 Task: Find connections with filter location Tiko with filter topic #2021with filter profile language English with filter current company Rheinmetall with filter school Guru Nanak Dev Engineering College, BIDAR with filter industry Internet Marketplace Platforms with filter service category Computer Networking with filter keywords title Professor
Action: Mouse moved to (690, 100)
Screenshot: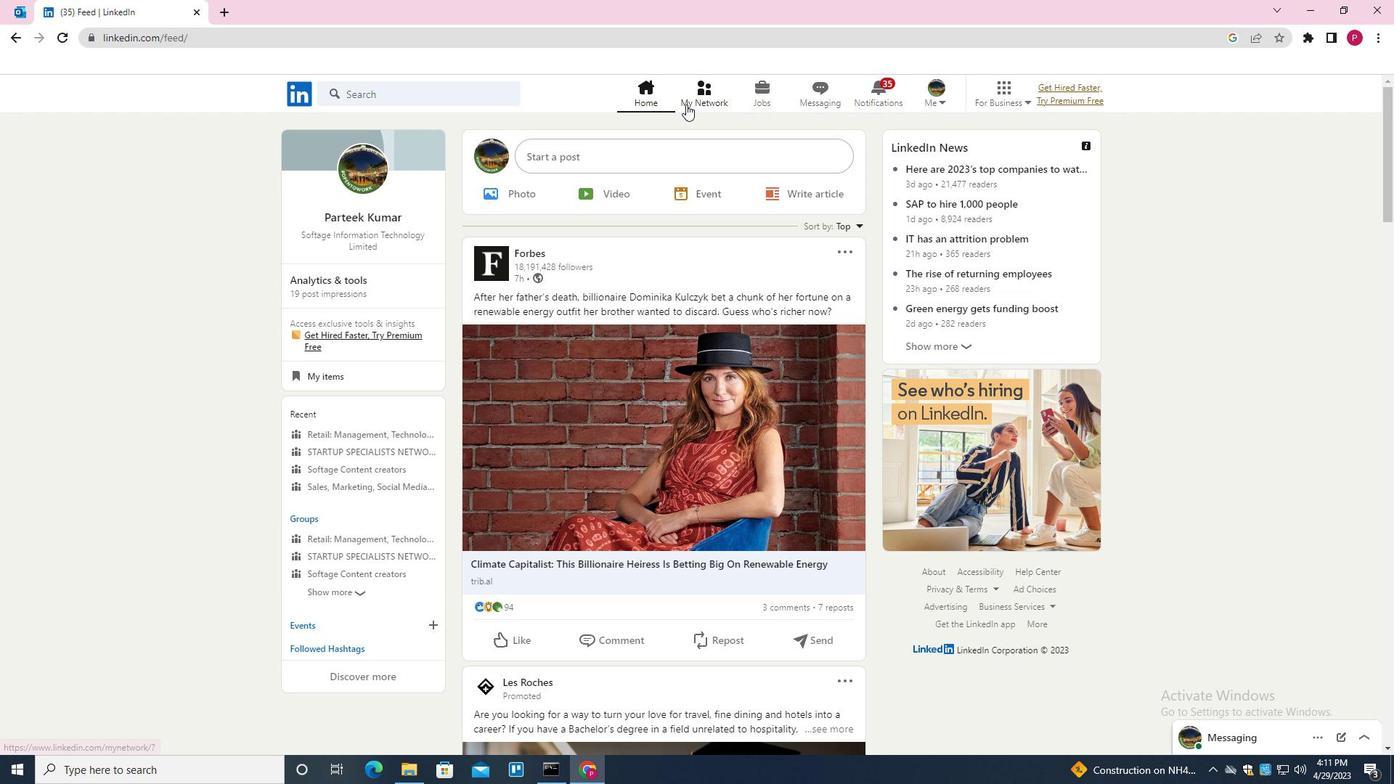 
Action: Mouse pressed left at (690, 100)
Screenshot: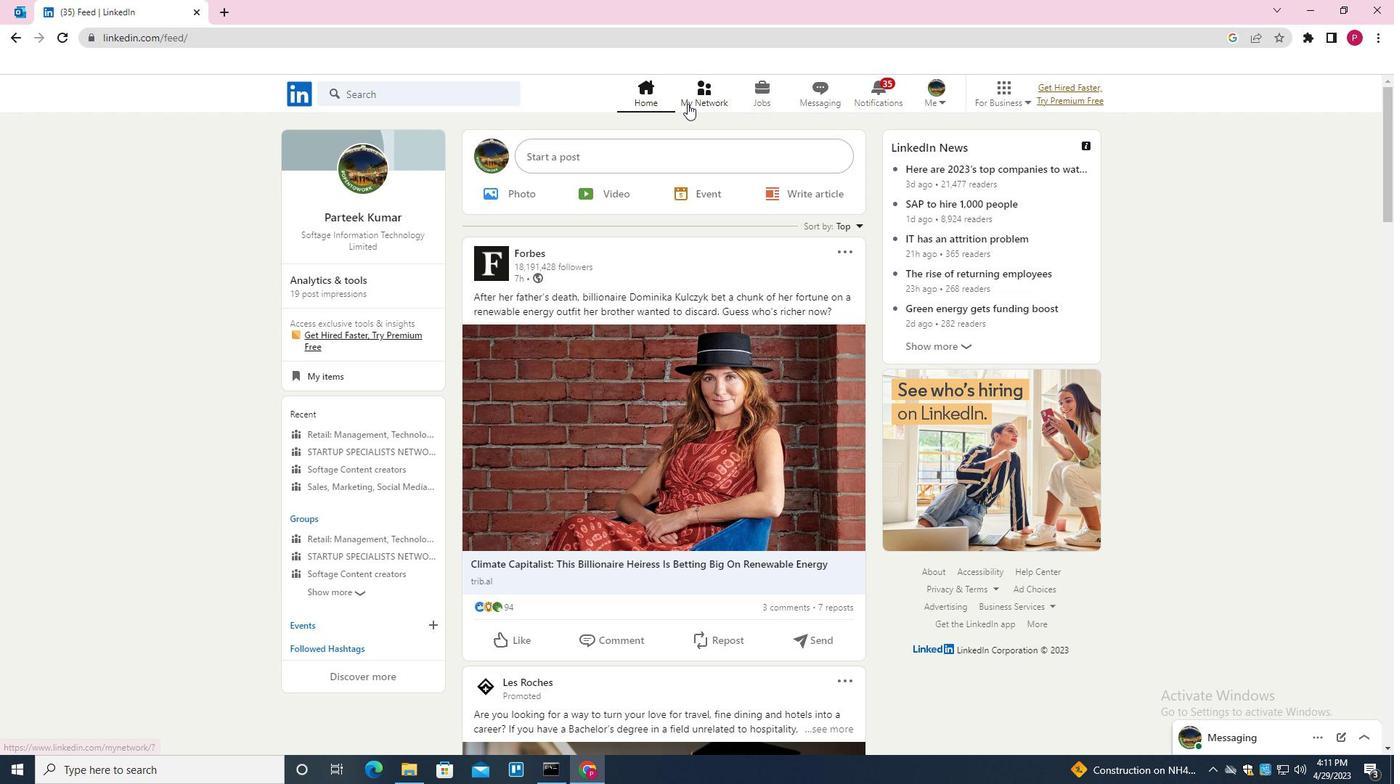 
Action: Mouse moved to (437, 172)
Screenshot: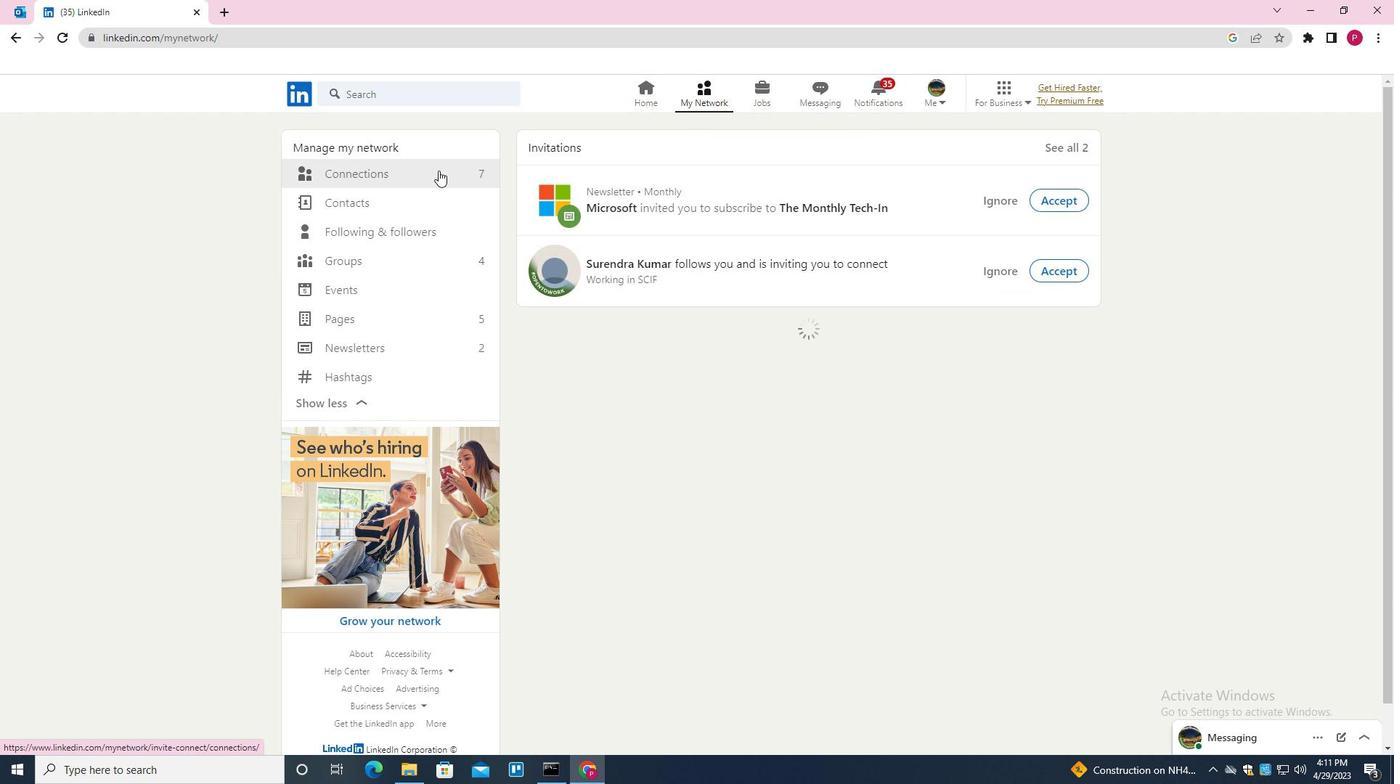 
Action: Mouse pressed left at (437, 172)
Screenshot: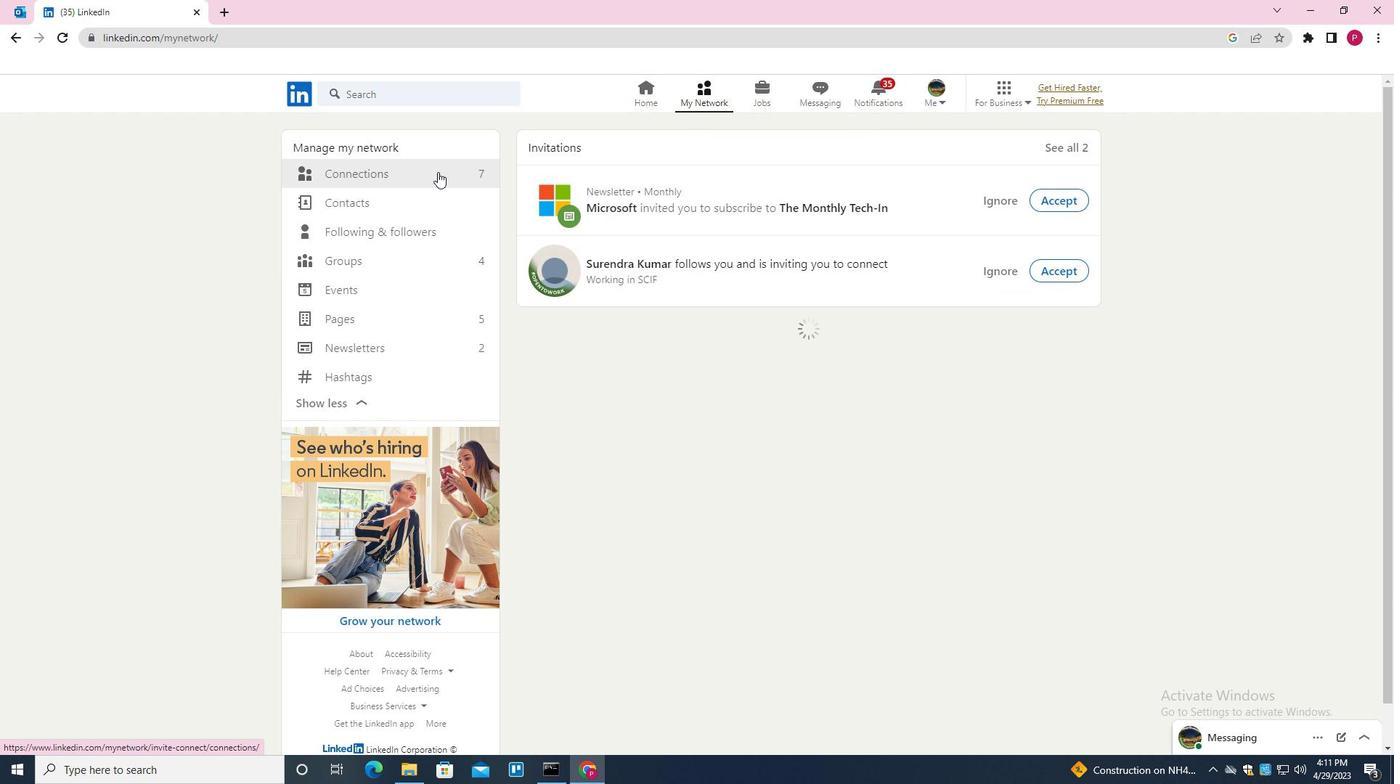 
Action: Mouse moved to (819, 173)
Screenshot: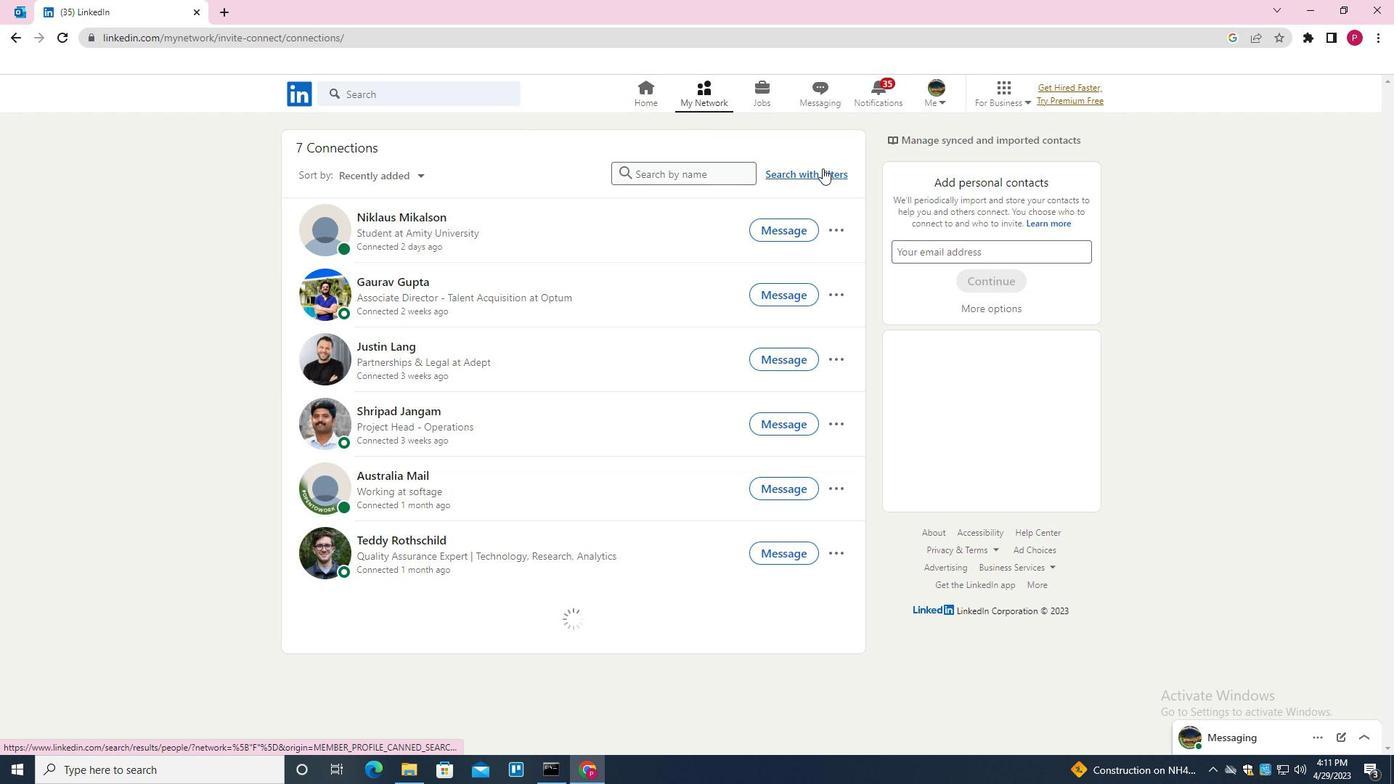 
Action: Mouse pressed left at (819, 173)
Screenshot: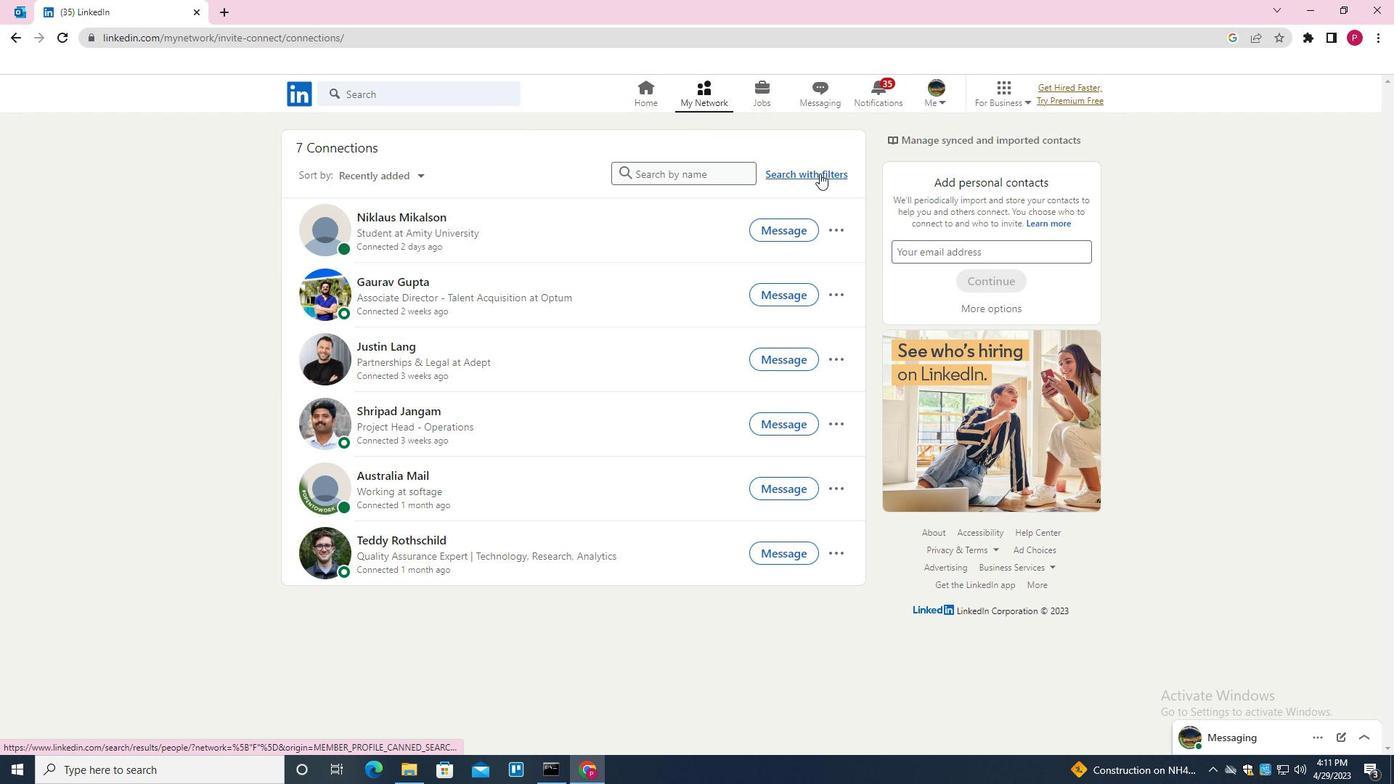 
Action: Mouse moved to (751, 135)
Screenshot: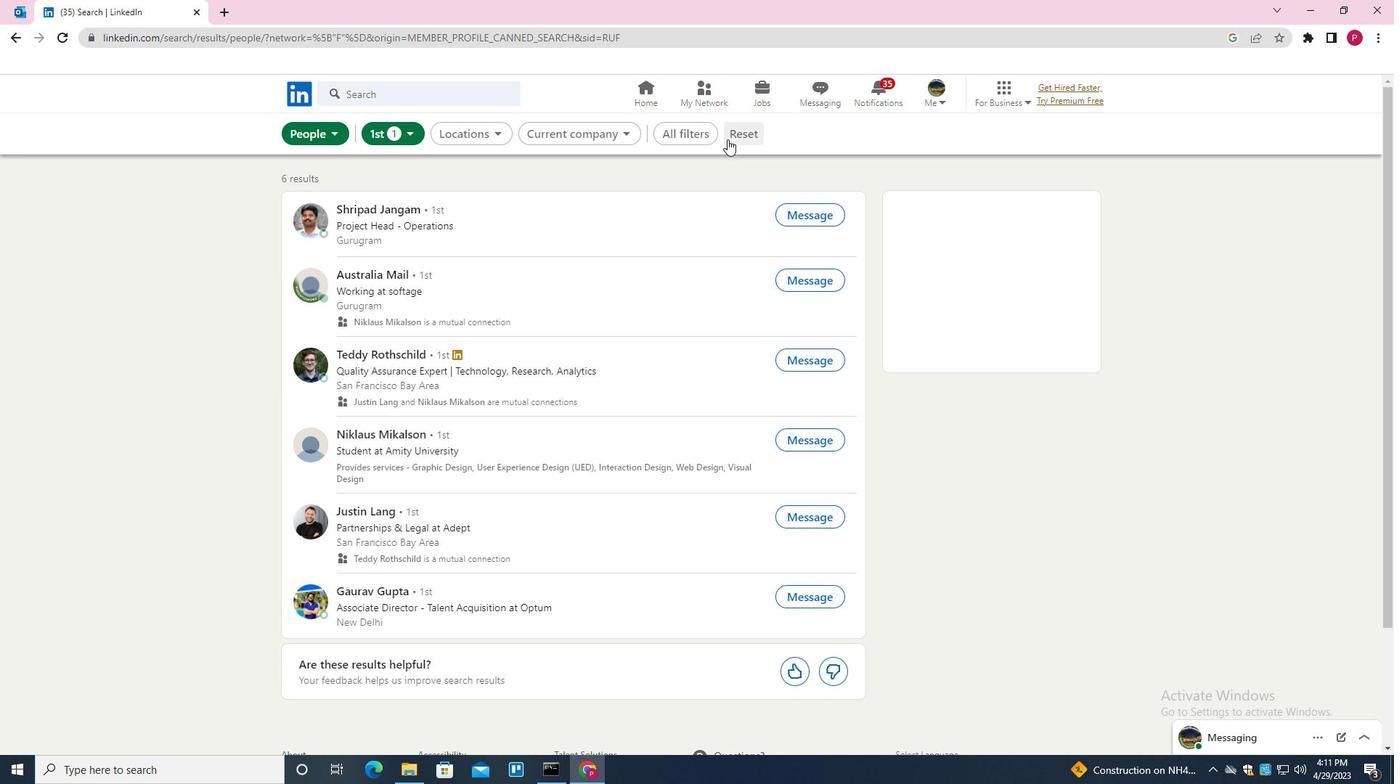 
Action: Mouse pressed left at (751, 135)
Screenshot: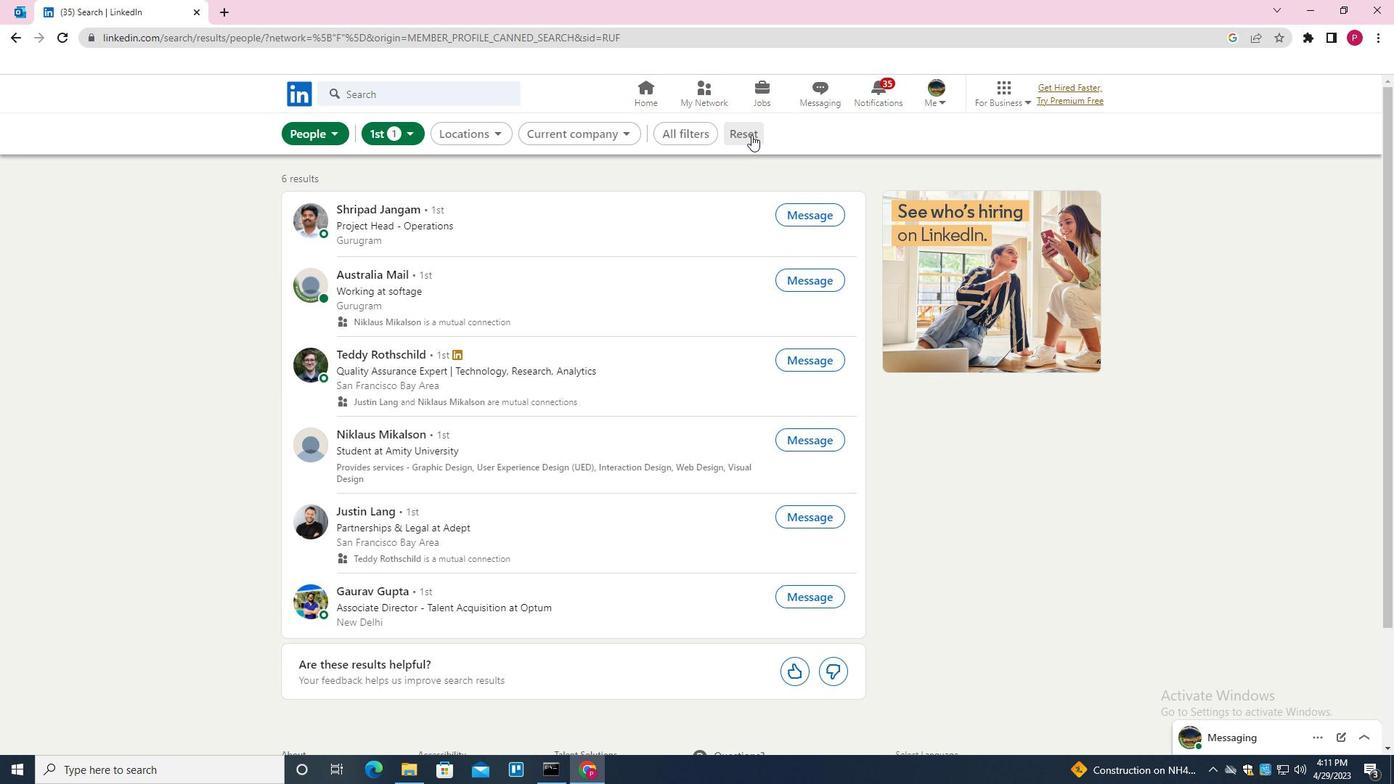 
Action: Mouse moved to (731, 132)
Screenshot: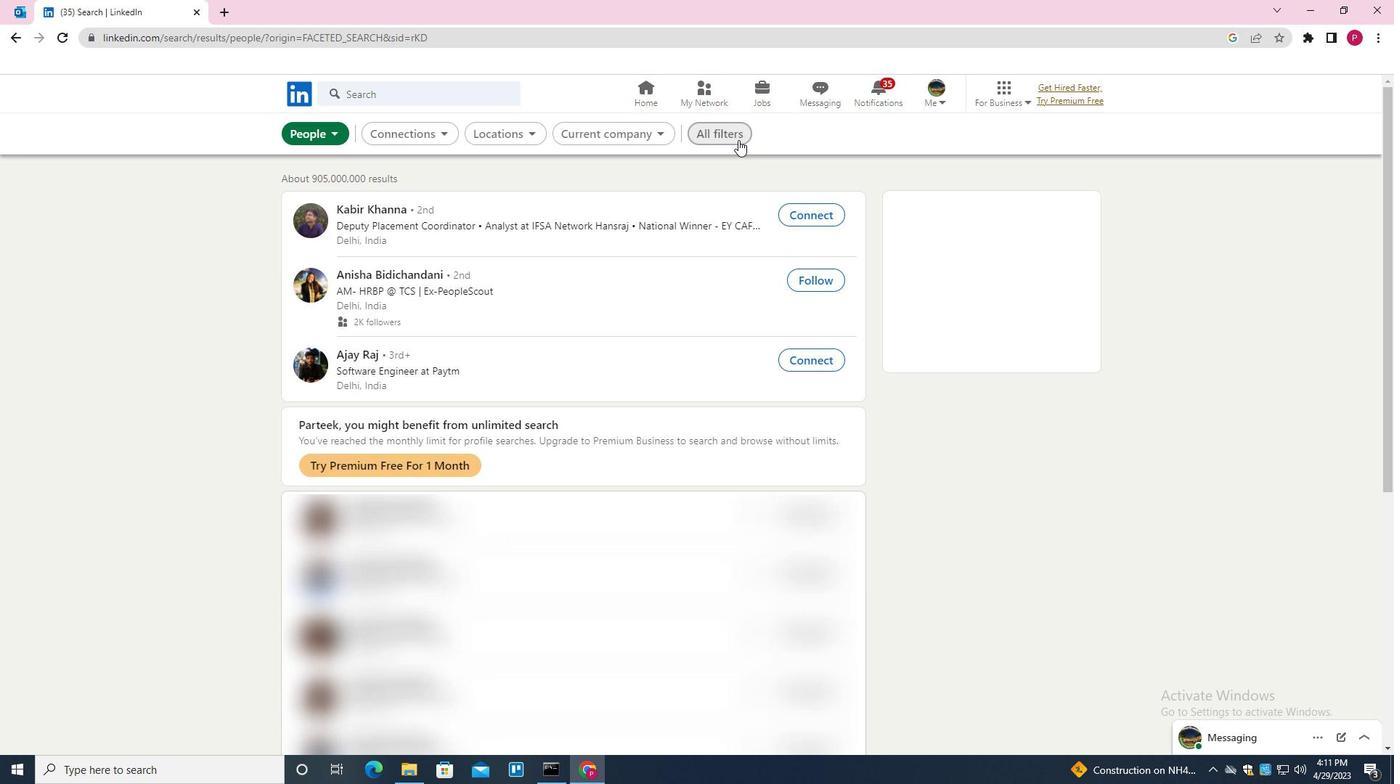 
Action: Mouse pressed left at (731, 132)
Screenshot: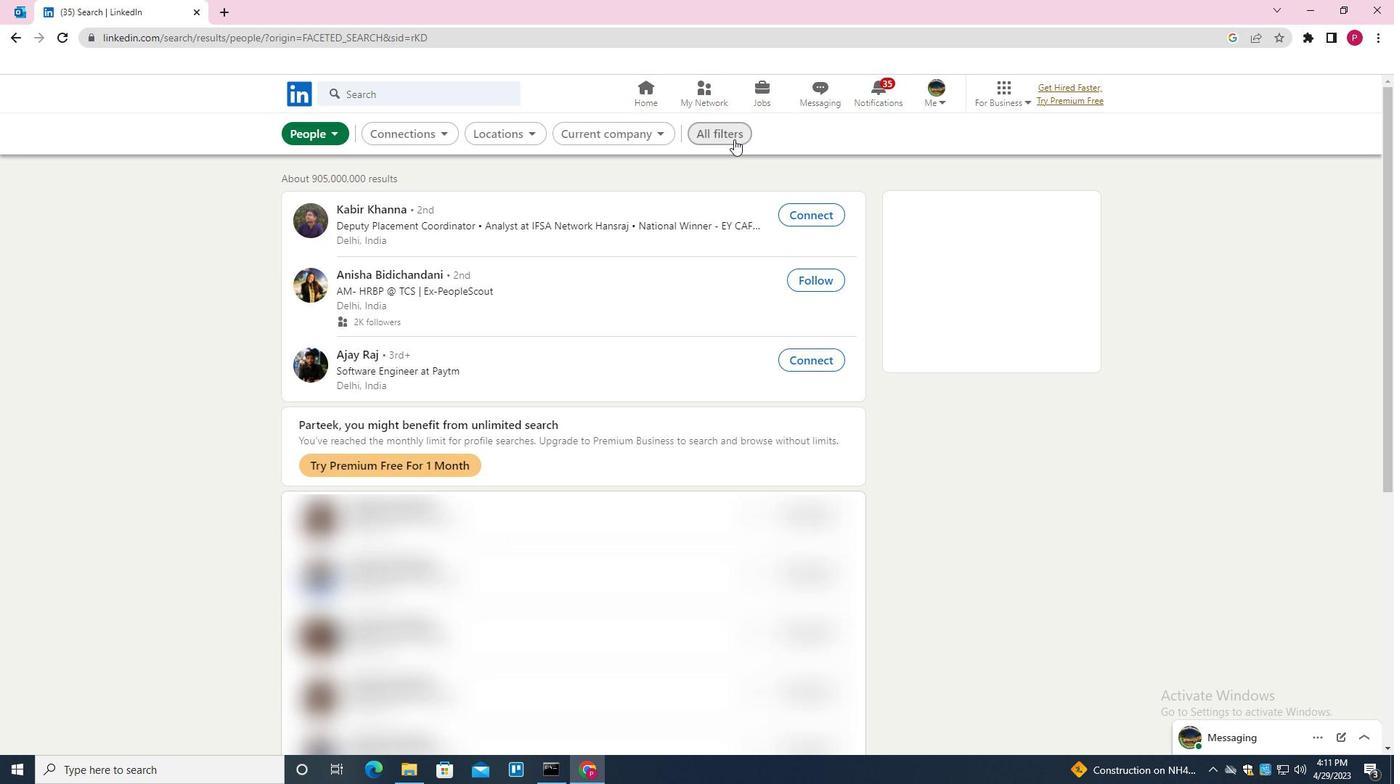
Action: Mouse moved to (1214, 458)
Screenshot: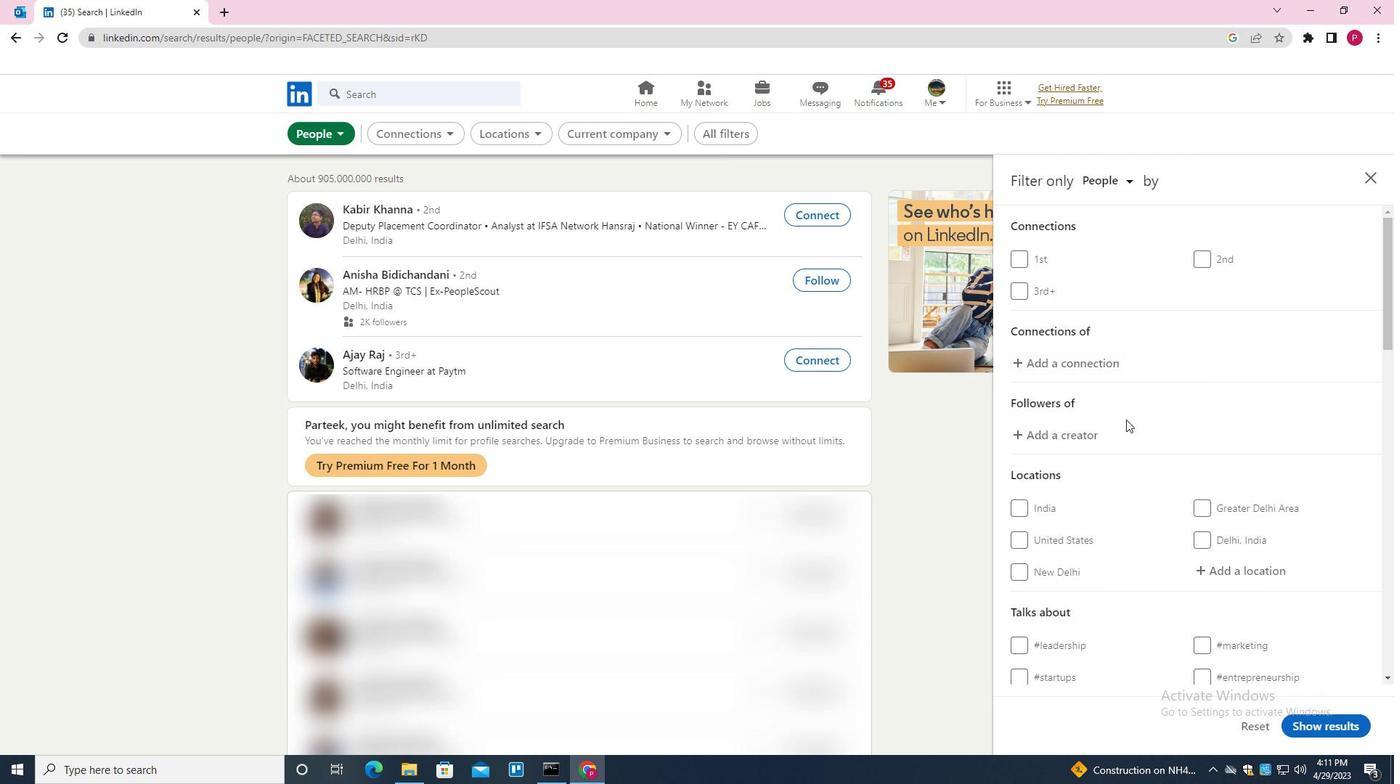 
Action: Mouse scrolled (1214, 457) with delta (0, 0)
Screenshot: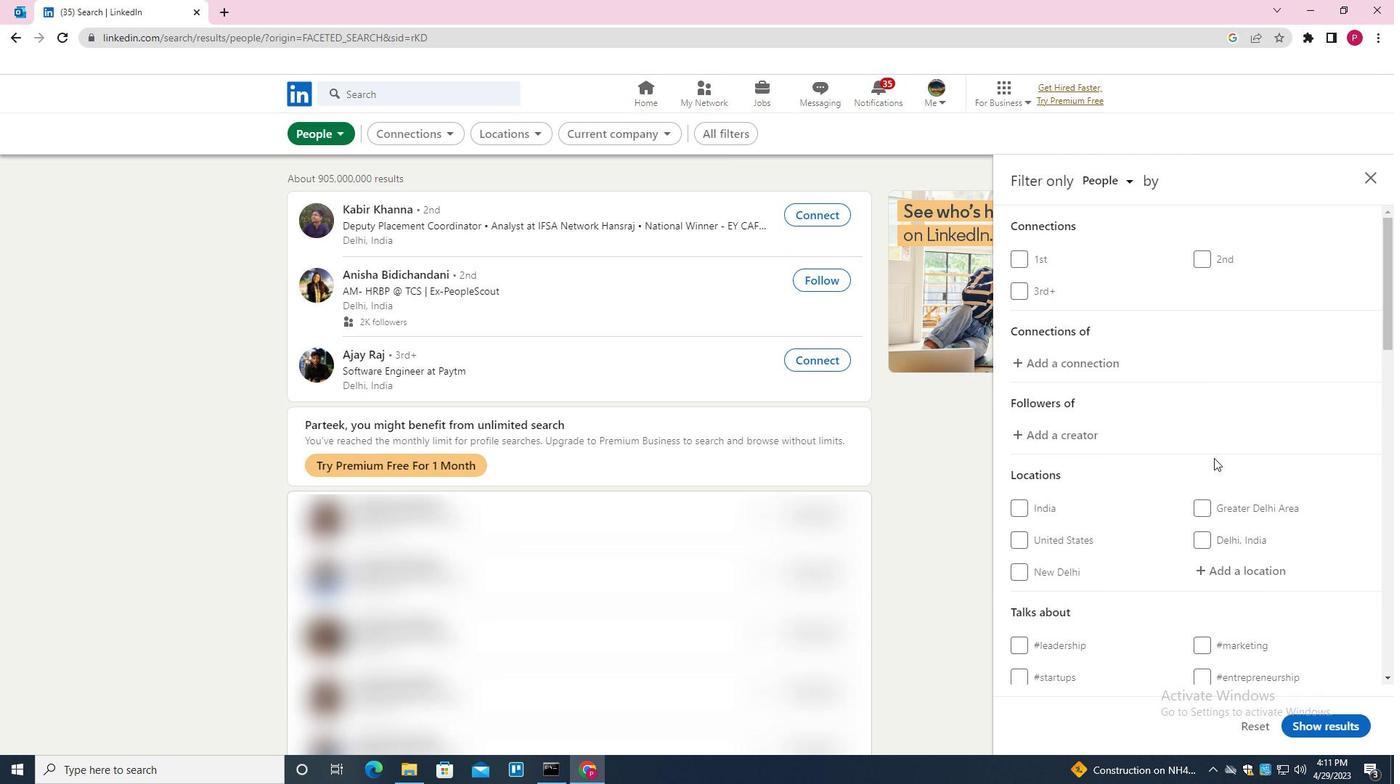 
Action: Mouse moved to (1233, 492)
Screenshot: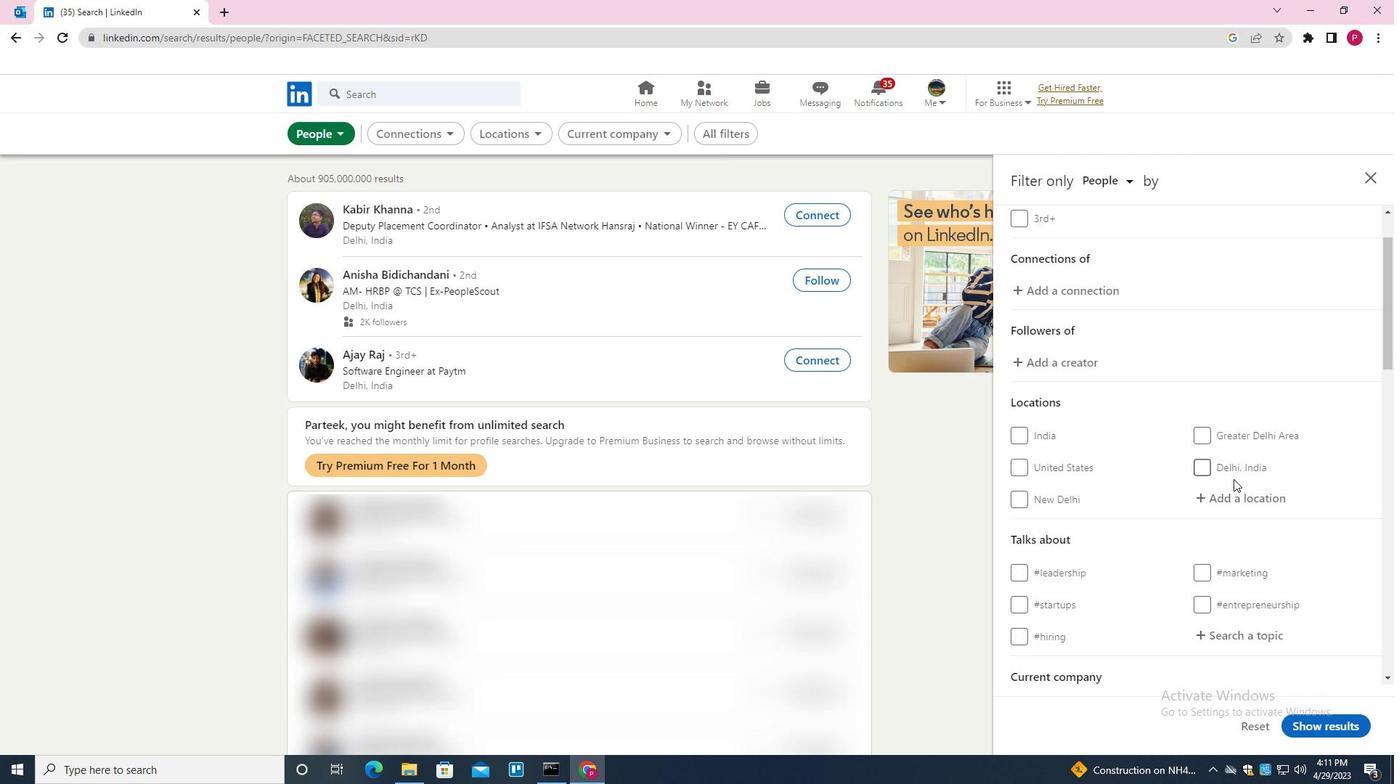
Action: Mouse pressed left at (1233, 492)
Screenshot: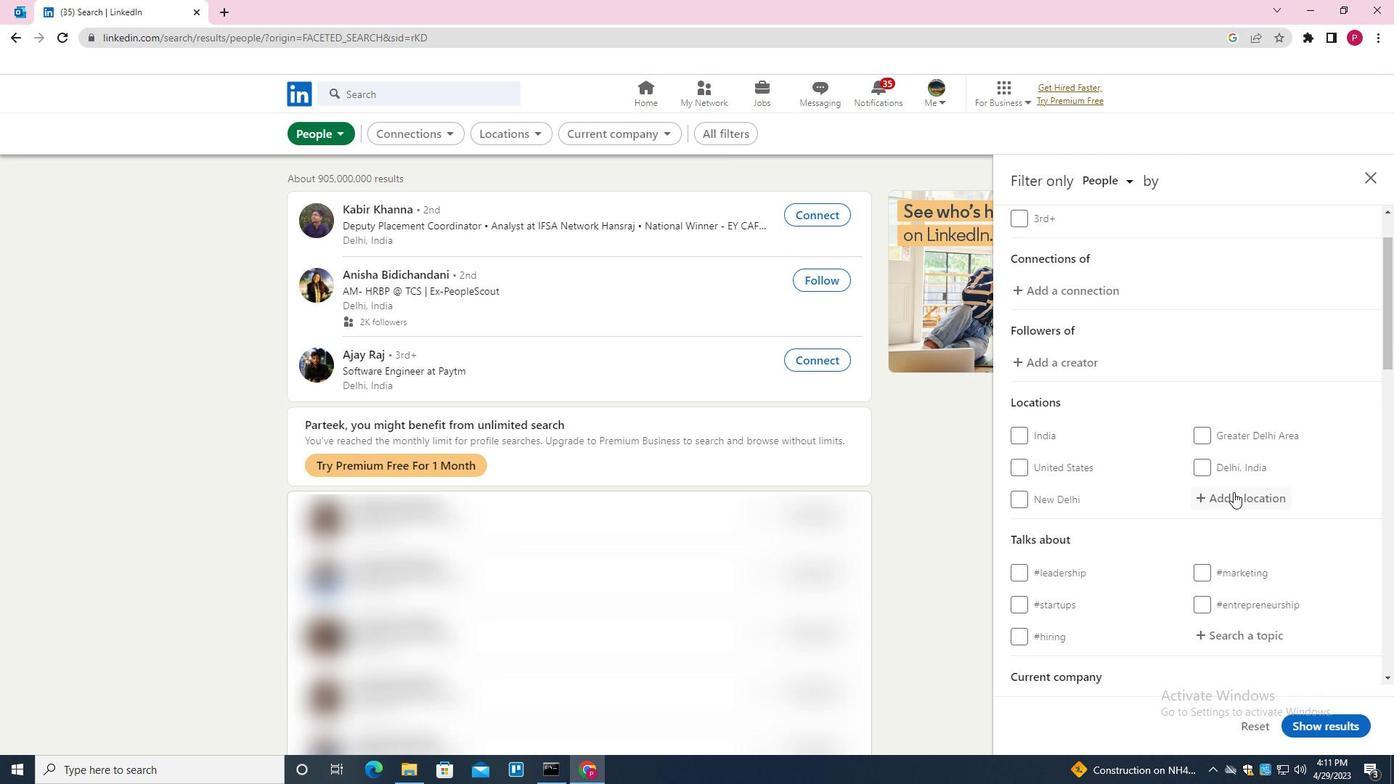 
Action: Key pressed <Key.shift><Key.shift><Key.shift><Key.shift>TIKO<Key.down><Key.enter>
Screenshot: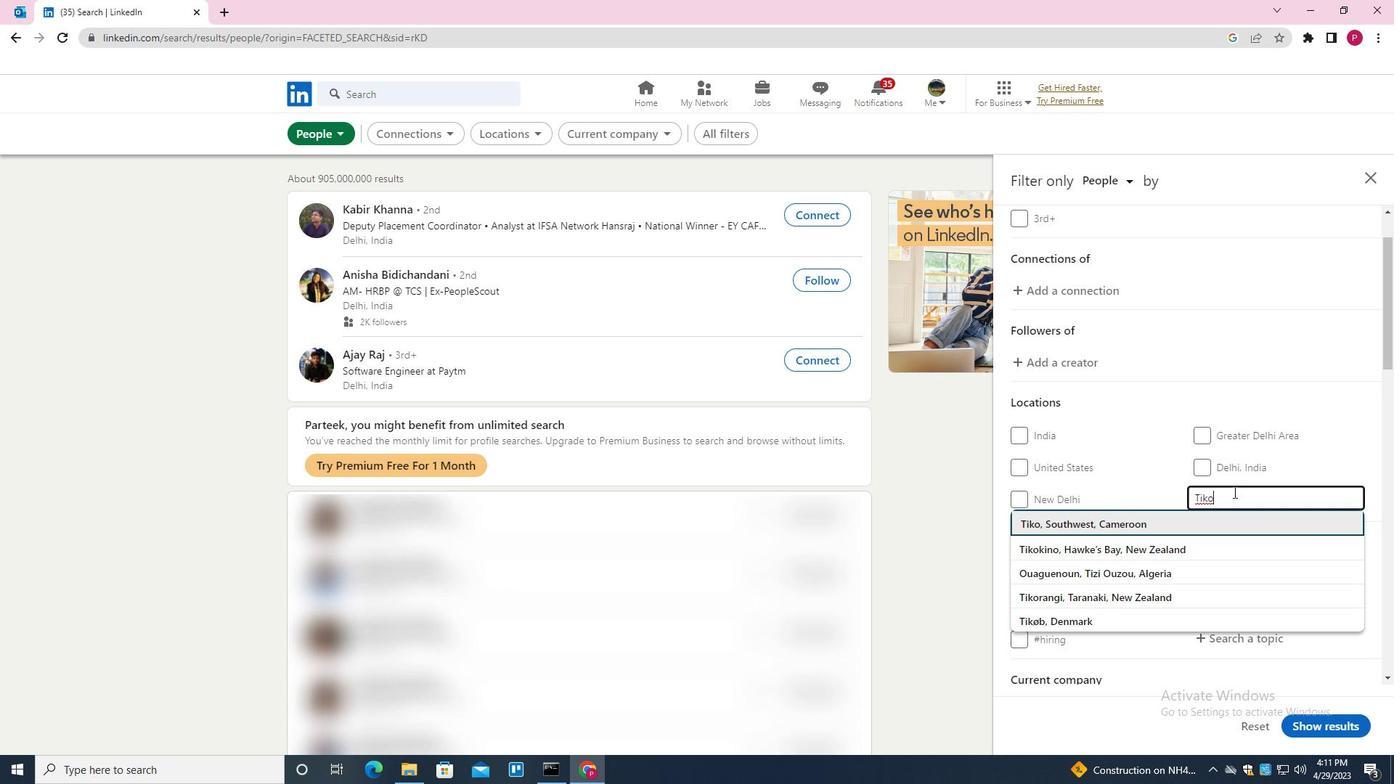 
Action: Mouse scrolled (1233, 491) with delta (0, 0)
Screenshot: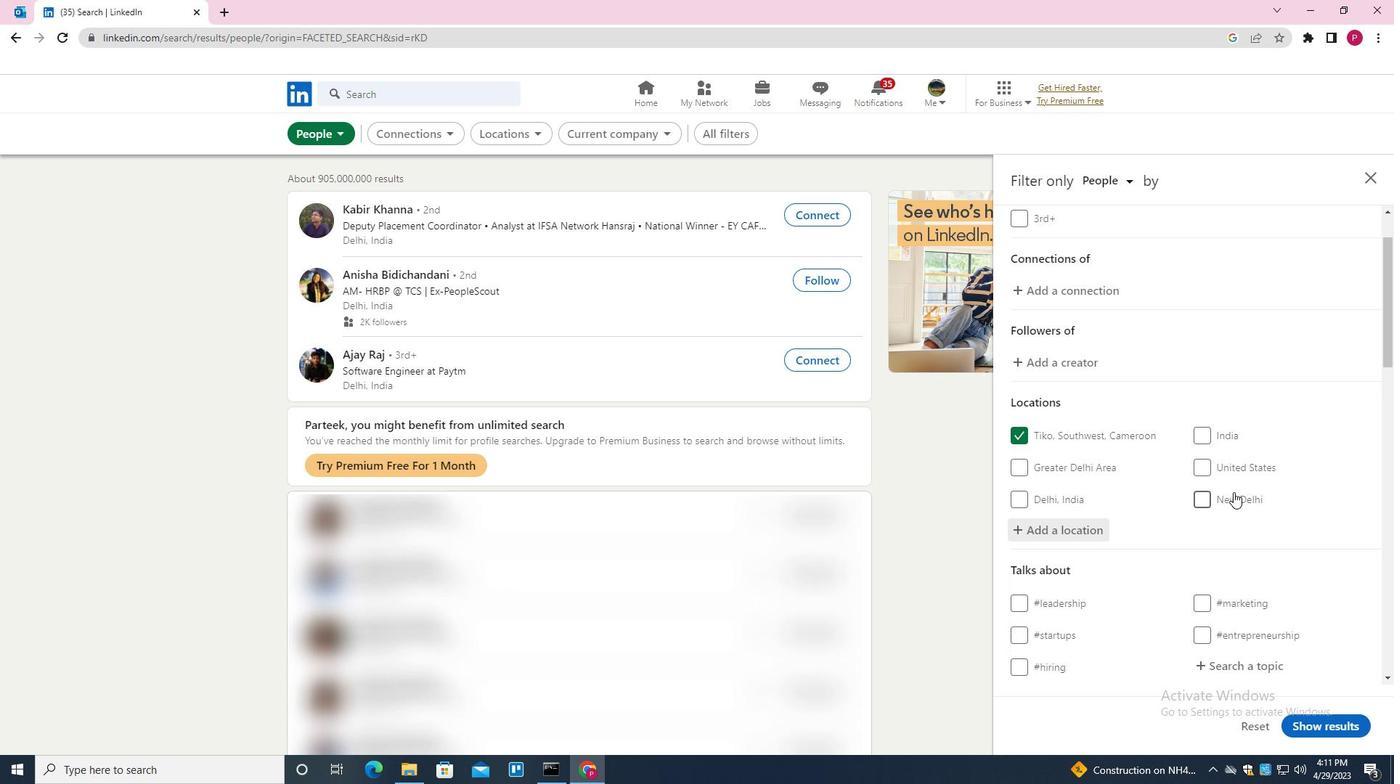 
Action: Mouse moved to (1233, 493)
Screenshot: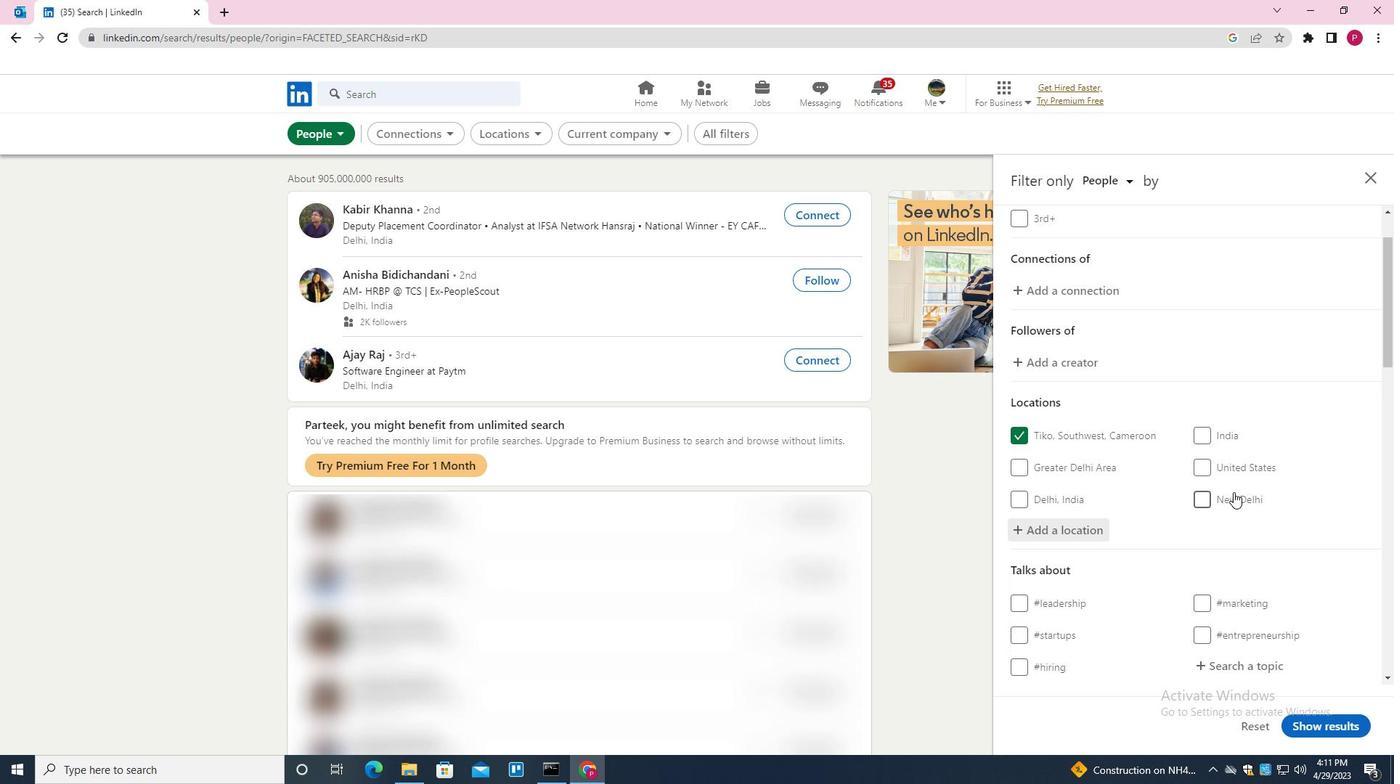 
Action: Mouse scrolled (1233, 493) with delta (0, 0)
Screenshot: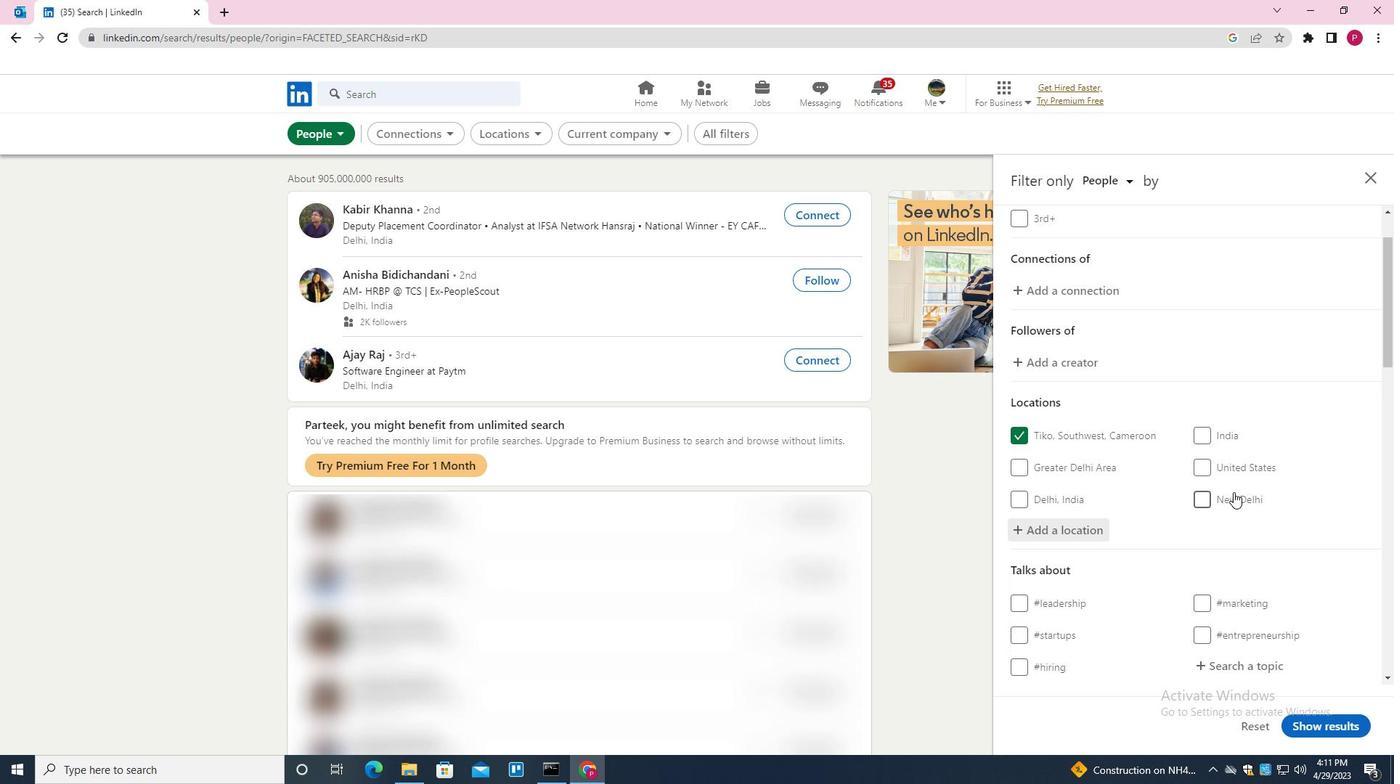 
Action: Mouse moved to (1230, 498)
Screenshot: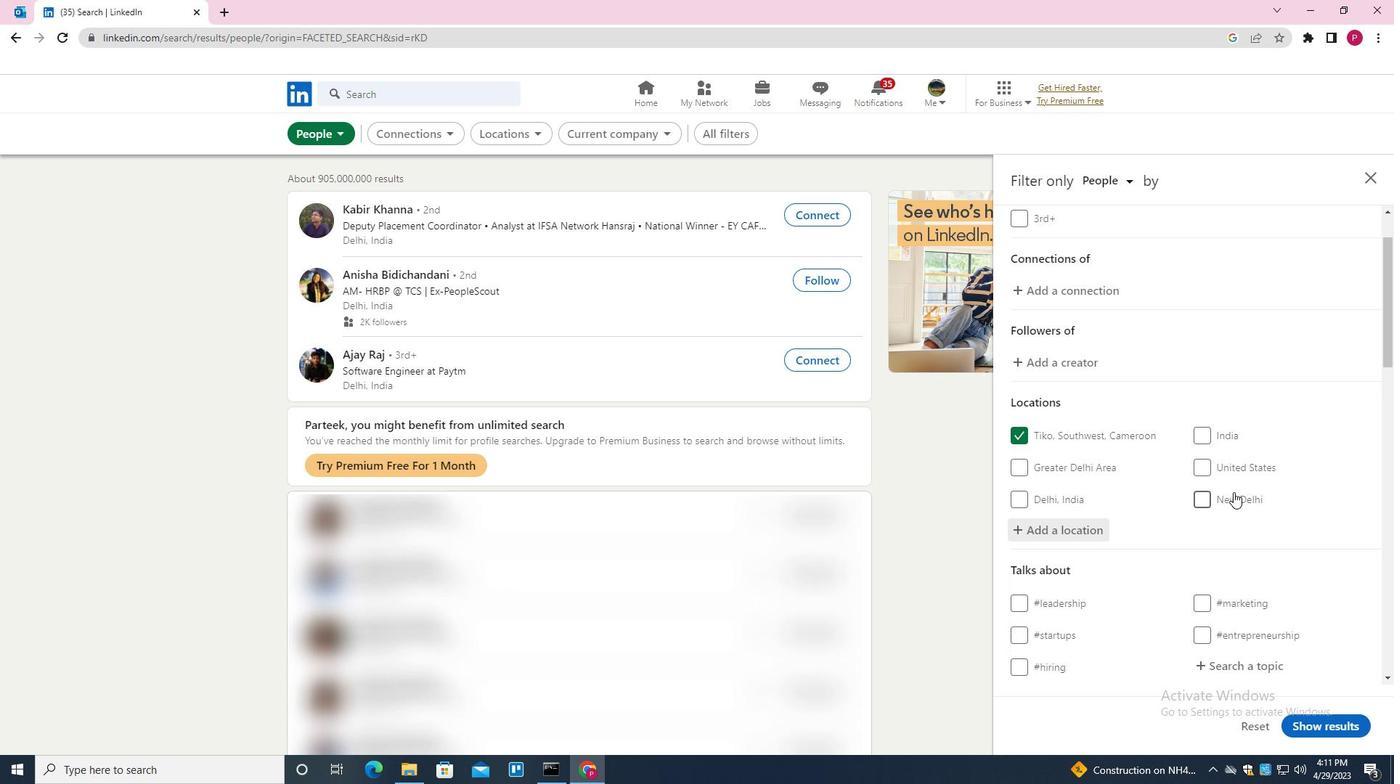 
Action: Mouse scrolled (1230, 498) with delta (0, 0)
Screenshot: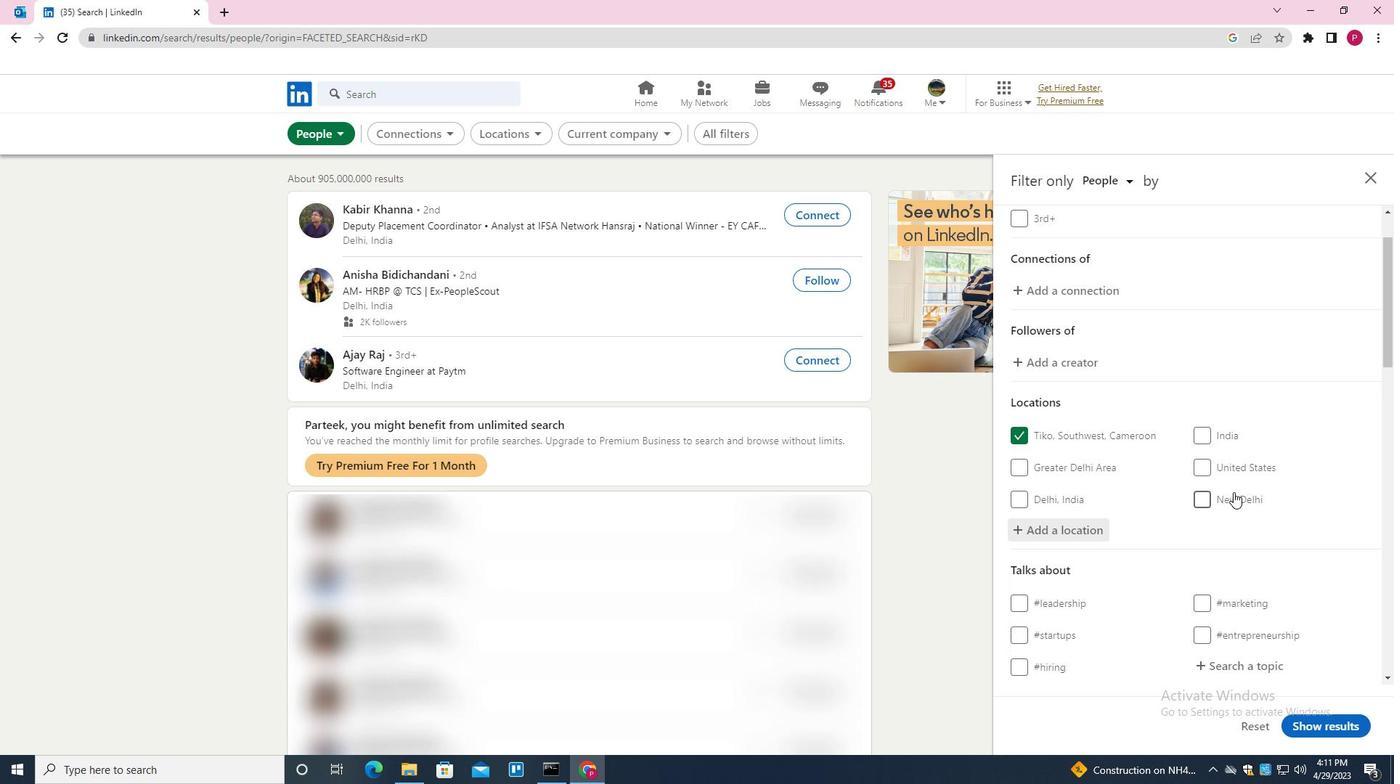 
Action: Mouse moved to (1217, 456)
Screenshot: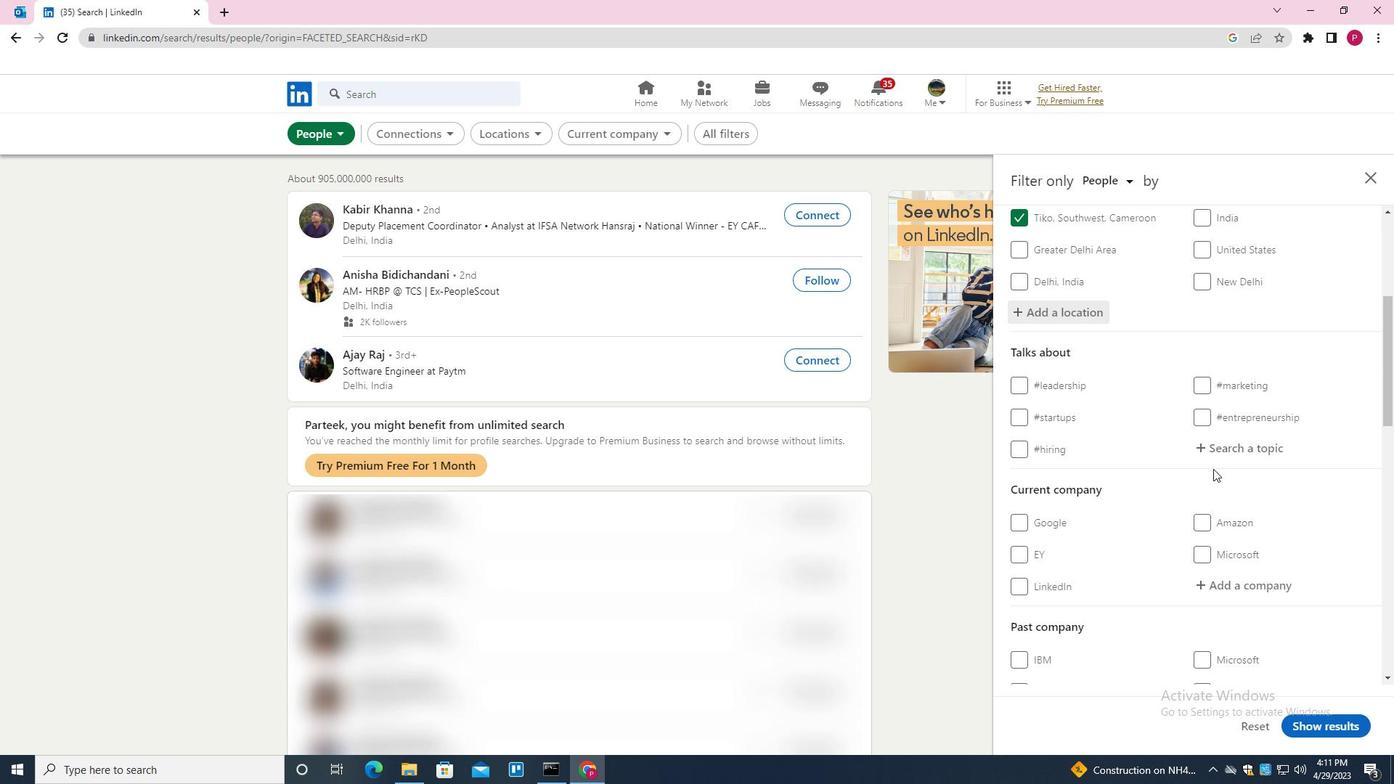 
Action: Mouse pressed left at (1217, 456)
Screenshot: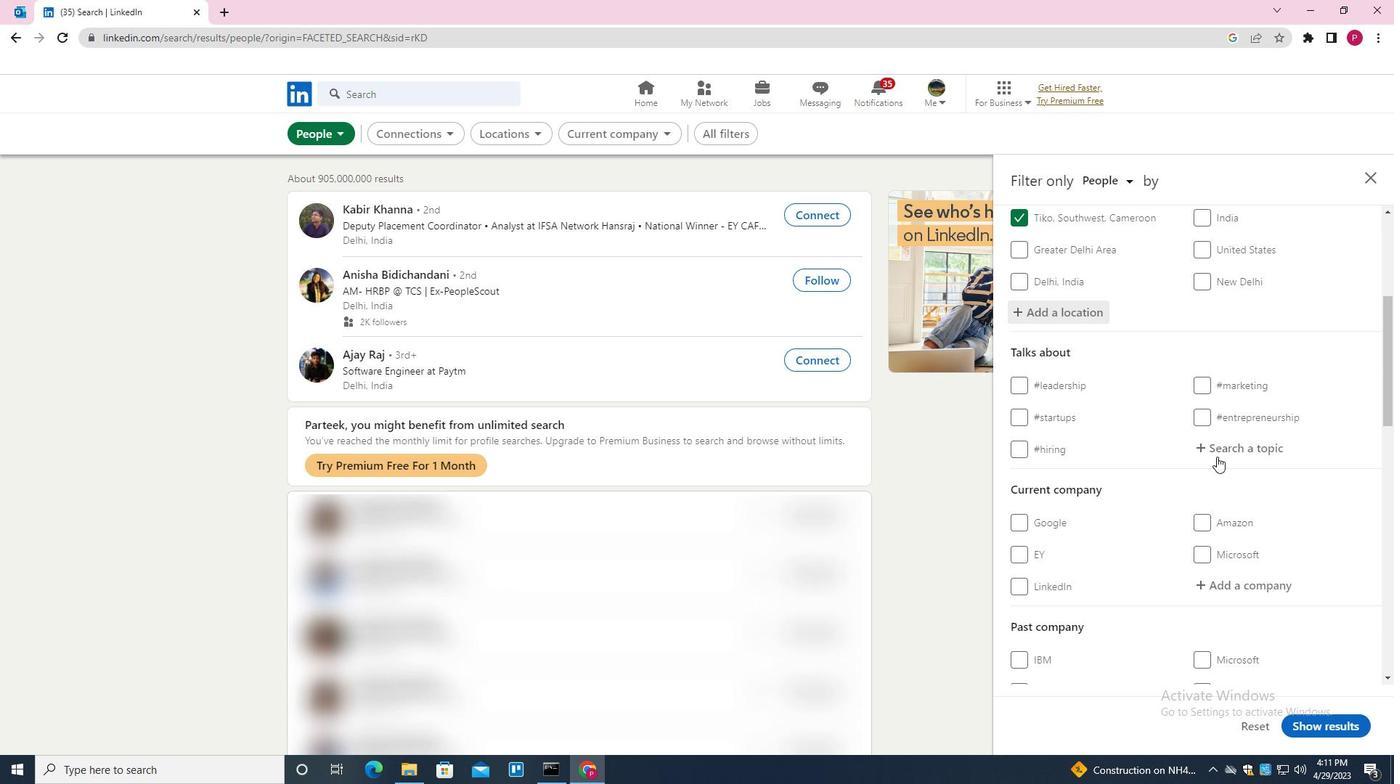 
Action: Key pressed <<98>><<96>><<98>><<97>><Key.enter>
Screenshot: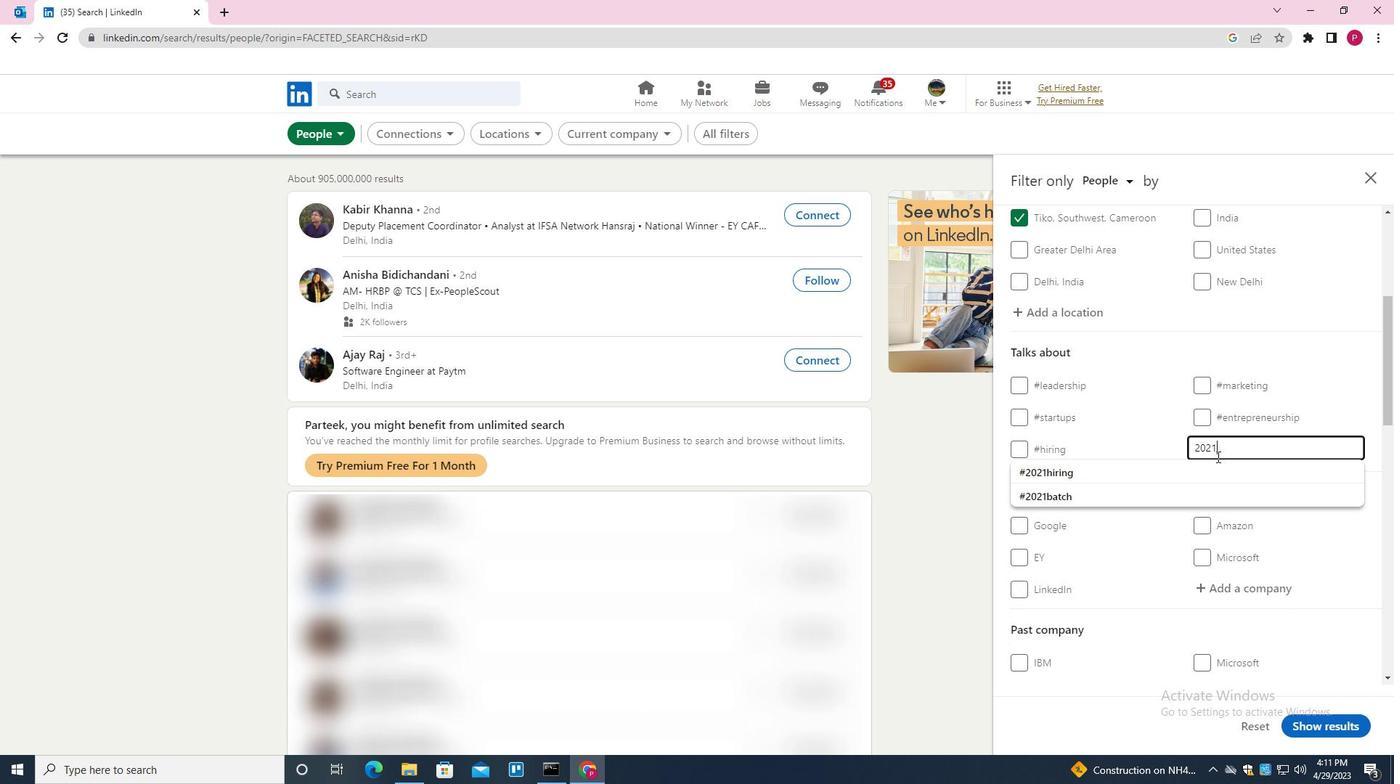 
Action: Mouse moved to (1207, 471)
Screenshot: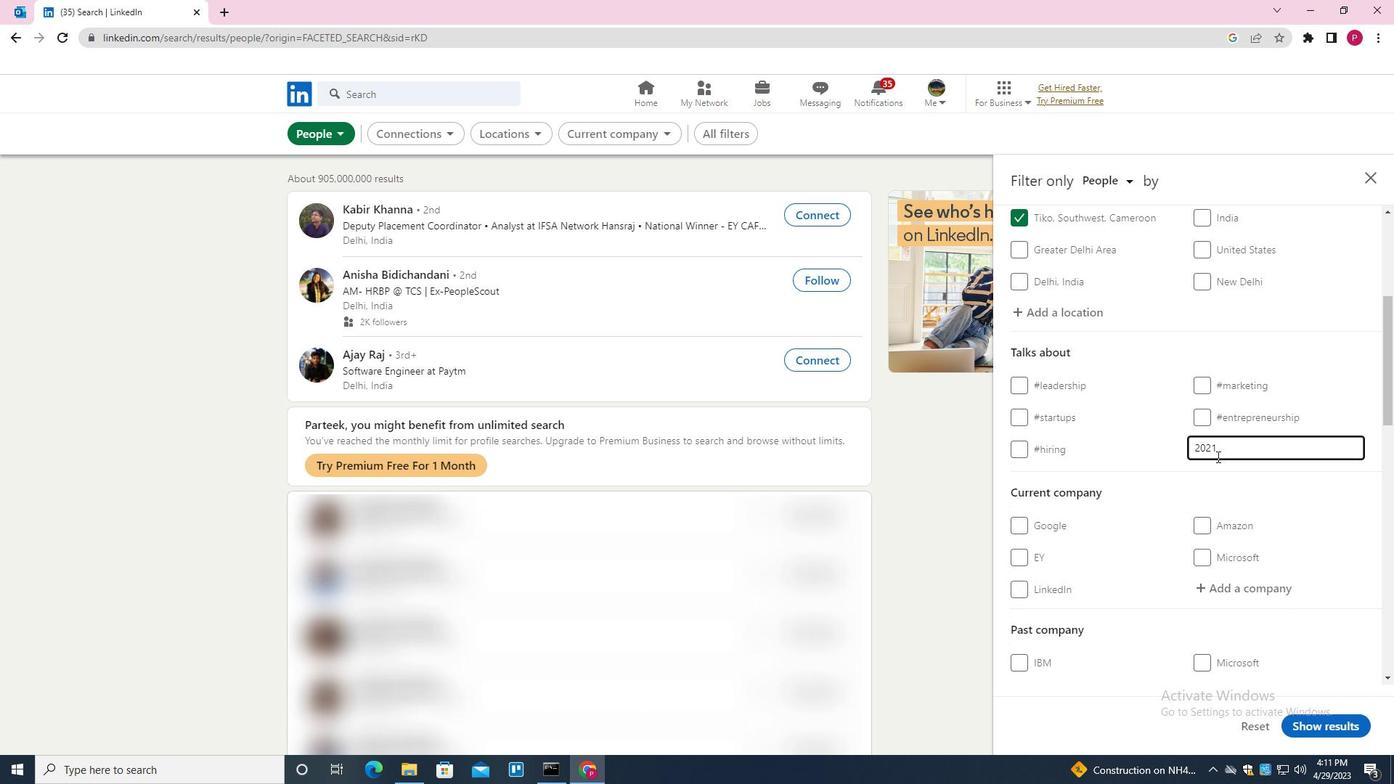 
Action: Mouse scrolled (1207, 470) with delta (0, 0)
Screenshot: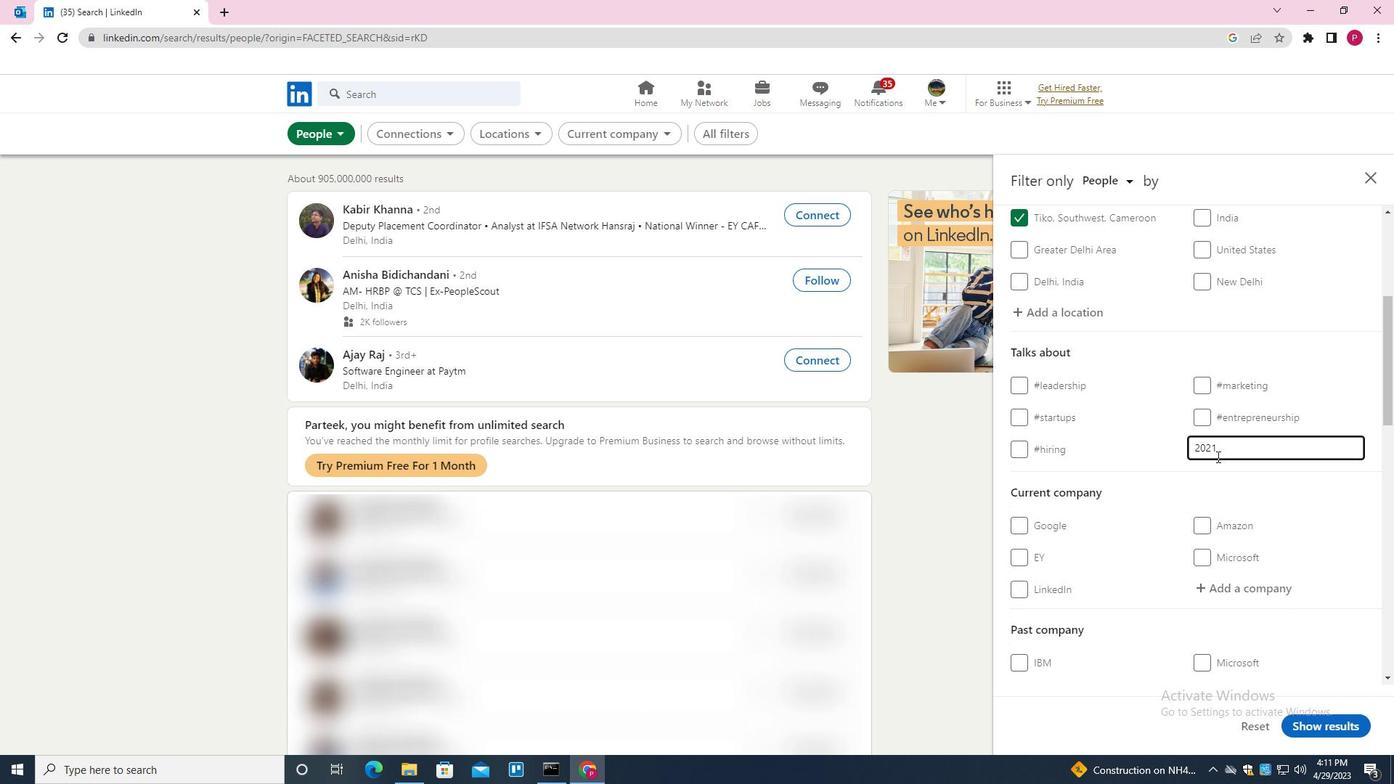 
Action: Mouse moved to (1198, 497)
Screenshot: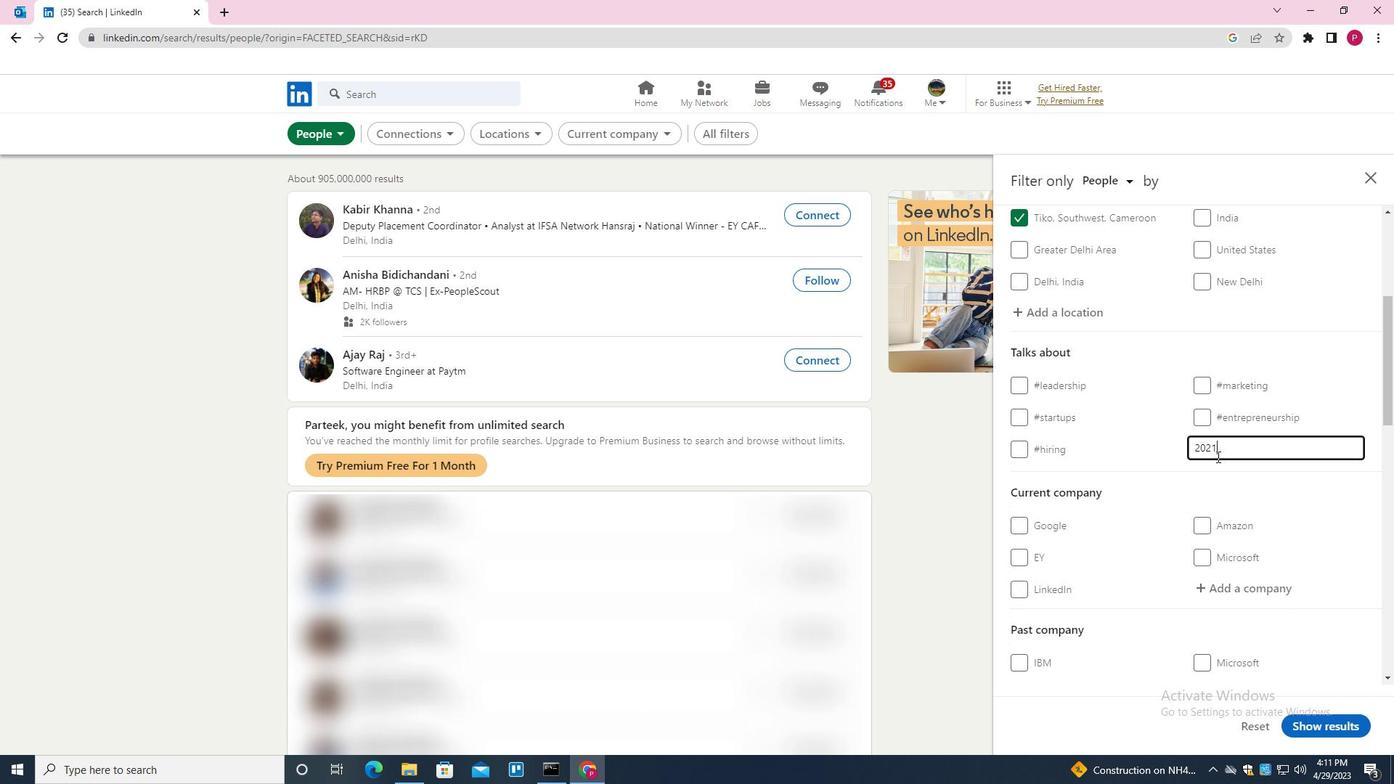 
Action: Mouse scrolled (1198, 496) with delta (0, 0)
Screenshot: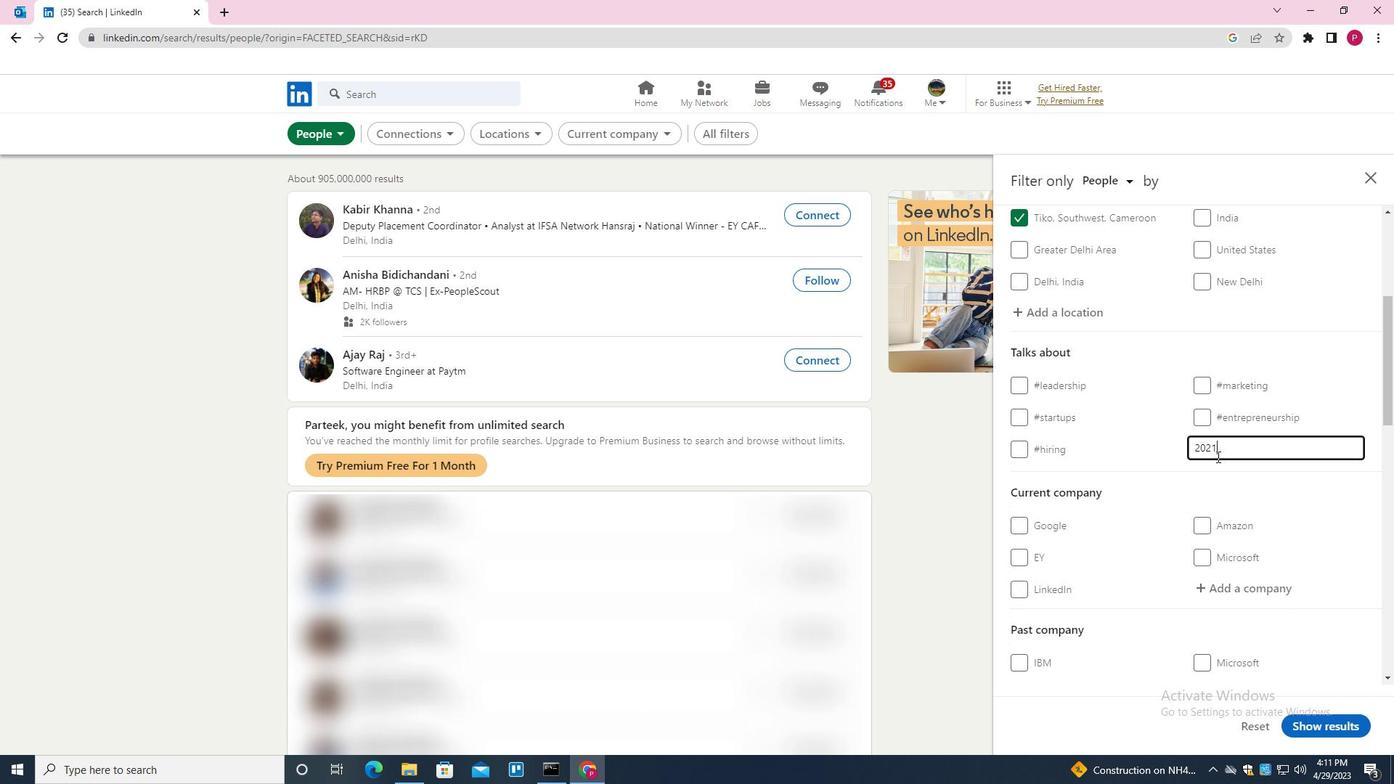 
Action: Mouse moved to (1171, 515)
Screenshot: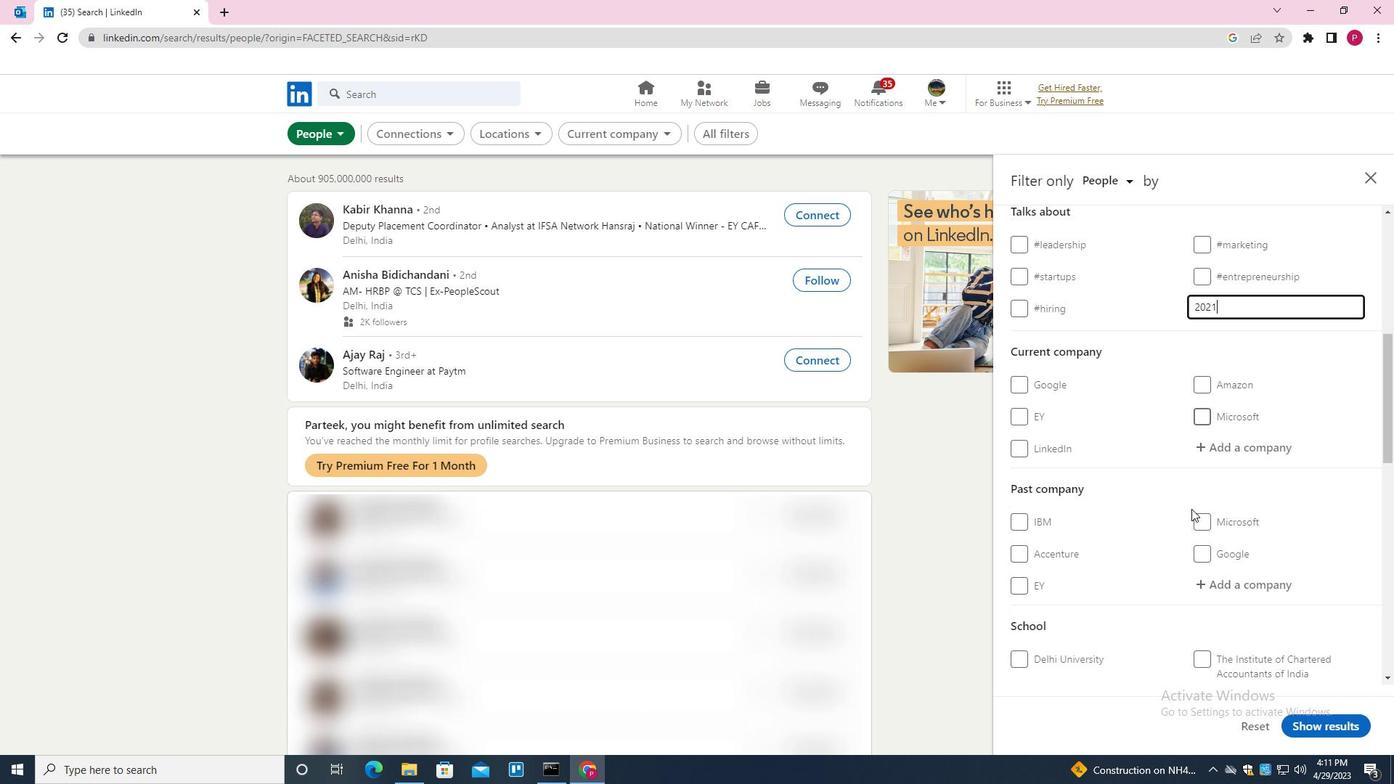 
Action: Mouse scrolled (1171, 514) with delta (0, 0)
Screenshot: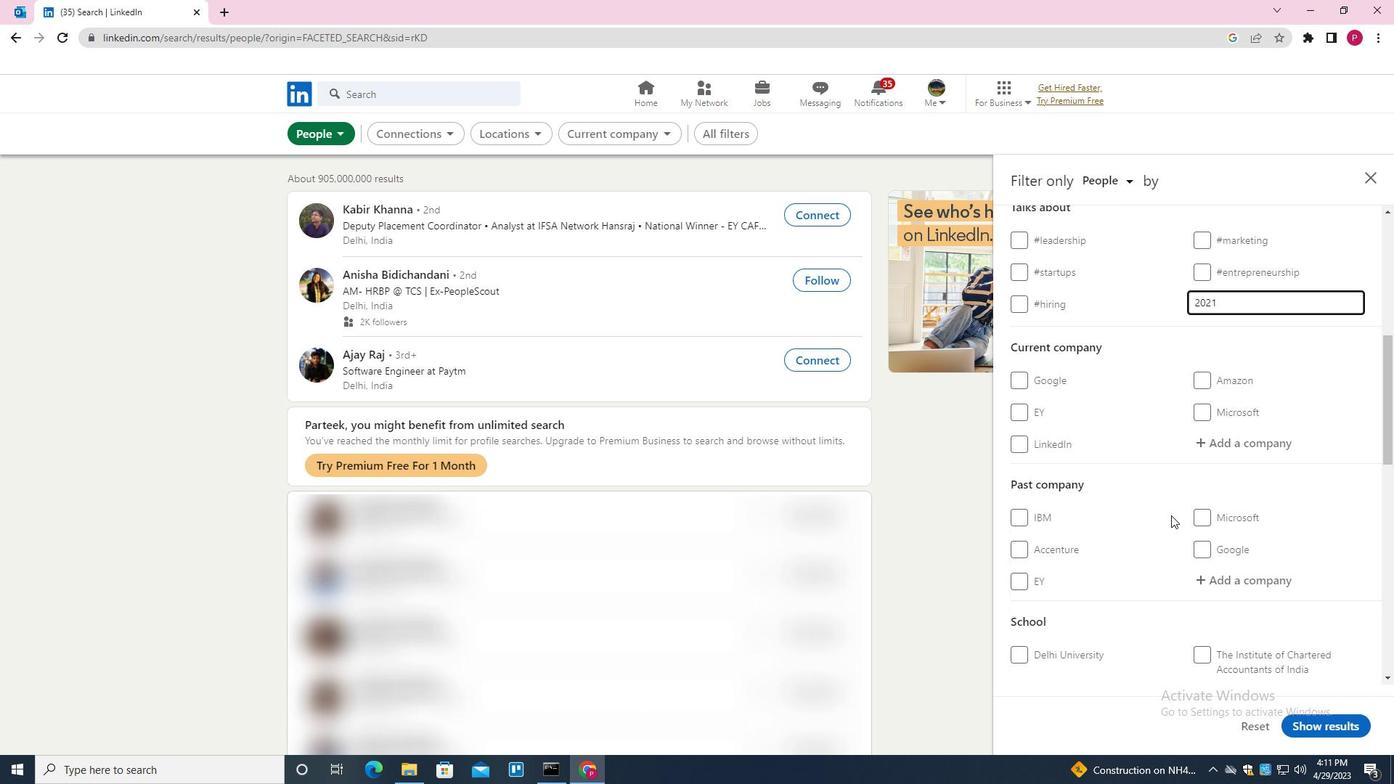 
Action: Mouse scrolled (1171, 514) with delta (0, 0)
Screenshot: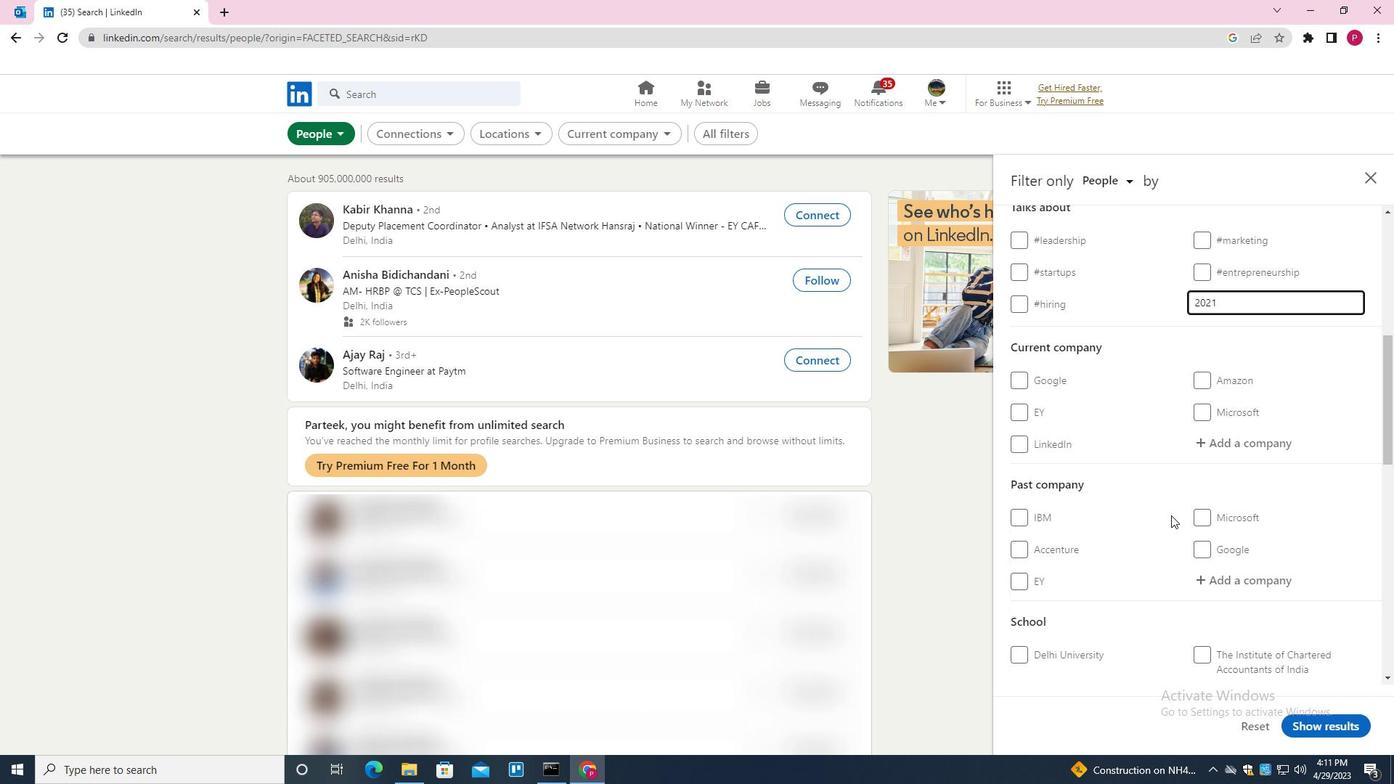 
Action: Mouse scrolled (1171, 514) with delta (0, 0)
Screenshot: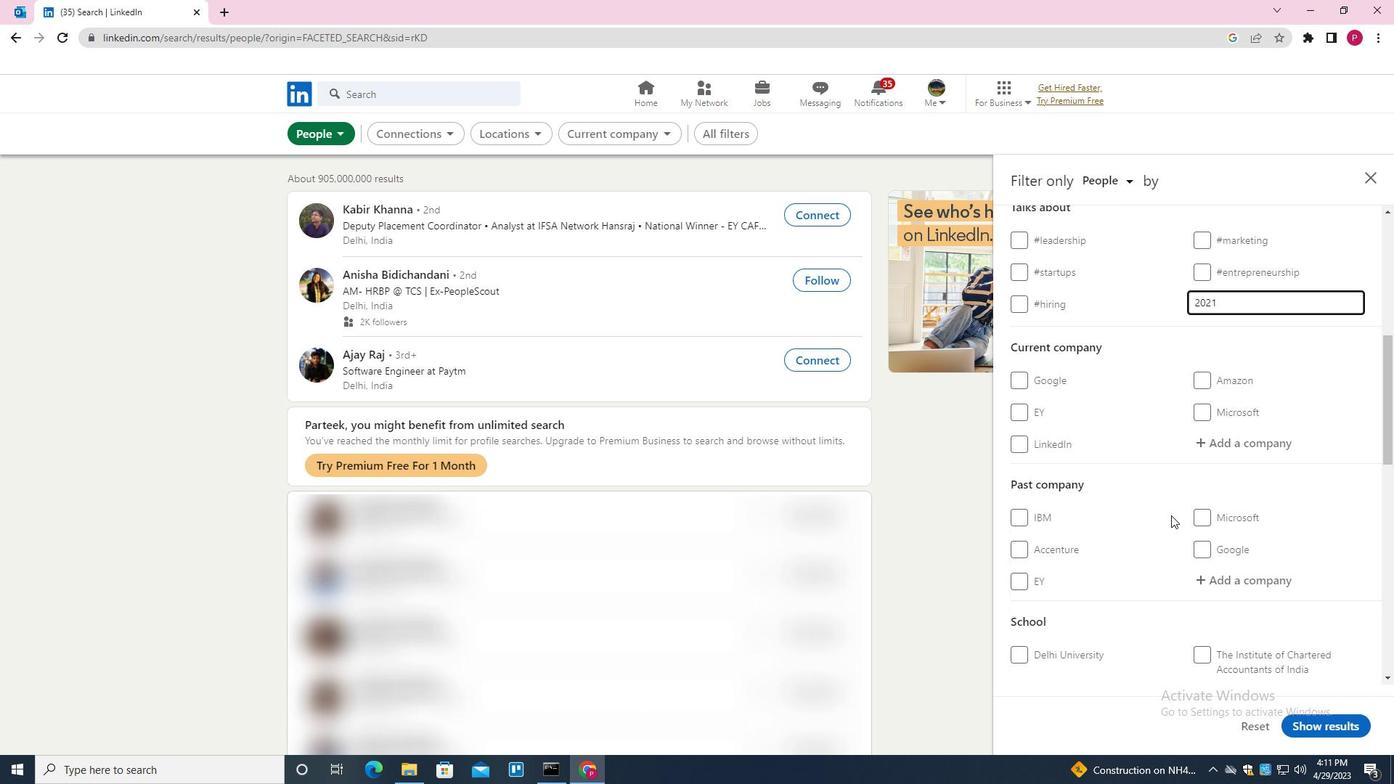 
Action: Mouse scrolled (1171, 514) with delta (0, 0)
Screenshot: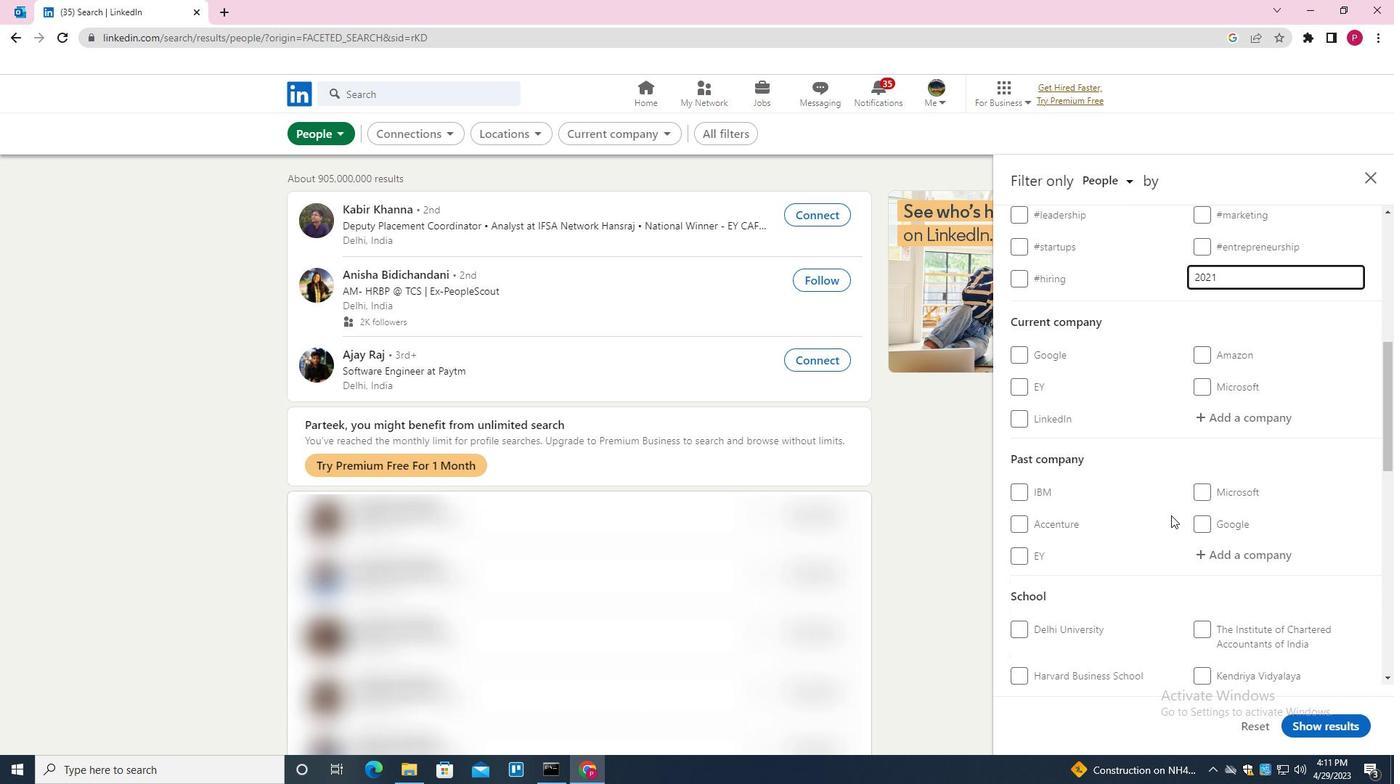 
Action: Mouse scrolled (1171, 514) with delta (0, 0)
Screenshot: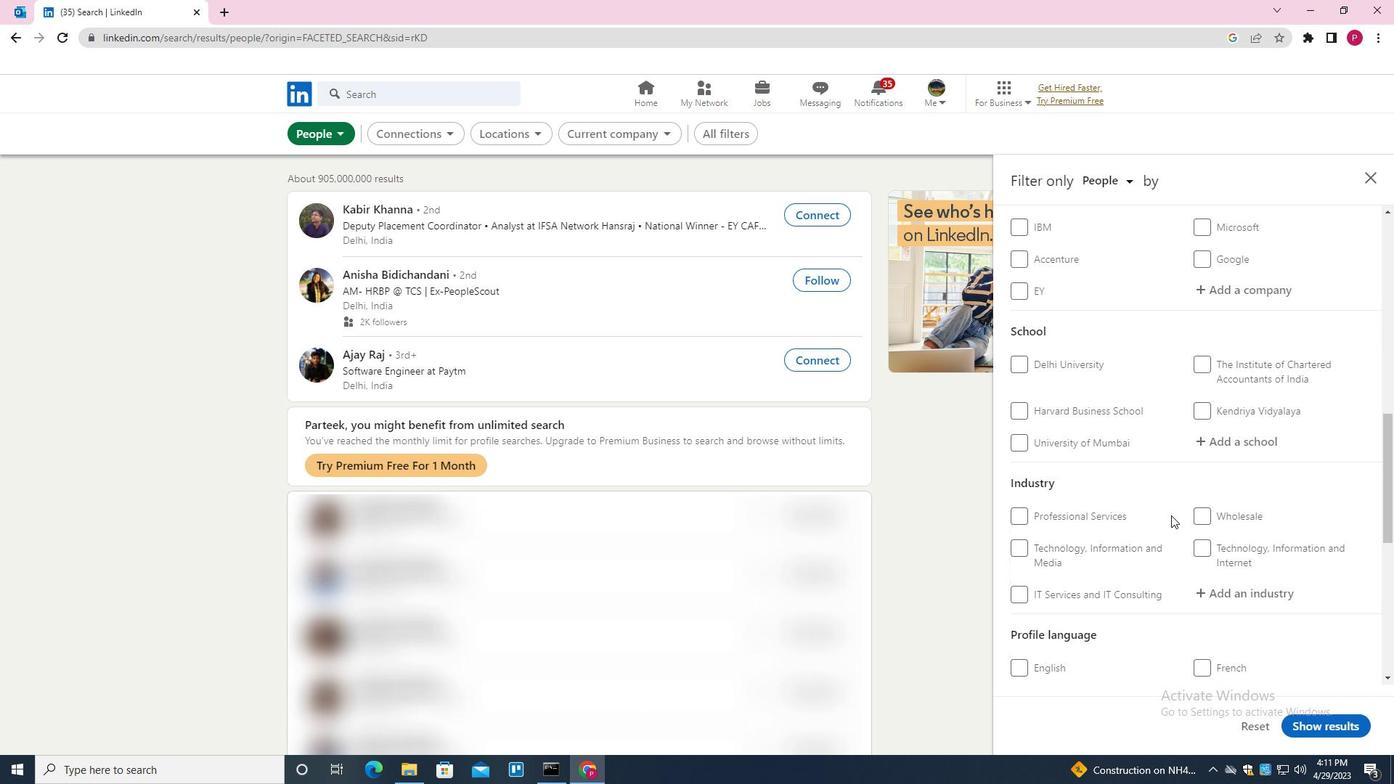 
Action: Mouse scrolled (1171, 514) with delta (0, 0)
Screenshot: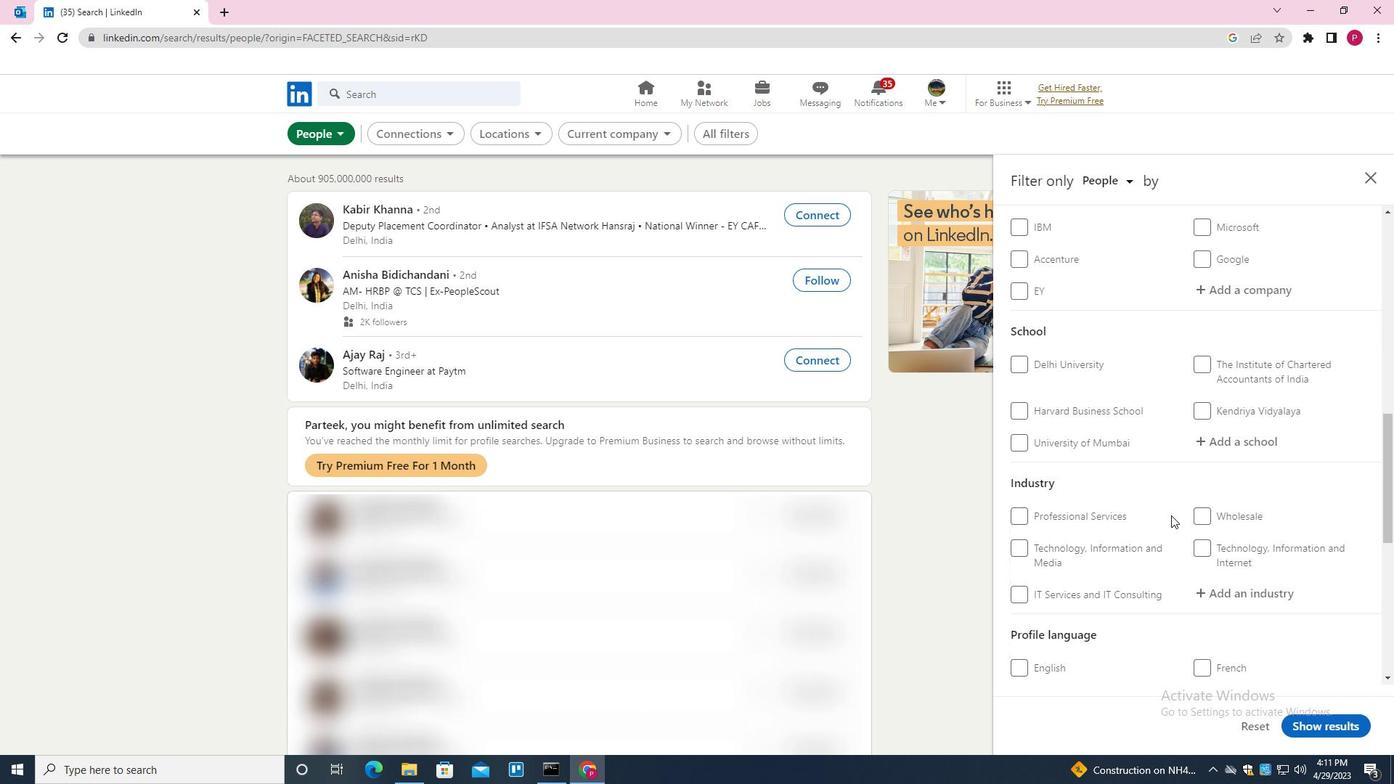 
Action: Mouse scrolled (1171, 514) with delta (0, 0)
Screenshot: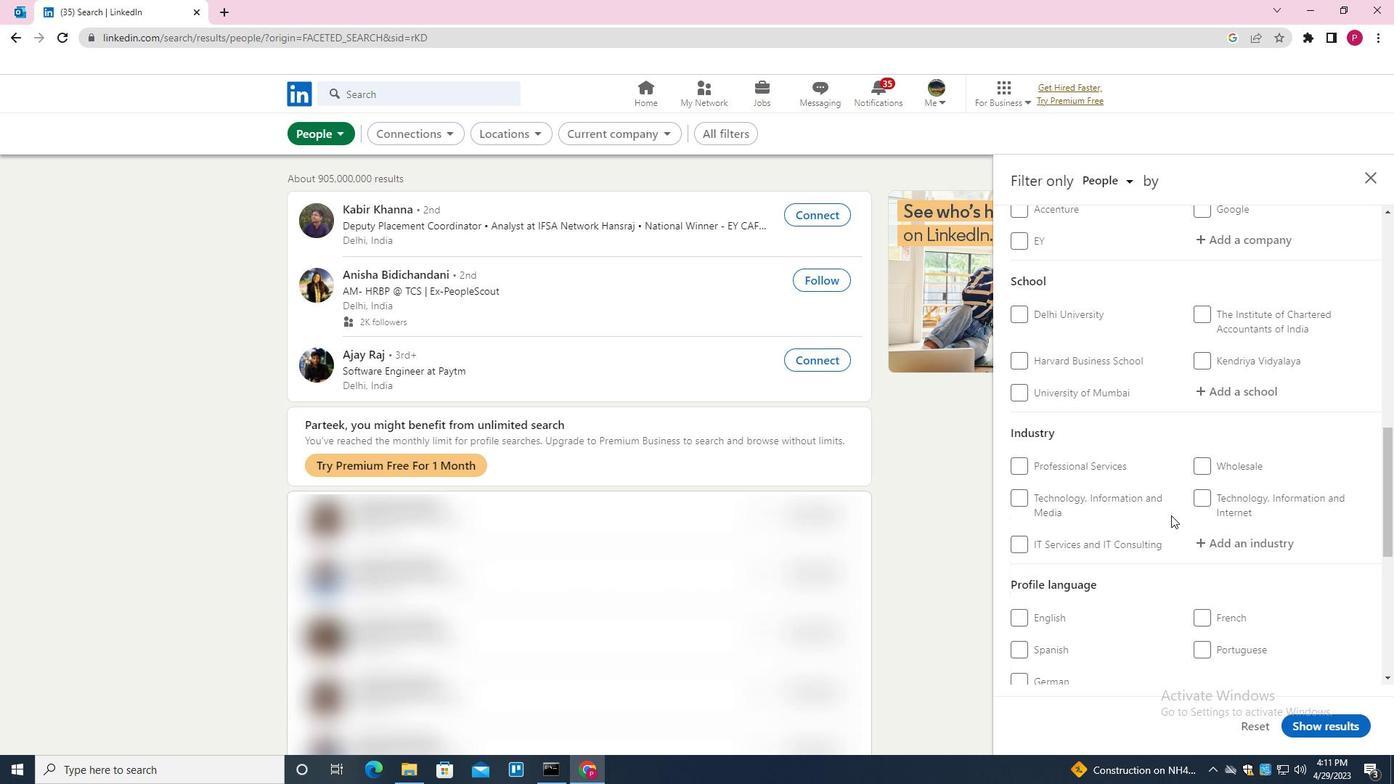 
Action: Mouse scrolled (1171, 514) with delta (0, 0)
Screenshot: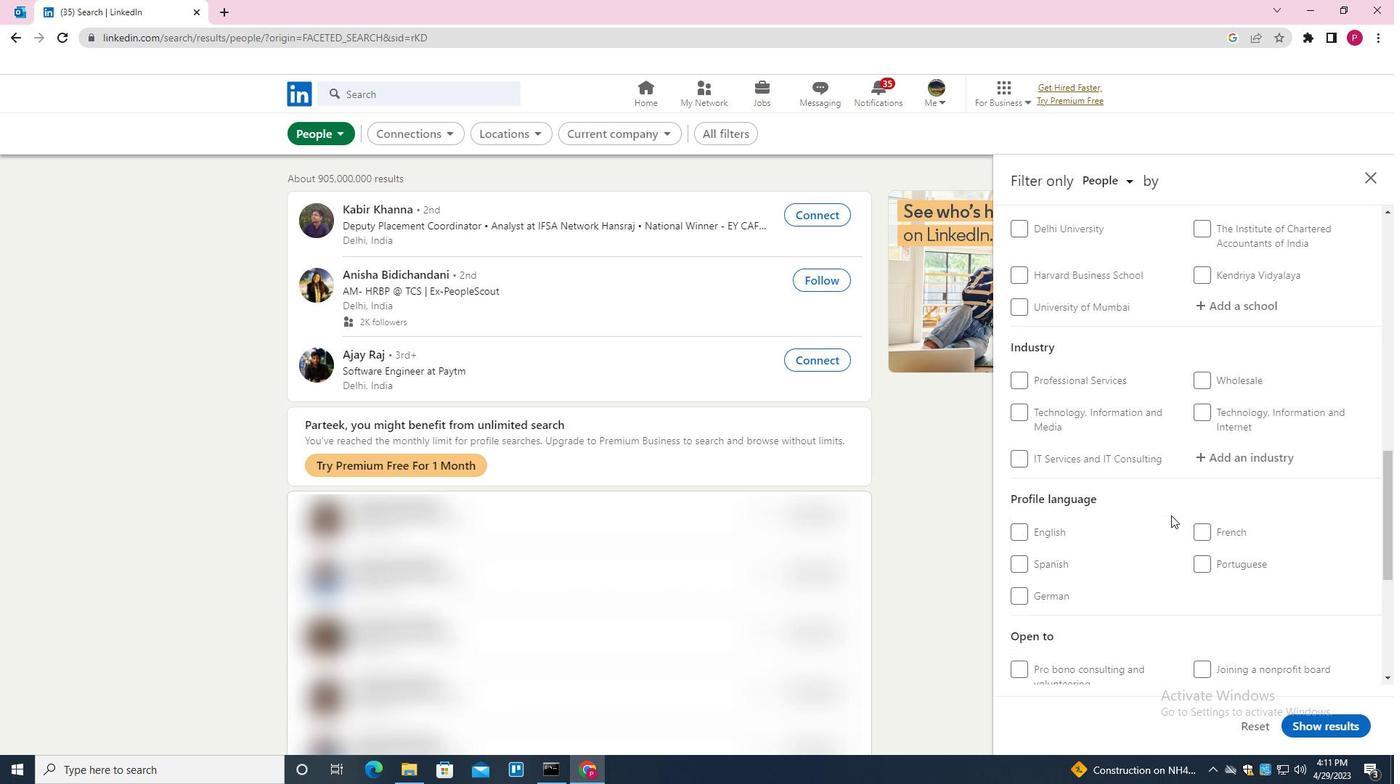 
Action: Mouse moved to (1039, 374)
Screenshot: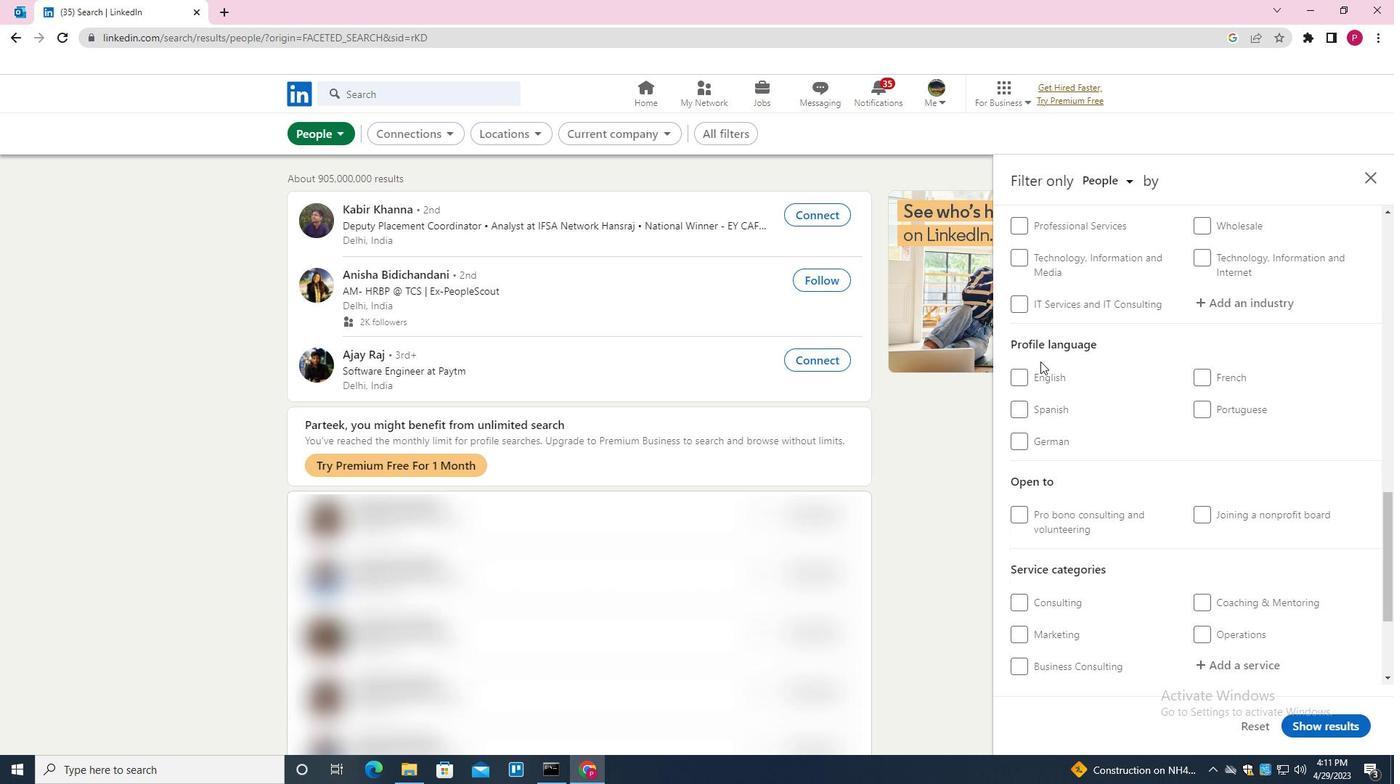 
Action: Mouse pressed left at (1039, 374)
Screenshot: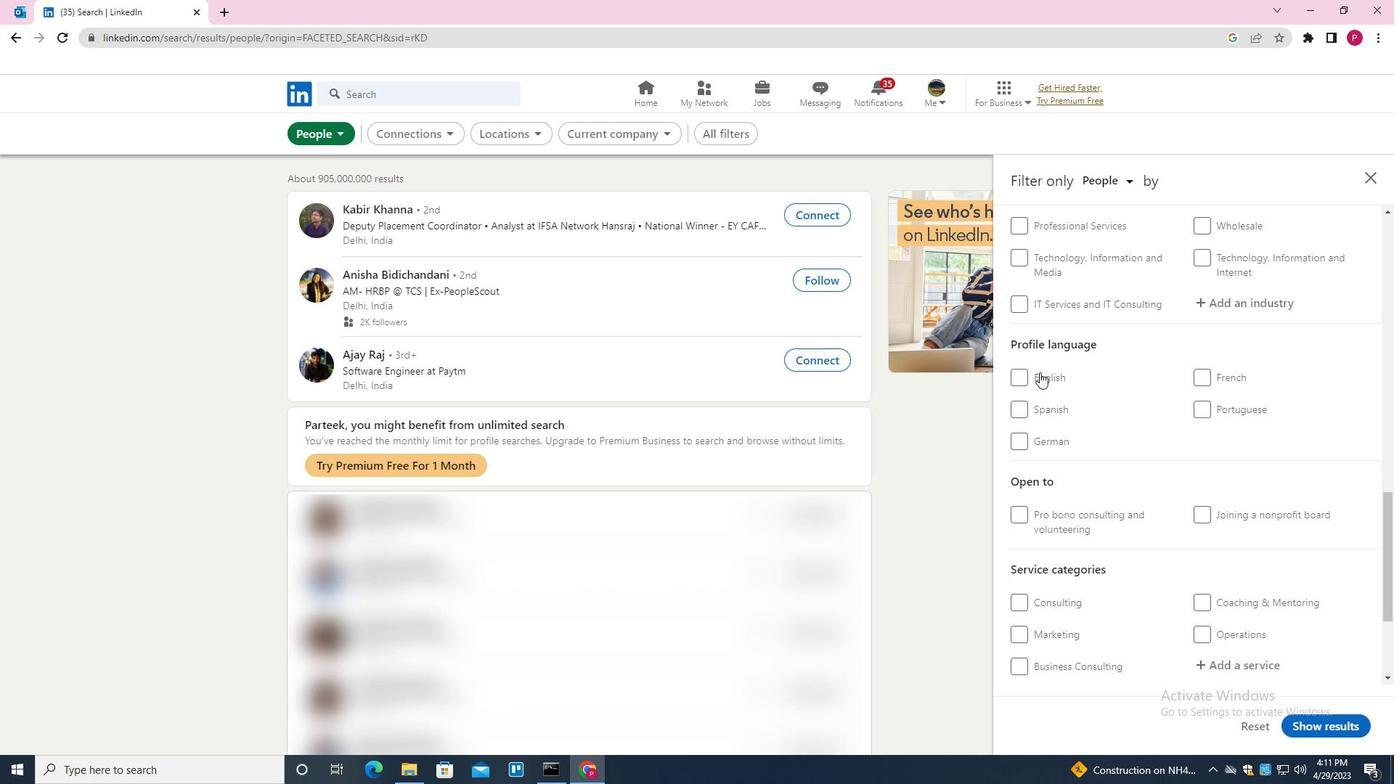 
Action: Mouse moved to (1090, 404)
Screenshot: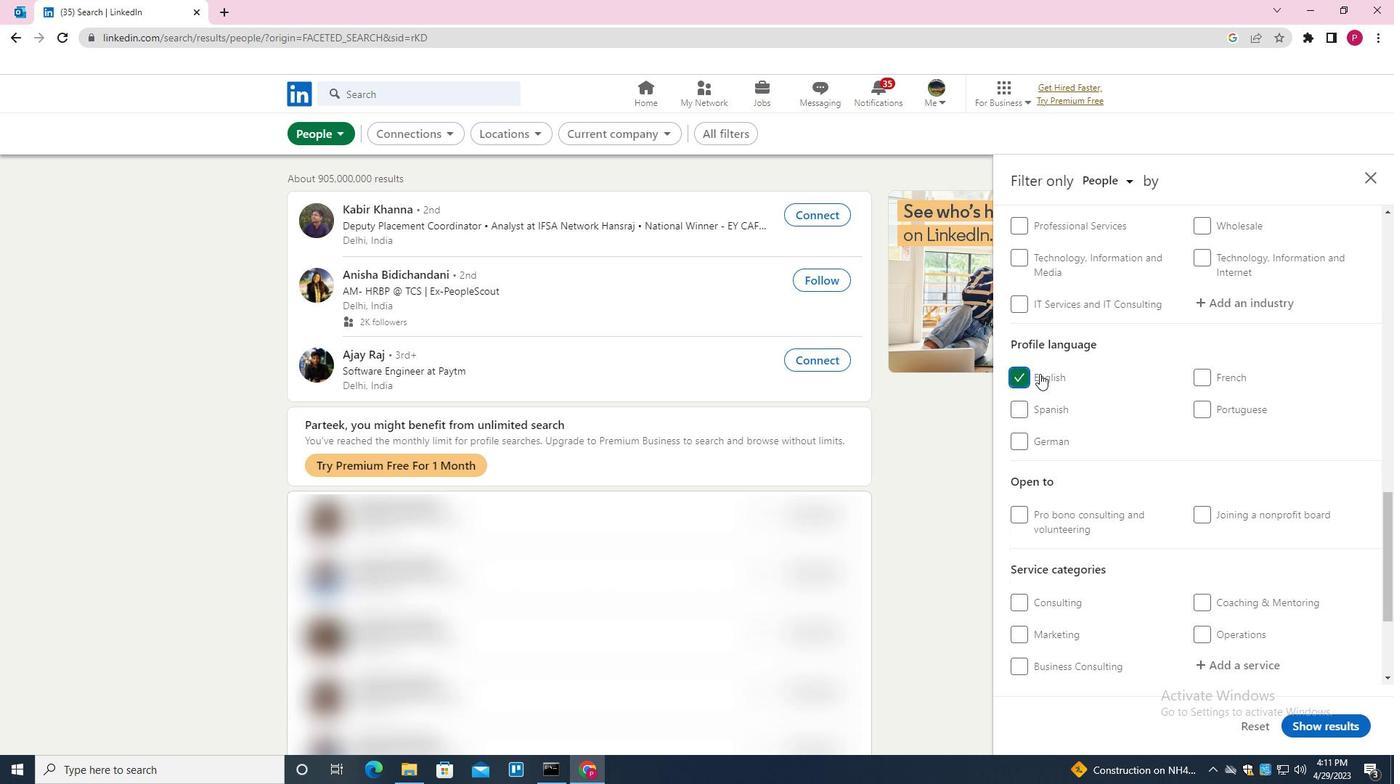
Action: Mouse scrolled (1090, 405) with delta (0, 0)
Screenshot: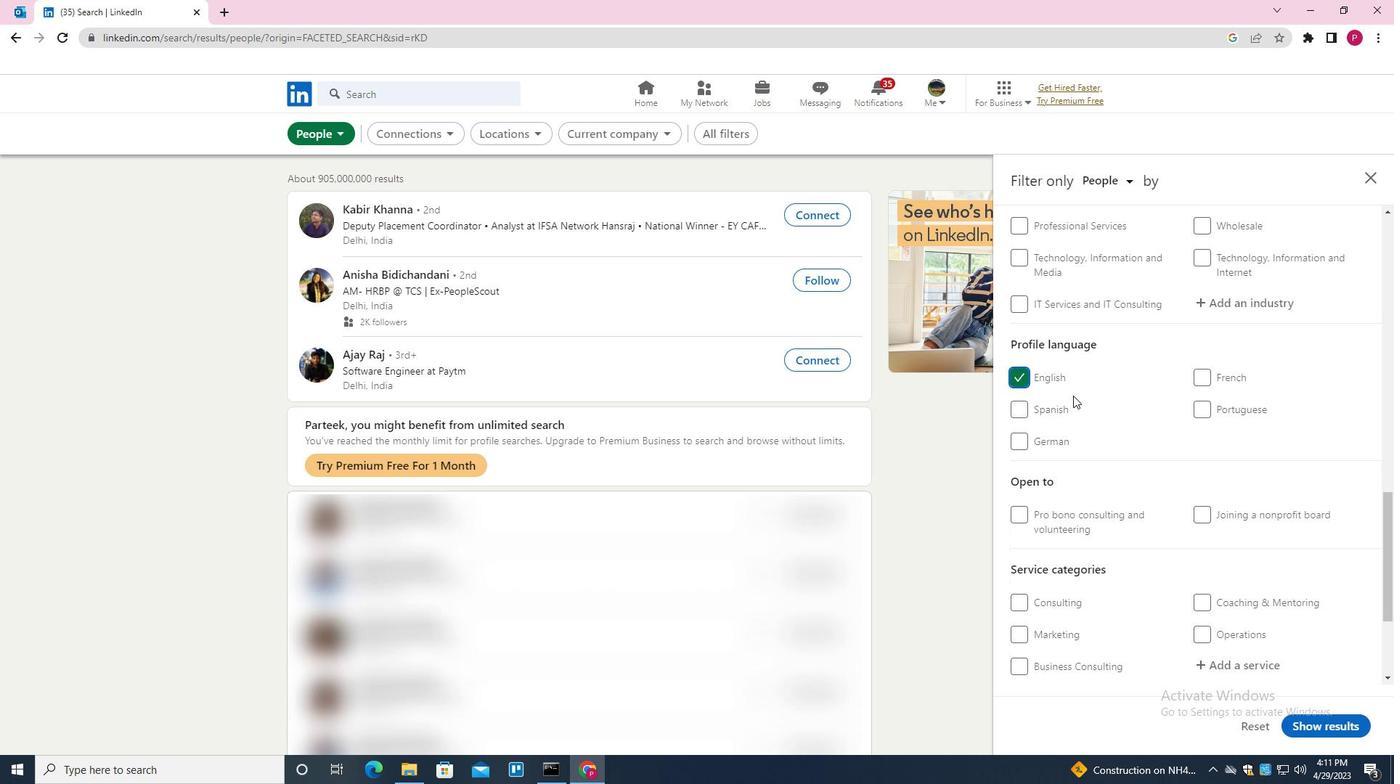 
Action: Mouse scrolled (1090, 405) with delta (0, 0)
Screenshot: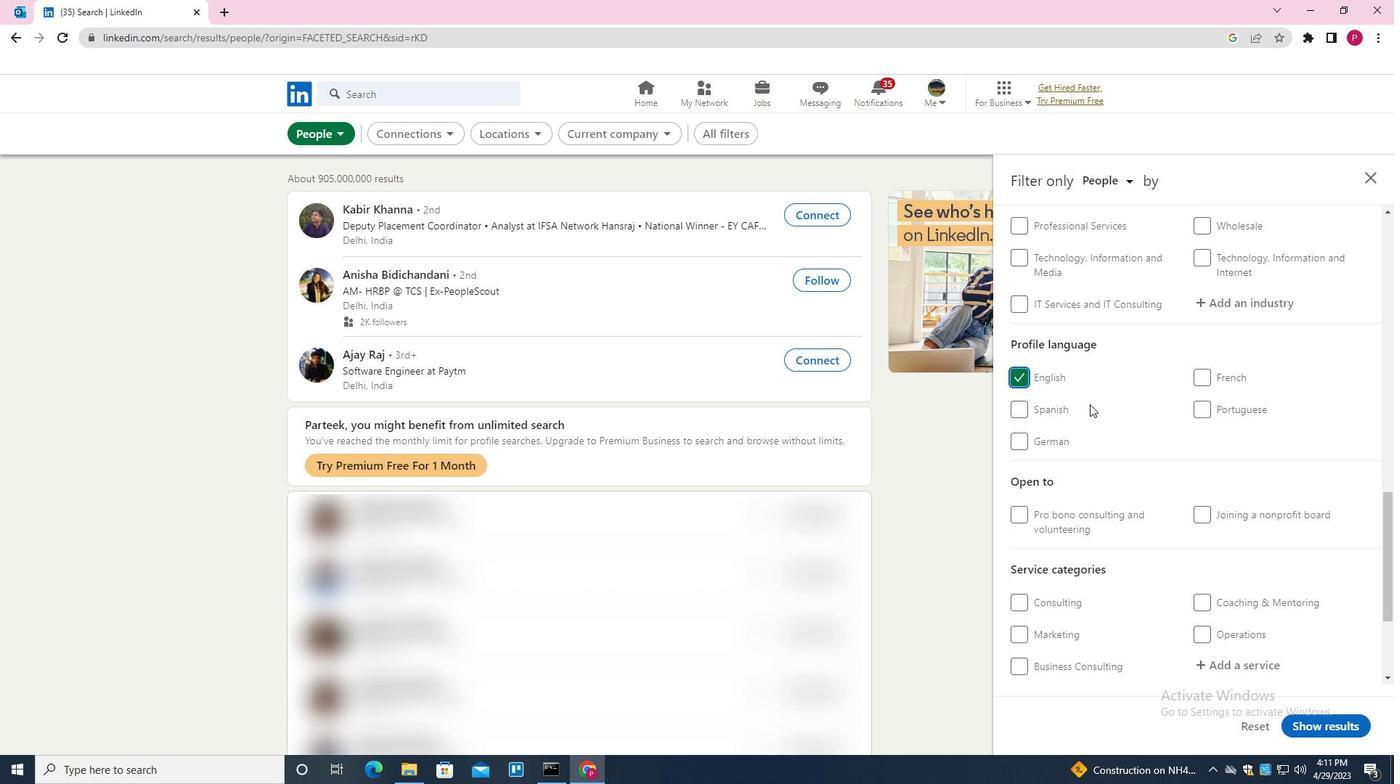
Action: Mouse scrolled (1090, 405) with delta (0, 0)
Screenshot: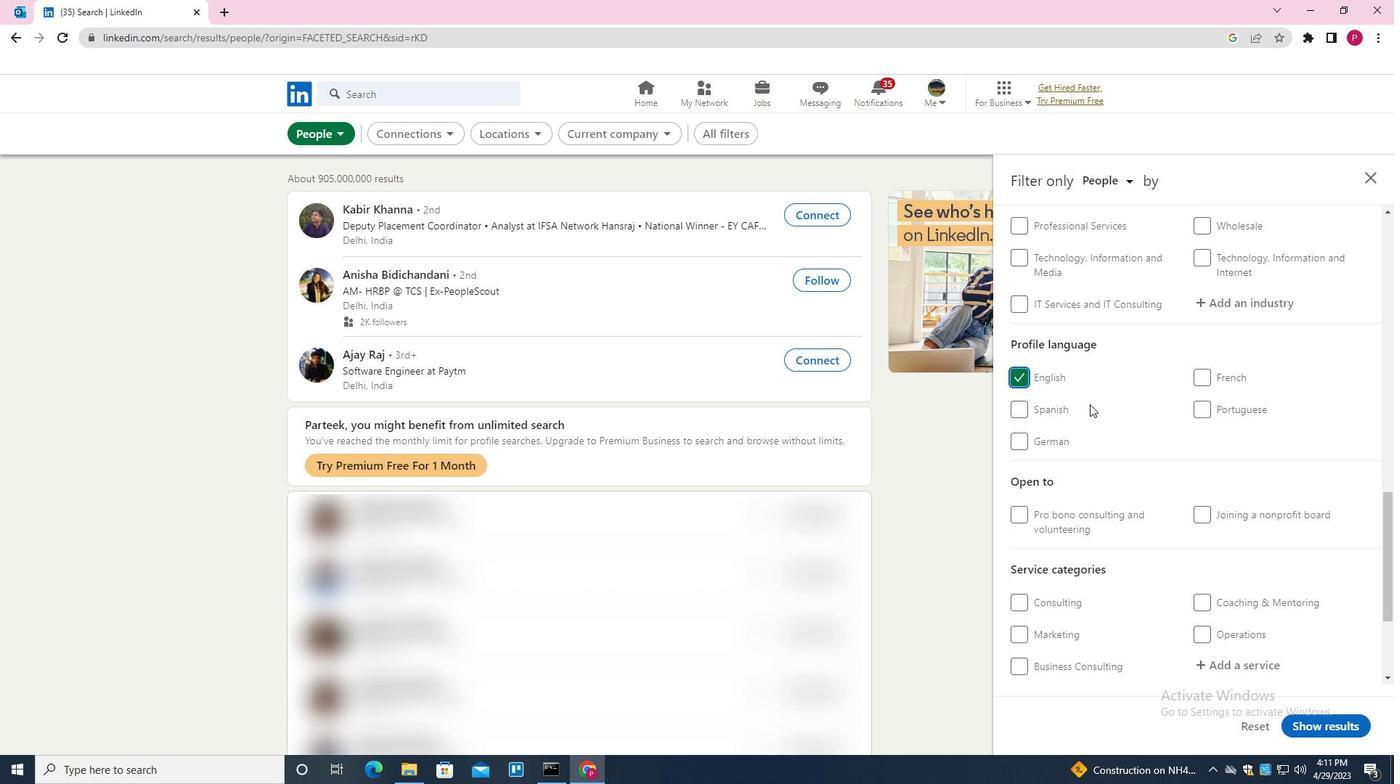 
Action: Mouse scrolled (1090, 405) with delta (0, 0)
Screenshot: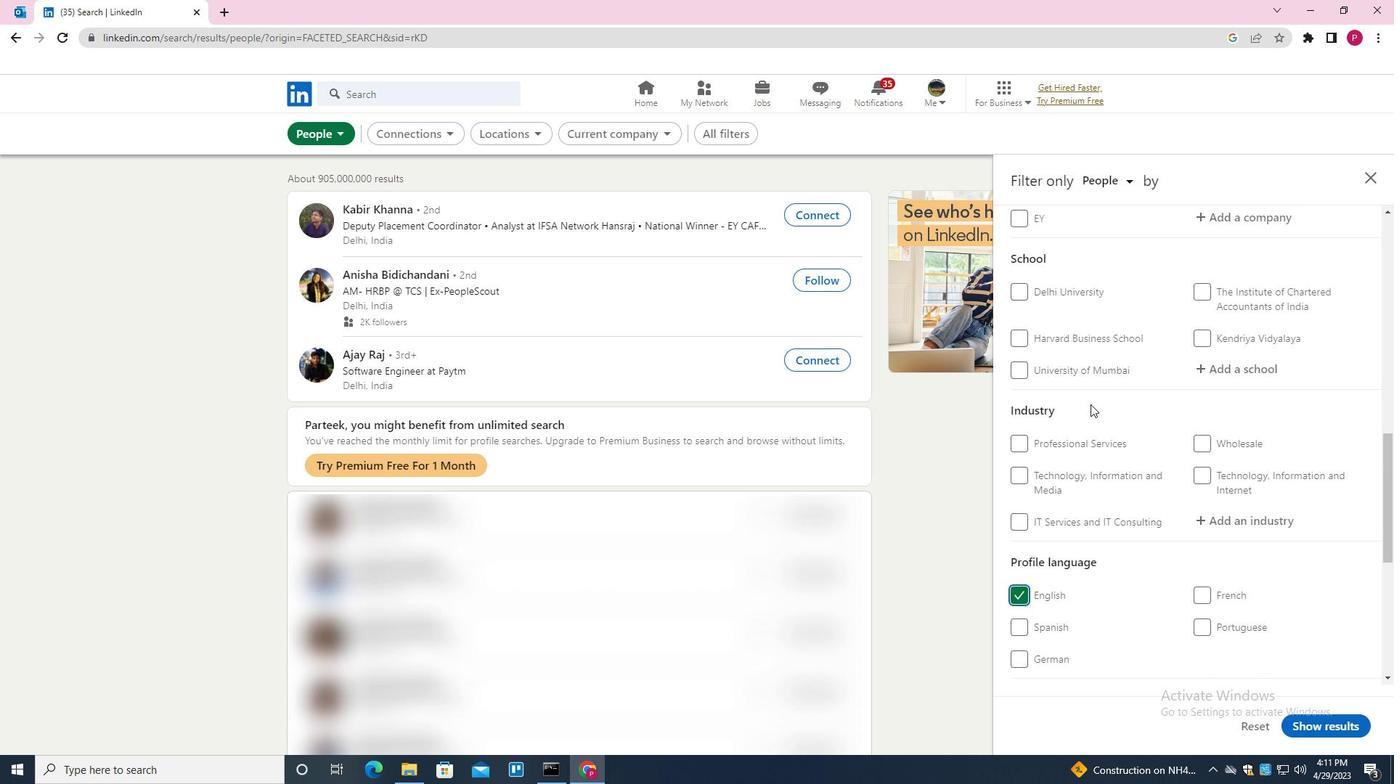 
Action: Mouse scrolled (1090, 405) with delta (0, 0)
Screenshot: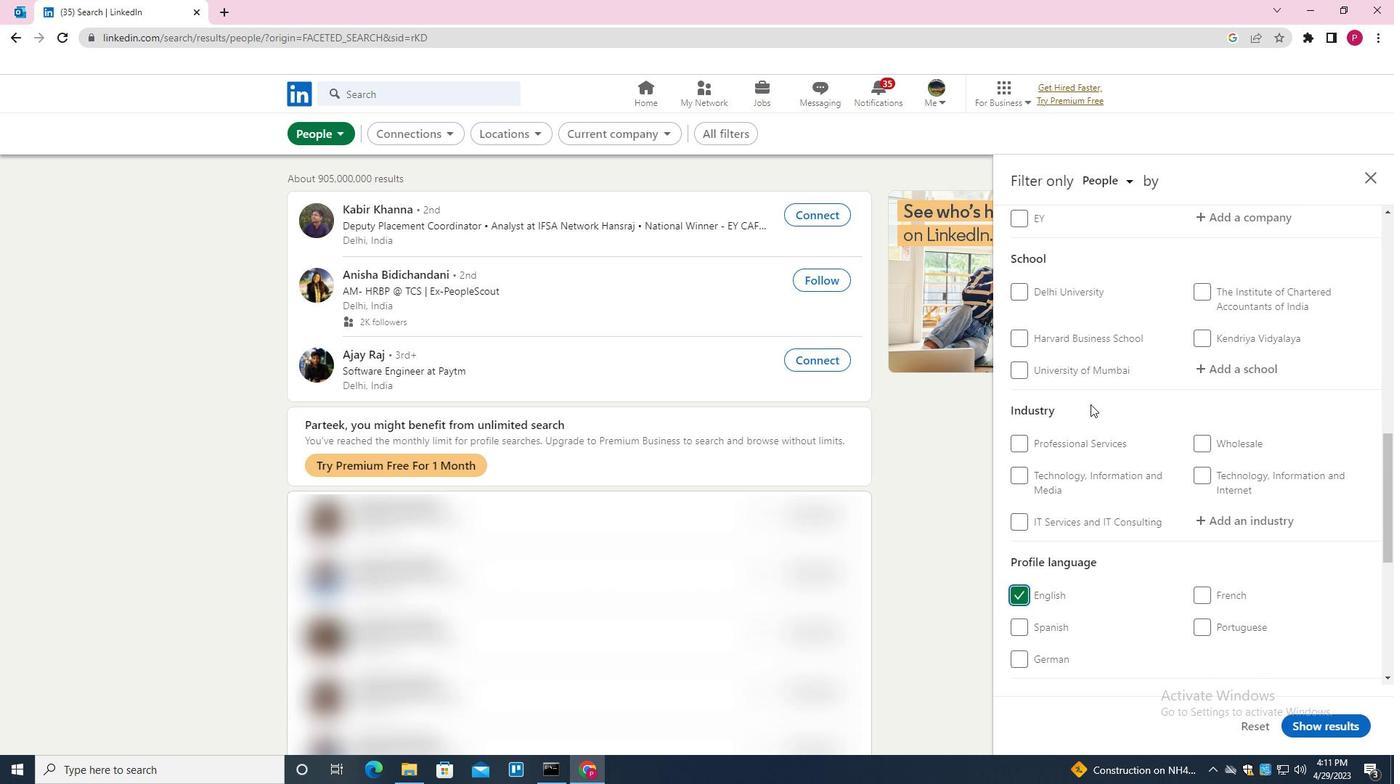
Action: Mouse scrolled (1090, 405) with delta (0, 0)
Screenshot: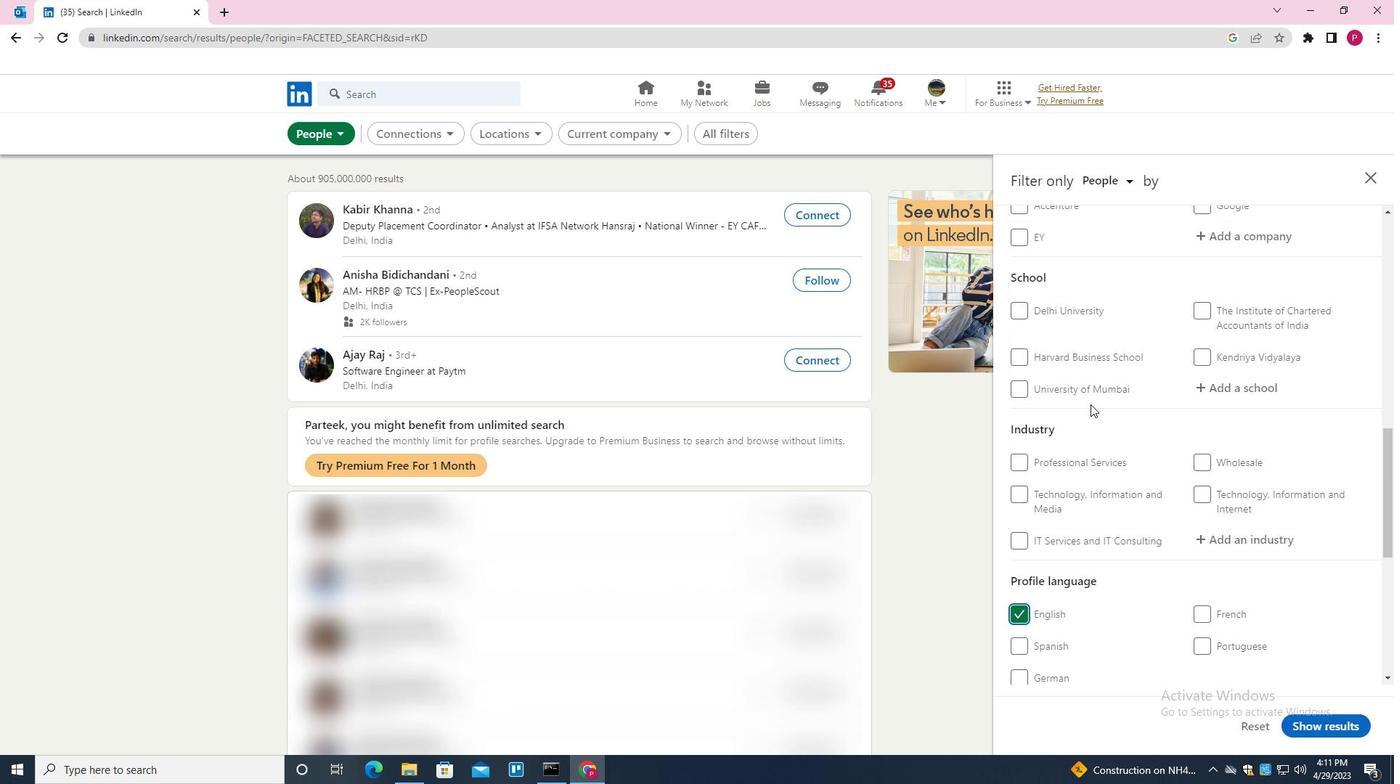 
Action: Mouse scrolled (1090, 405) with delta (0, 0)
Screenshot: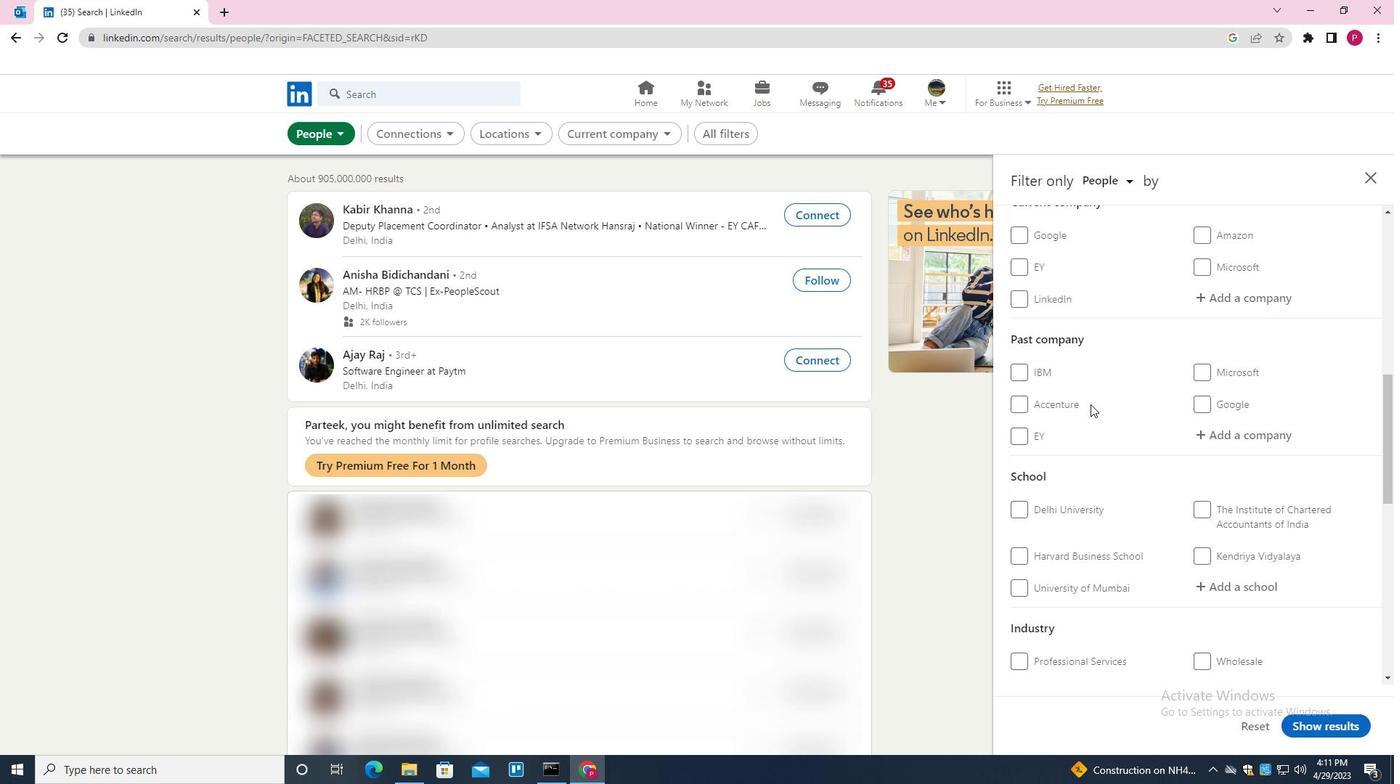 
Action: Mouse scrolled (1090, 405) with delta (0, 0)
Screenshot: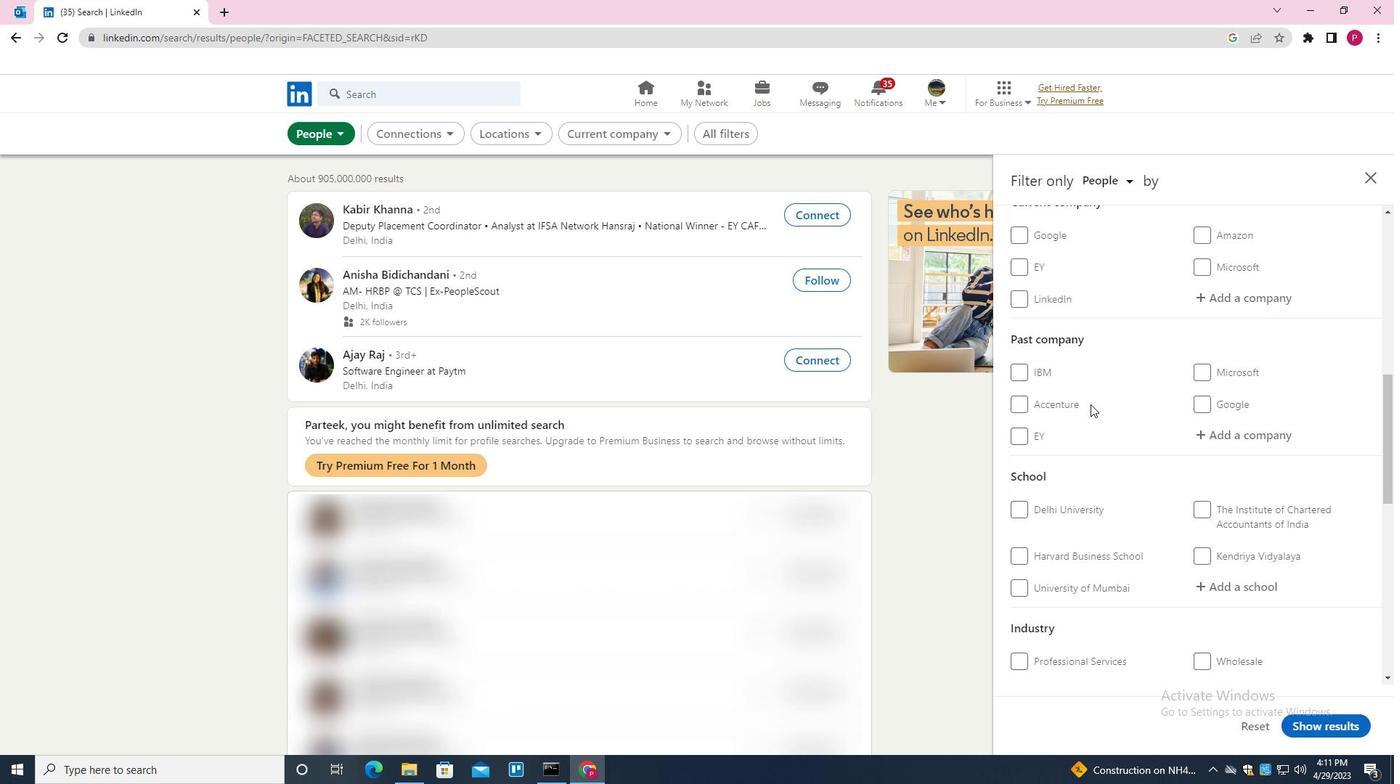
Action: Mouse moved to (1225, 447)
Screenshot: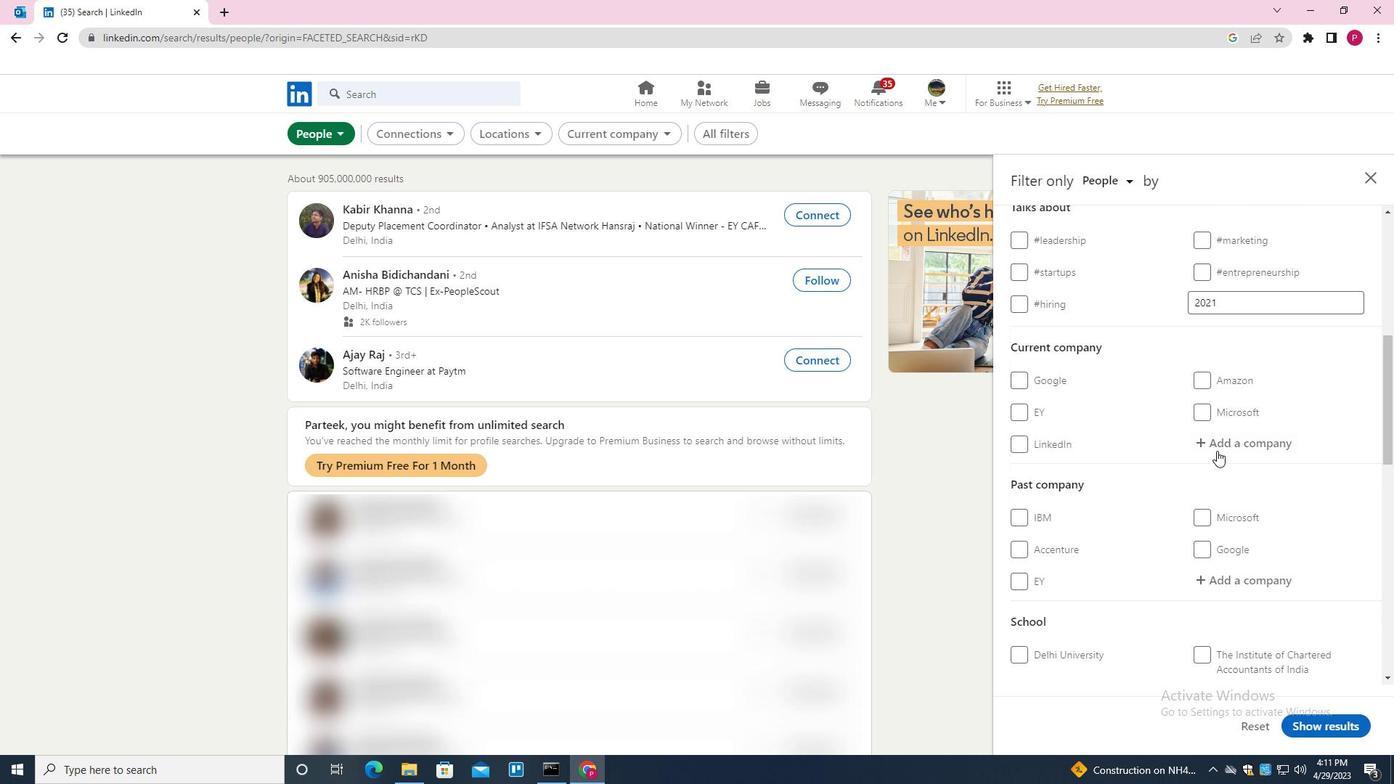 
Action: Mouse pressed left at (1225, 447)
Screenshot: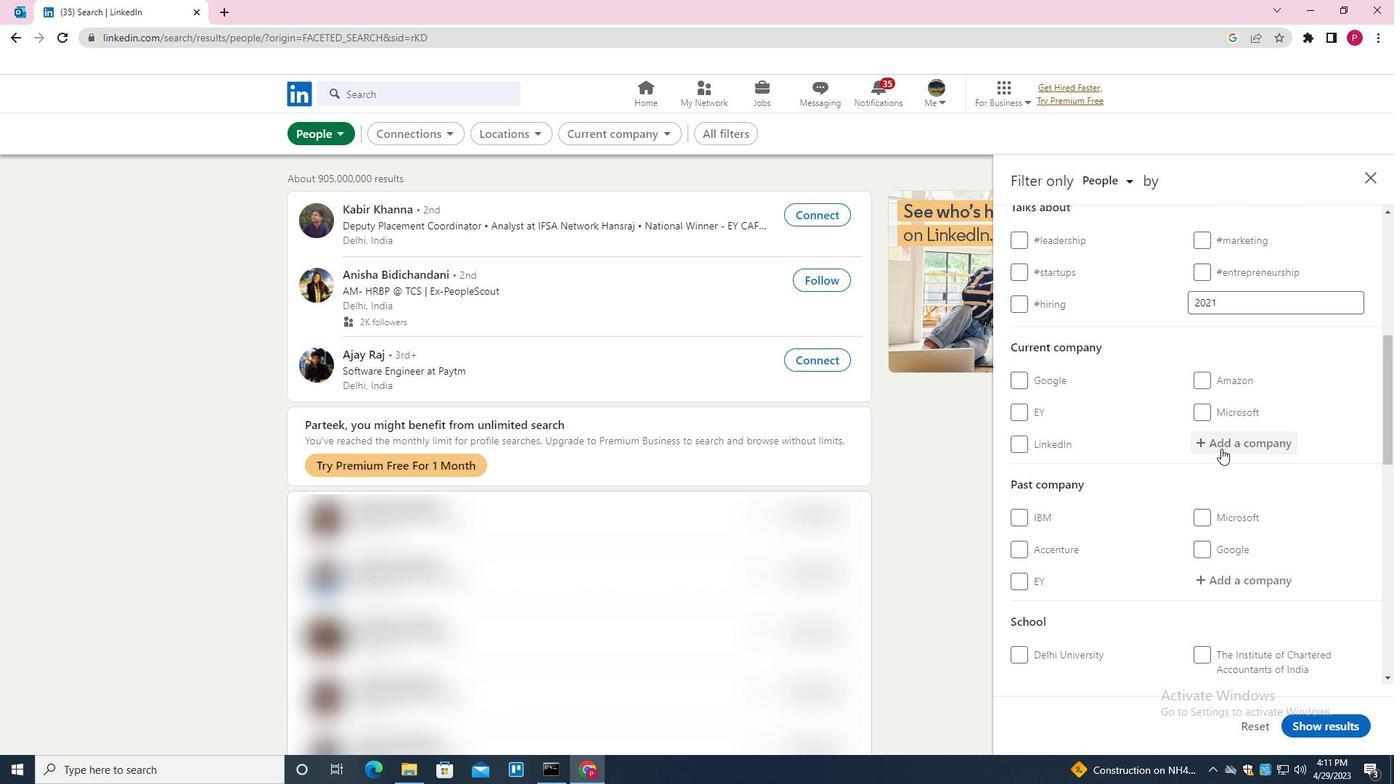 
Action: Mouse moved to (1225, 447)
Screenshot: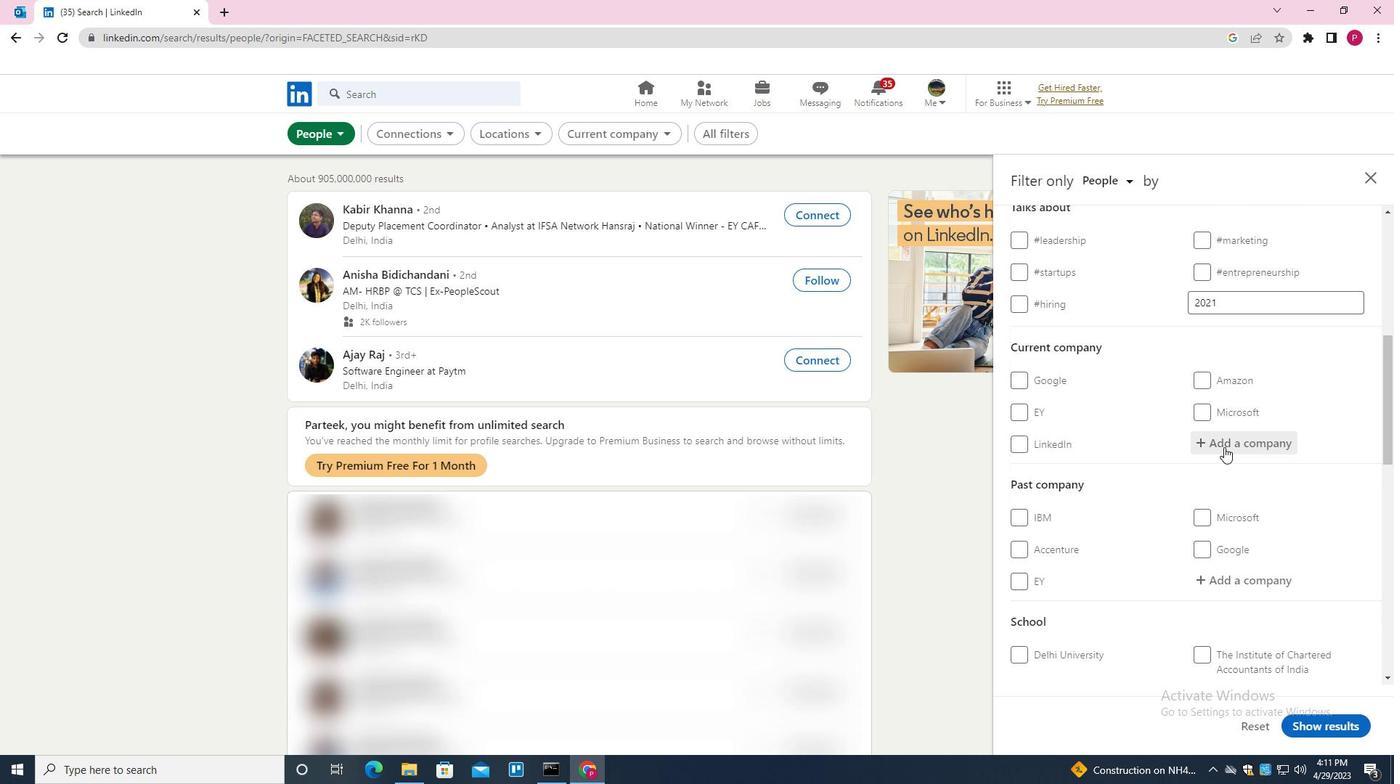 
Action: Key pressed <Key.shift>RHEINME<Key.down><Key.enter>
Screenshot: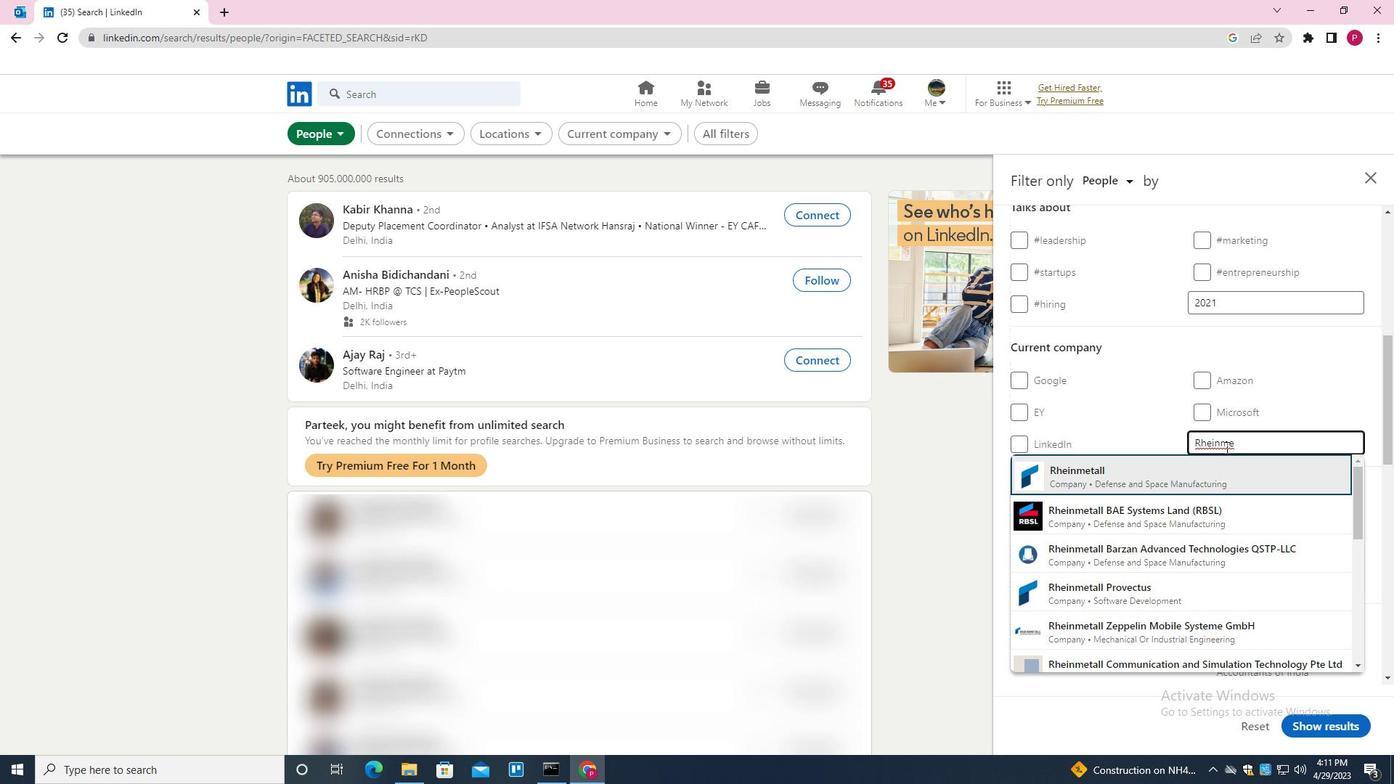 
Action: Mouse moved to (1212, 501)
Screenshot: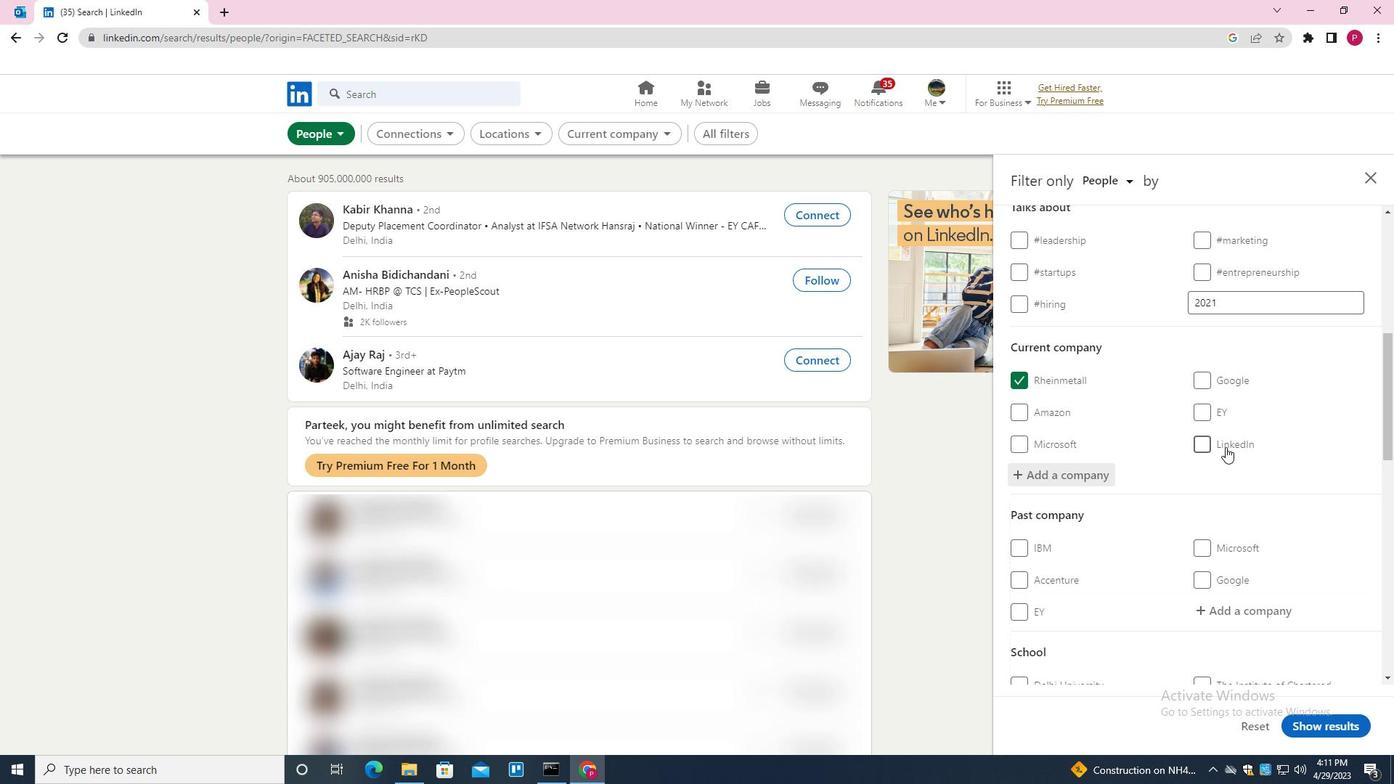 
Action: Mouse scrolled (1212, 501) with delta (0, 0)
Screenshot: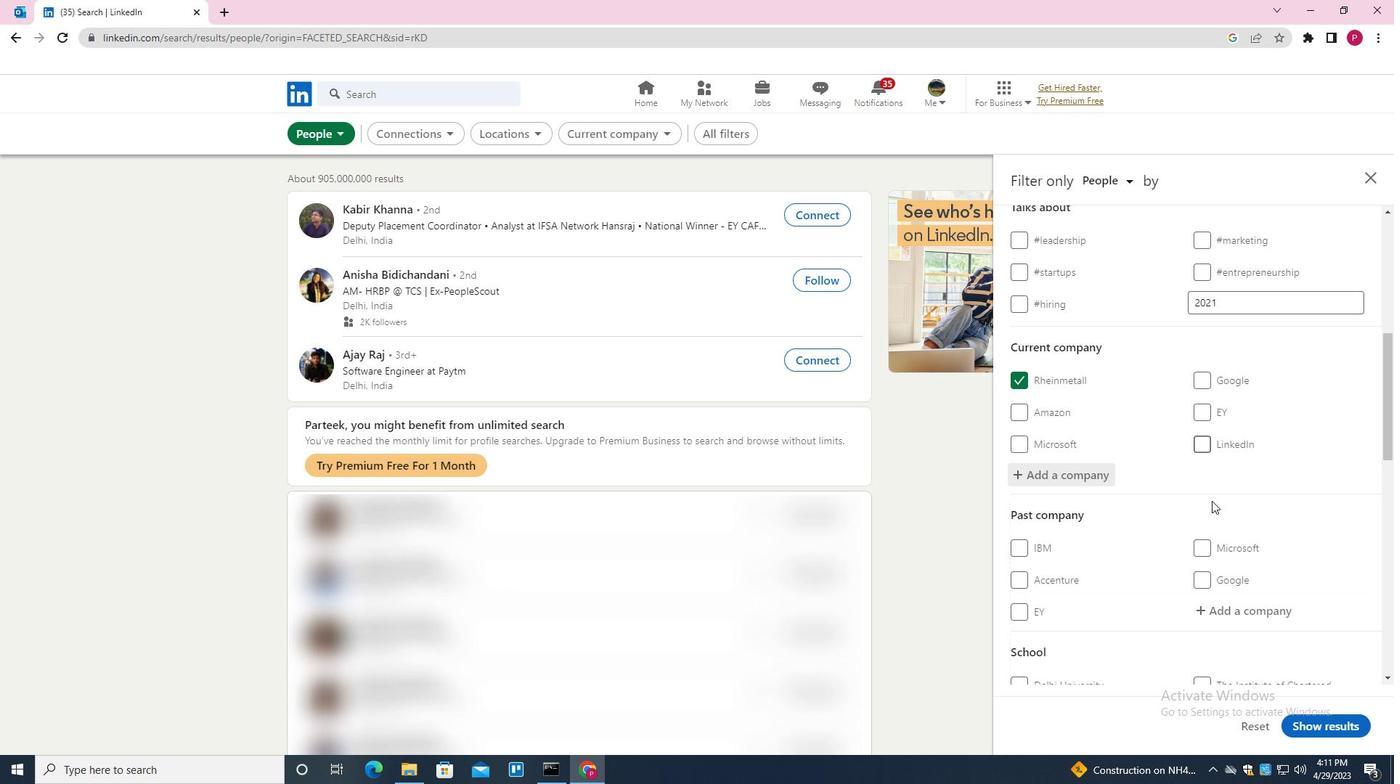 
Action: Mouse scrolled (1212, 501) with delta (0, 0)
Screenshot: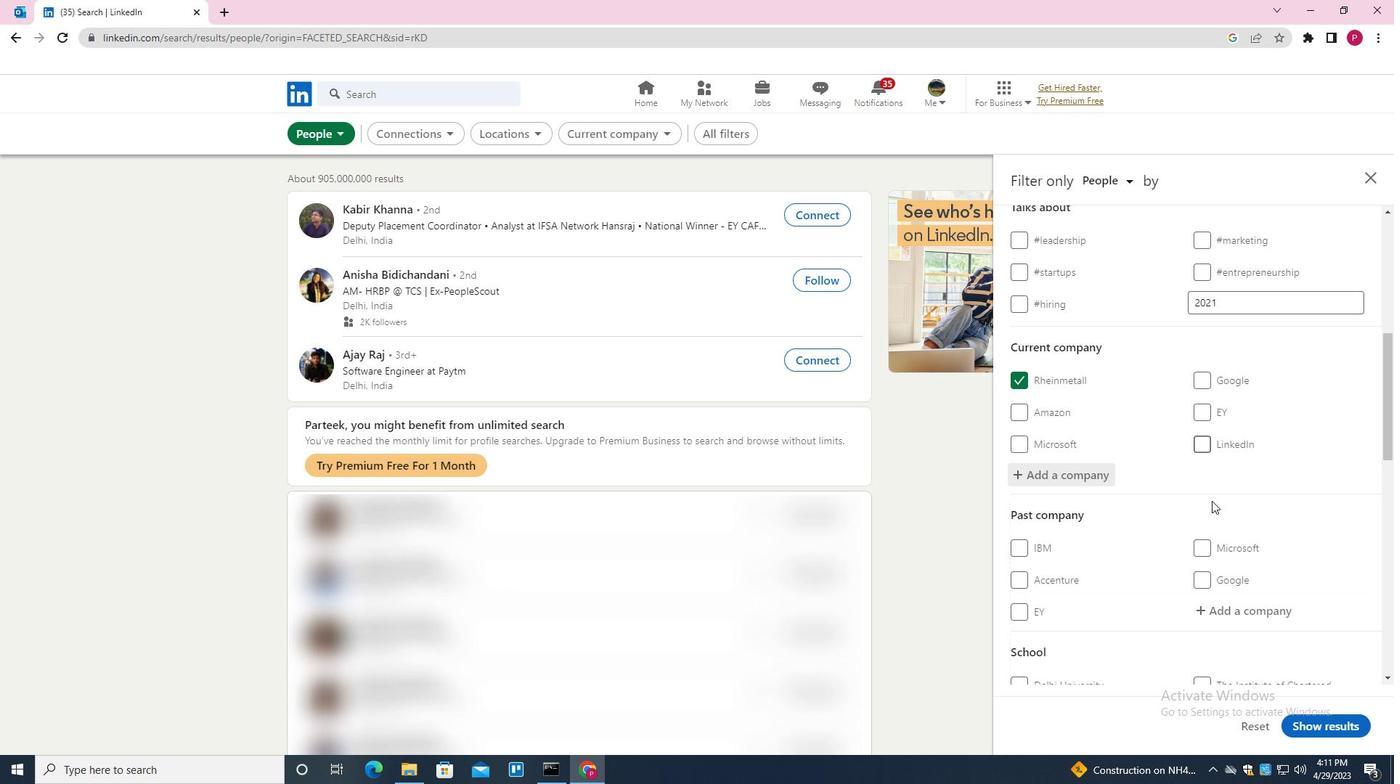 
Action: Mouse scrolled (1212, 501) with delta (0, 0)
Screenshot: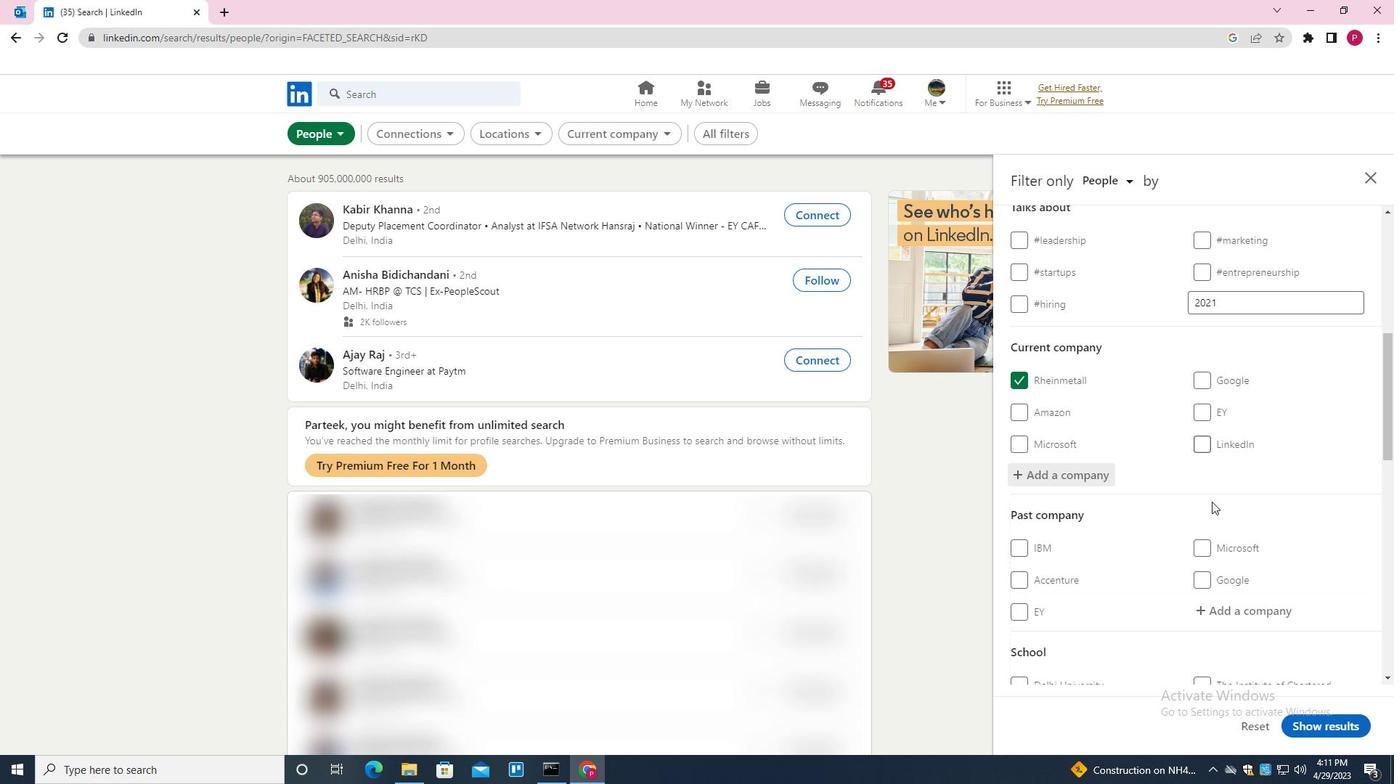 
Action: Mouse scrolled (1212, 501) with delta (0, 0)
Screenshot: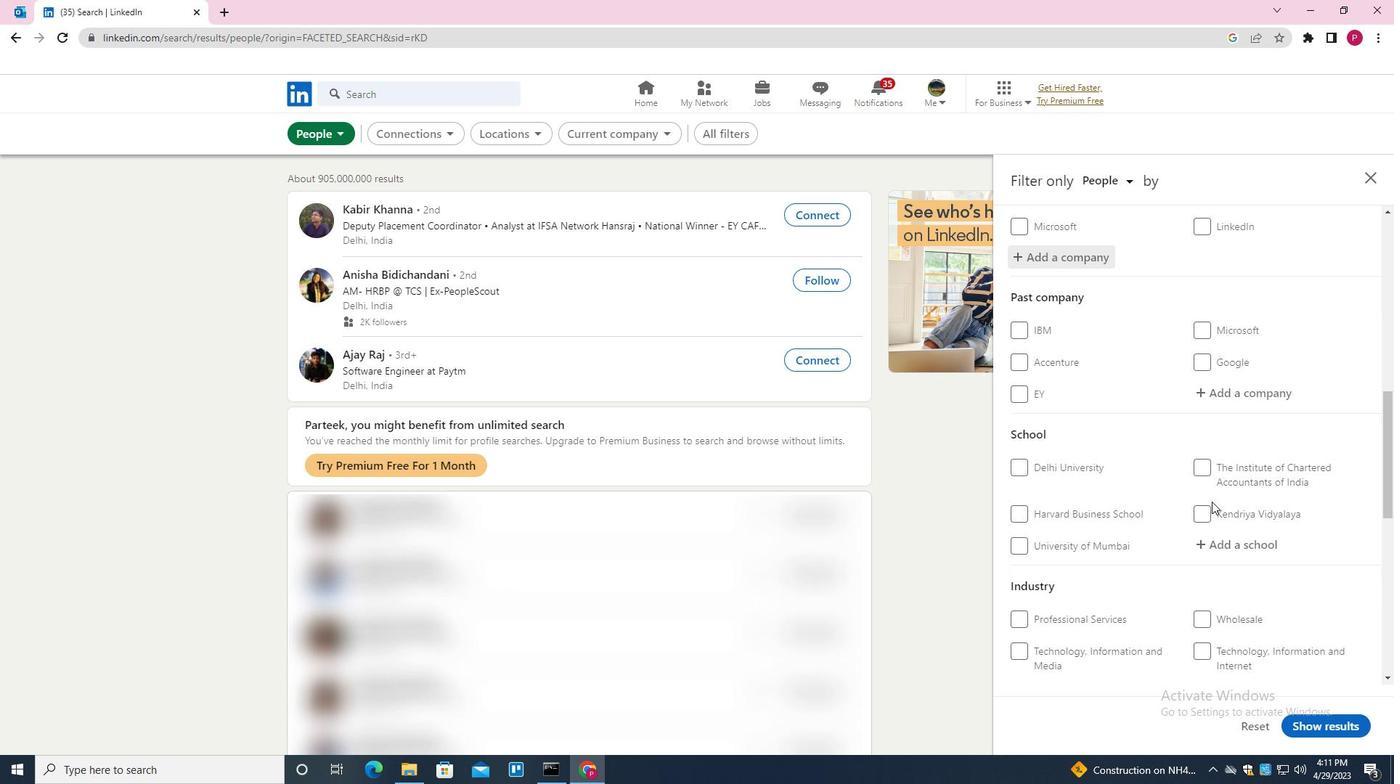 
Action: Mouse scrolled (1212, 501) with delta (0, 0)
Screenshot: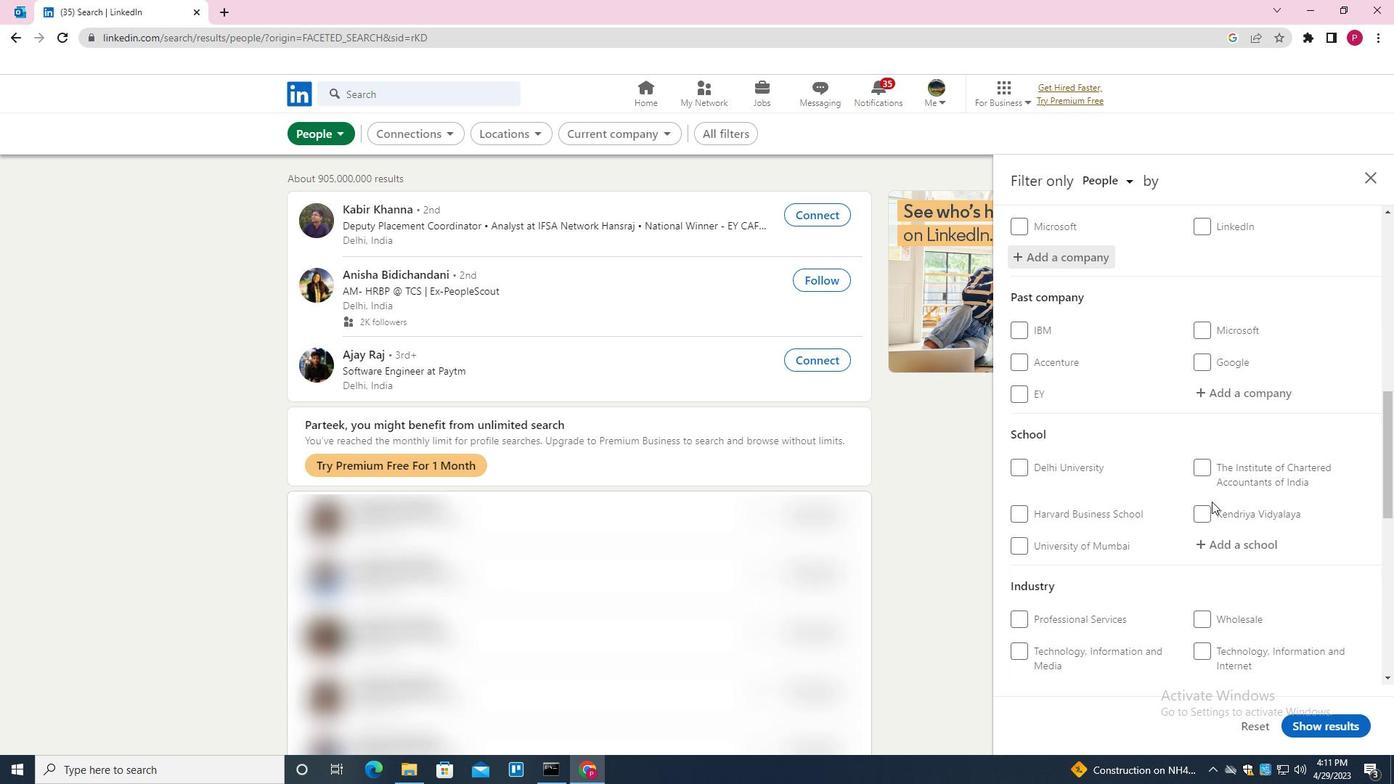 
Action: Mouse moved to (1227, 397)
Screenshot: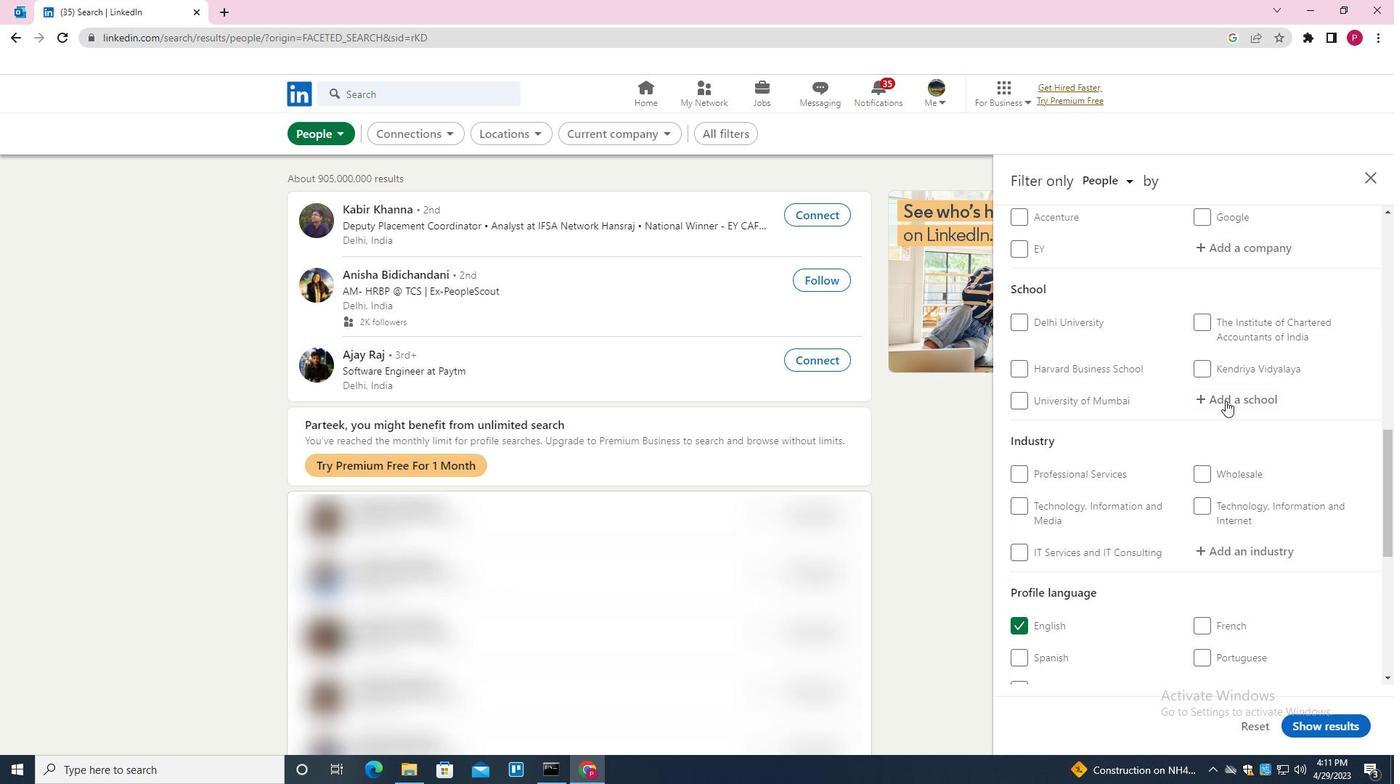 
Action: Mouse pressed left at (1227, 397)
Screenshot: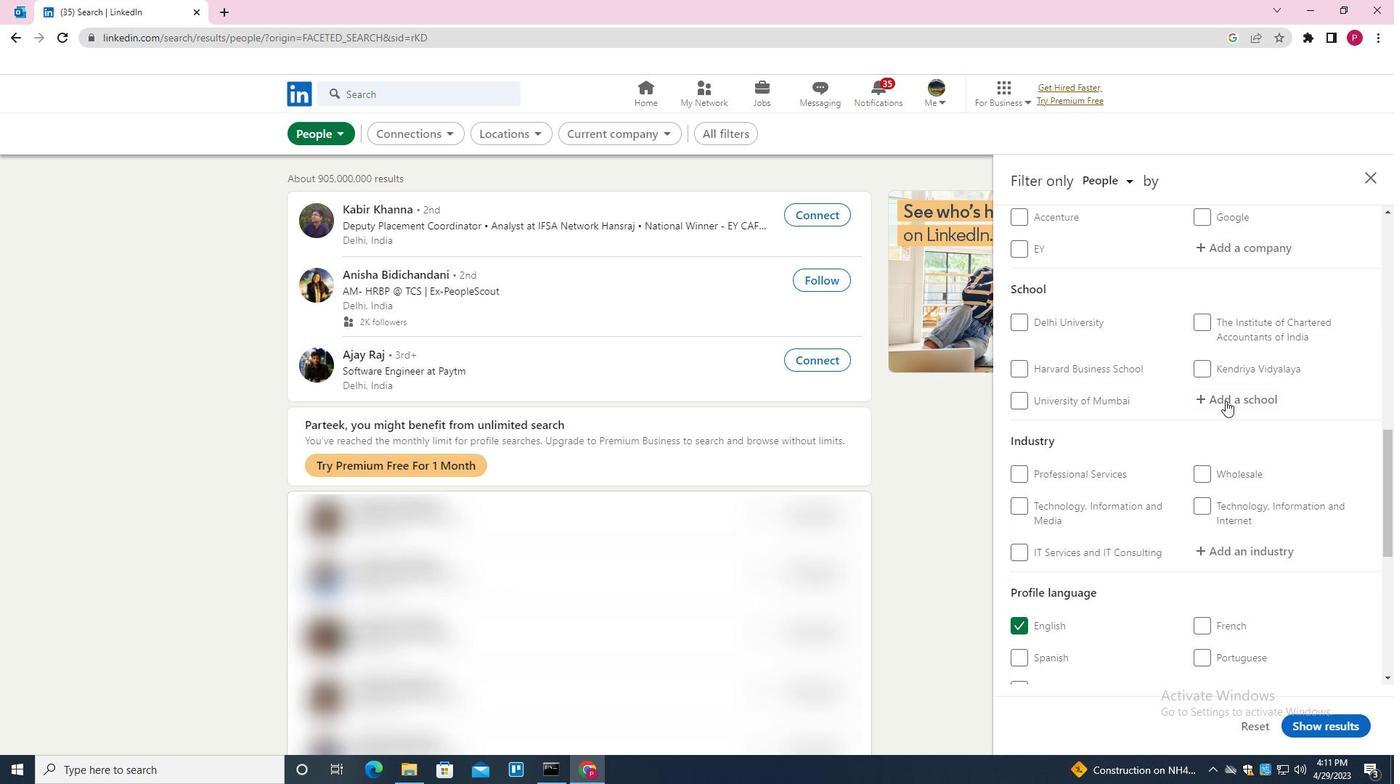 
Action: Key pressed <Key.shift><Key.shift><Key.shift><Key.shift><Key.shift><Key.shift><Key.shift><Key.shift><Key.shift>GURU<Key.space><Key.shift>NANAK<Key.space><Key.shift>DEV<Key.space><Key.down><Key.down><Key.down><Key.down><Key.enter>
Screenshot: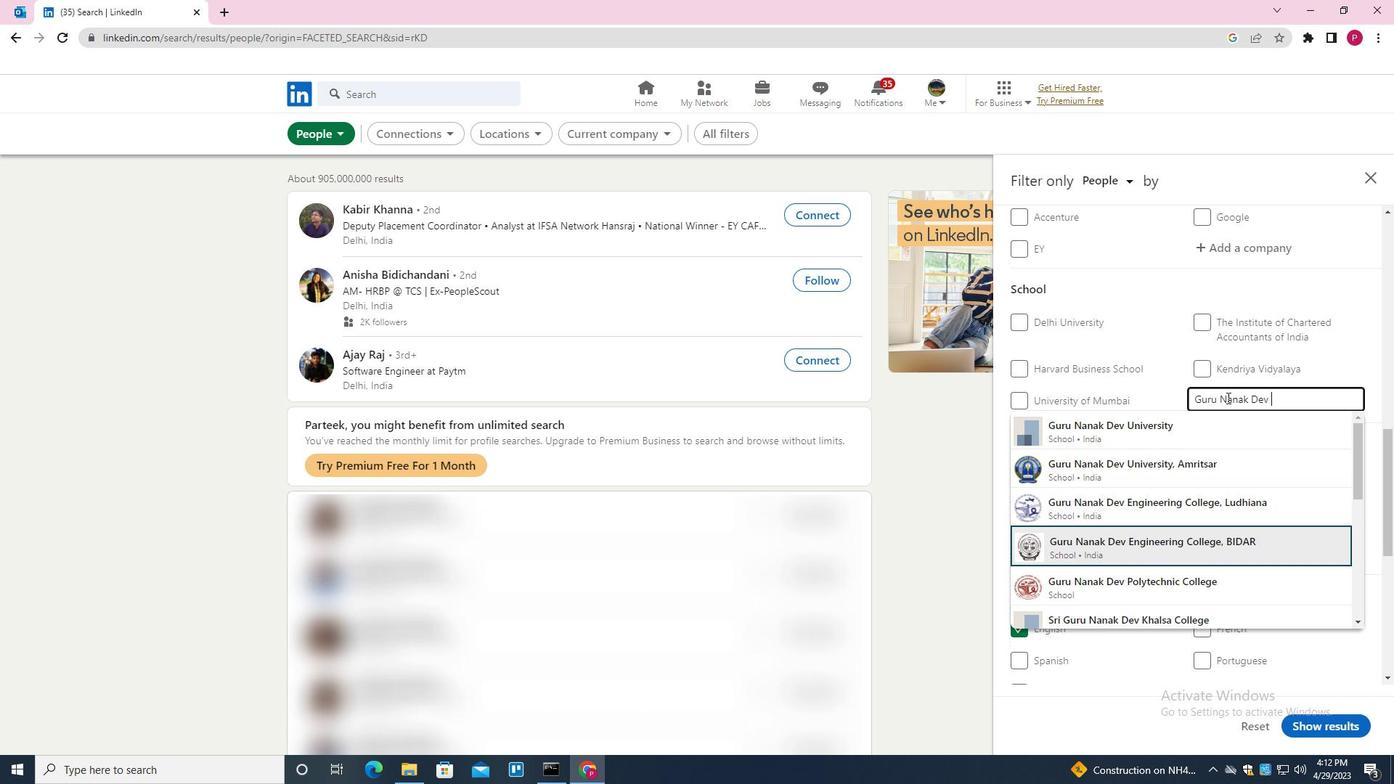 
Action: Mouse moved to (1226, 397)
Screenshot: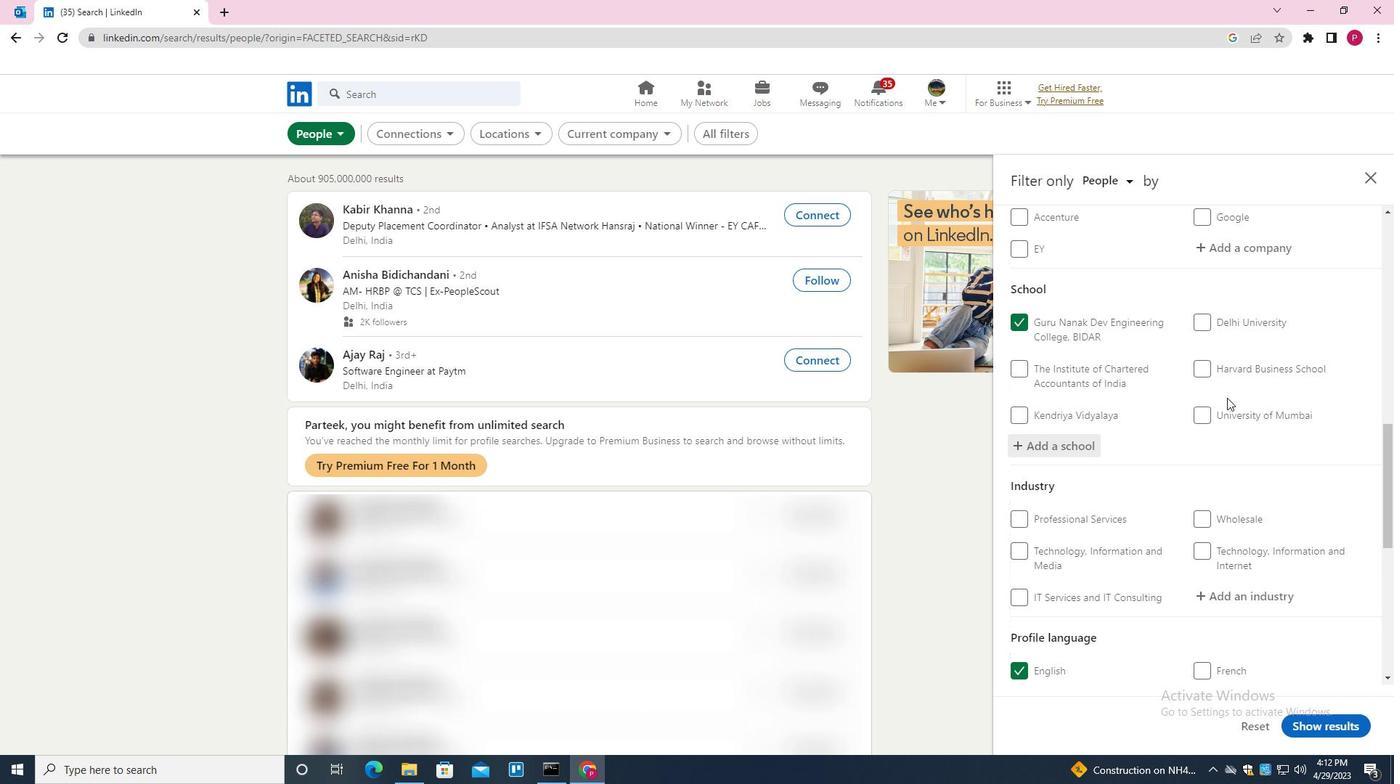 
Action: Mouse scrolled (1226, 397) with delta (0, 0)
Screenshot: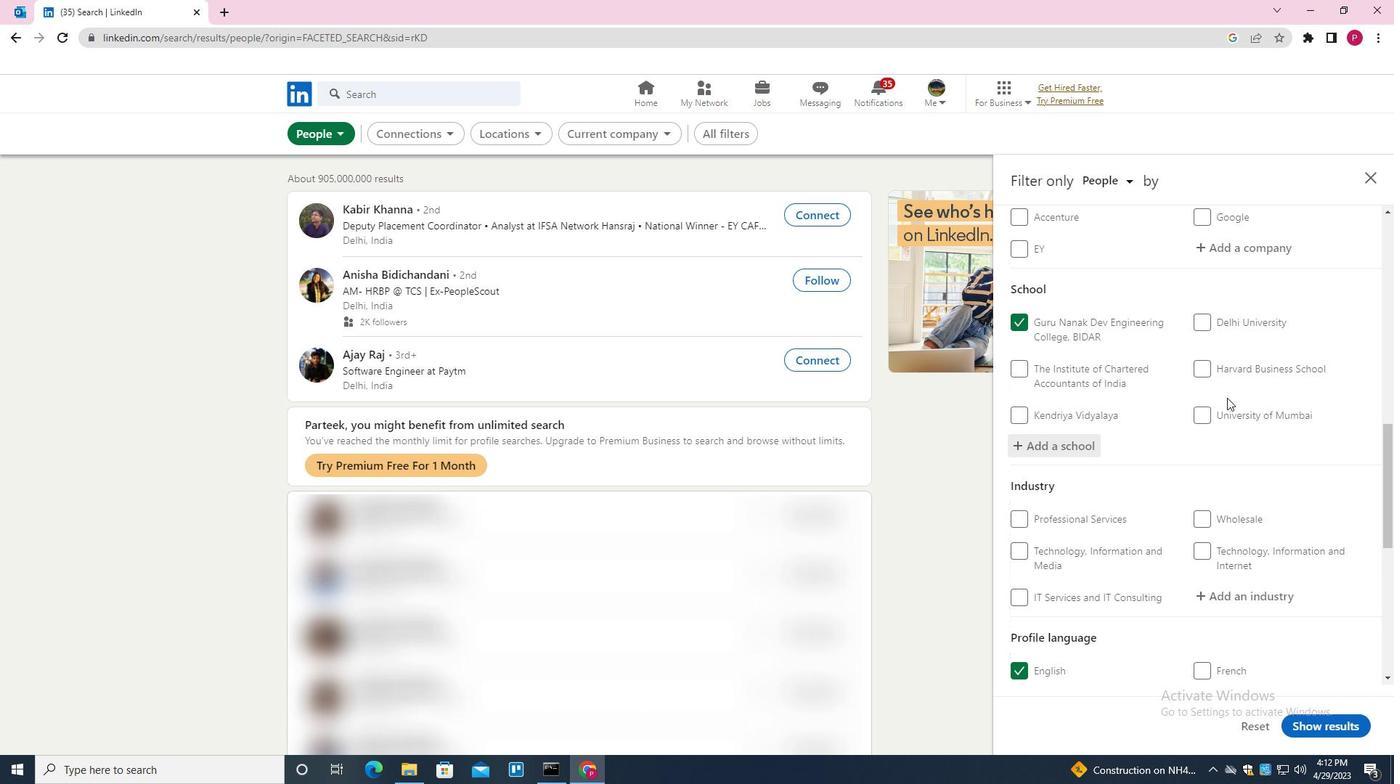 
Action: Mouse moved to (1226, 403)
Screenshot: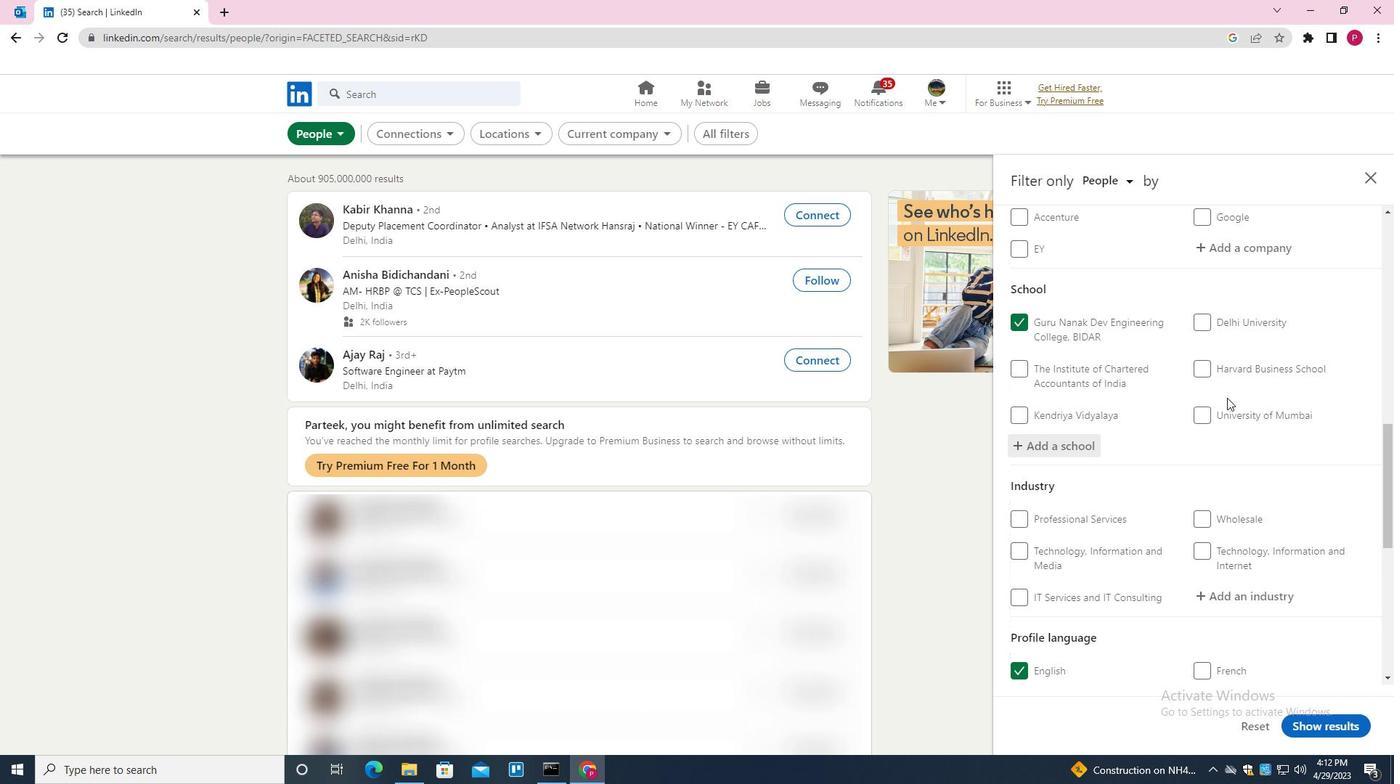 
Action: Mouse scrolled (1226, 403) with delta (0, 0)
Screenshot: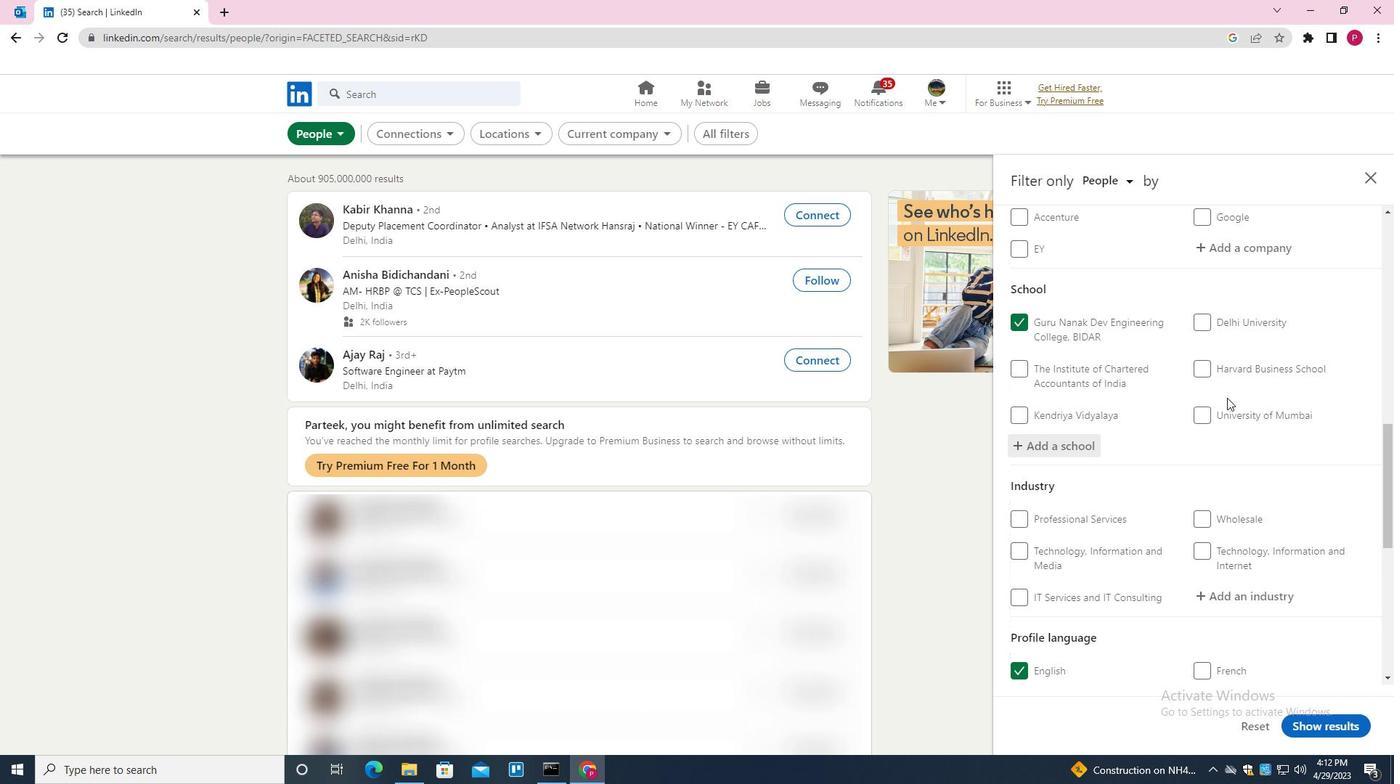 
Action: Mouse moved to (1228, 416)
Screenshot: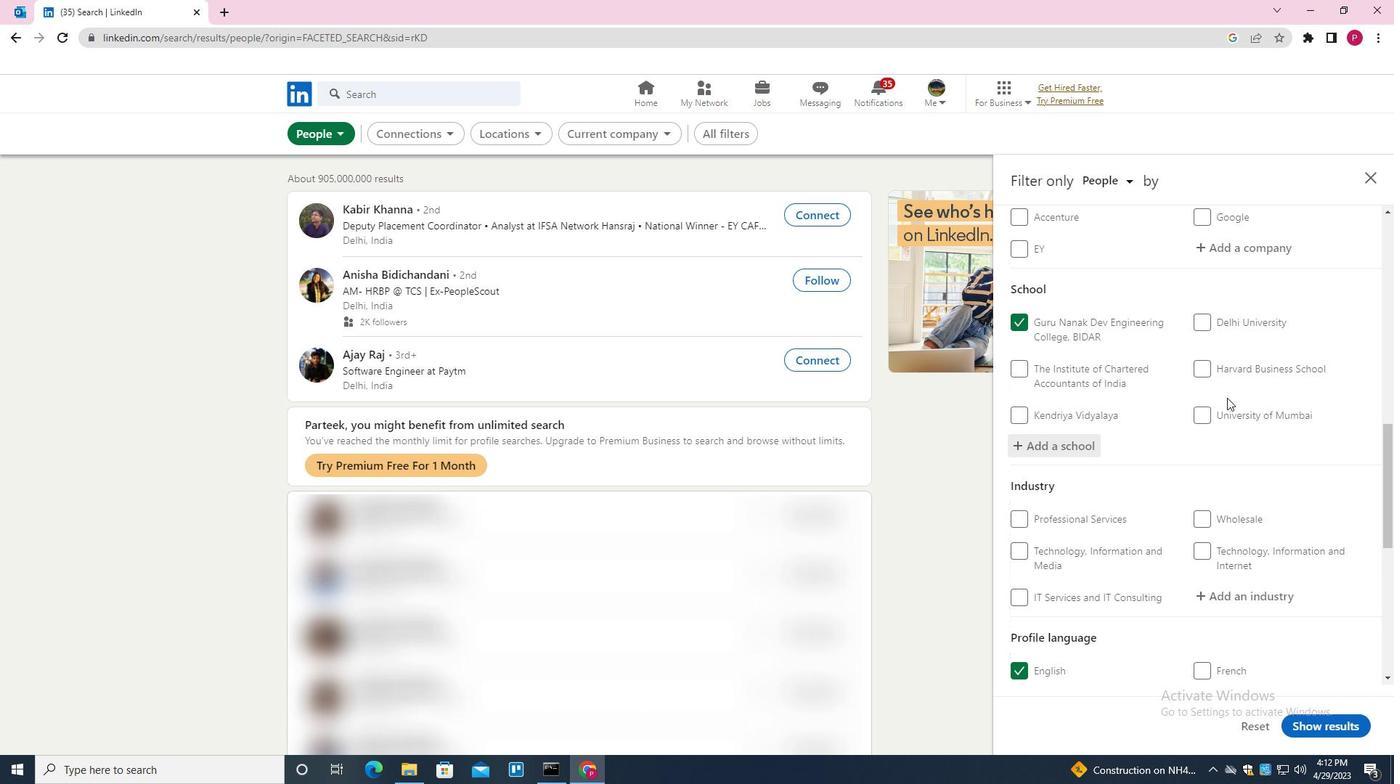 
Action: Mouse scrolled (1228, 416) with delta (0, 0)
Screenshot: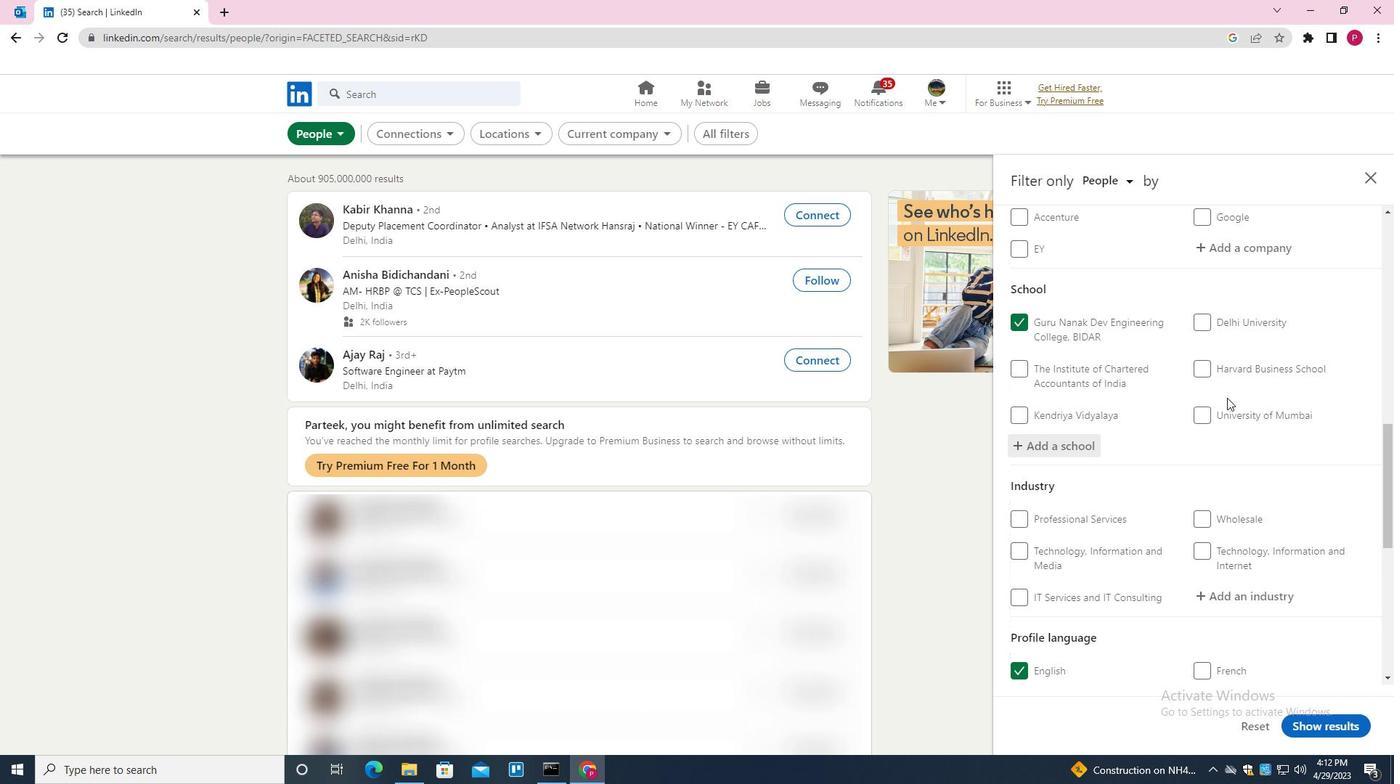 
Action: Mouse moved to (1228, 427)
Screenshot: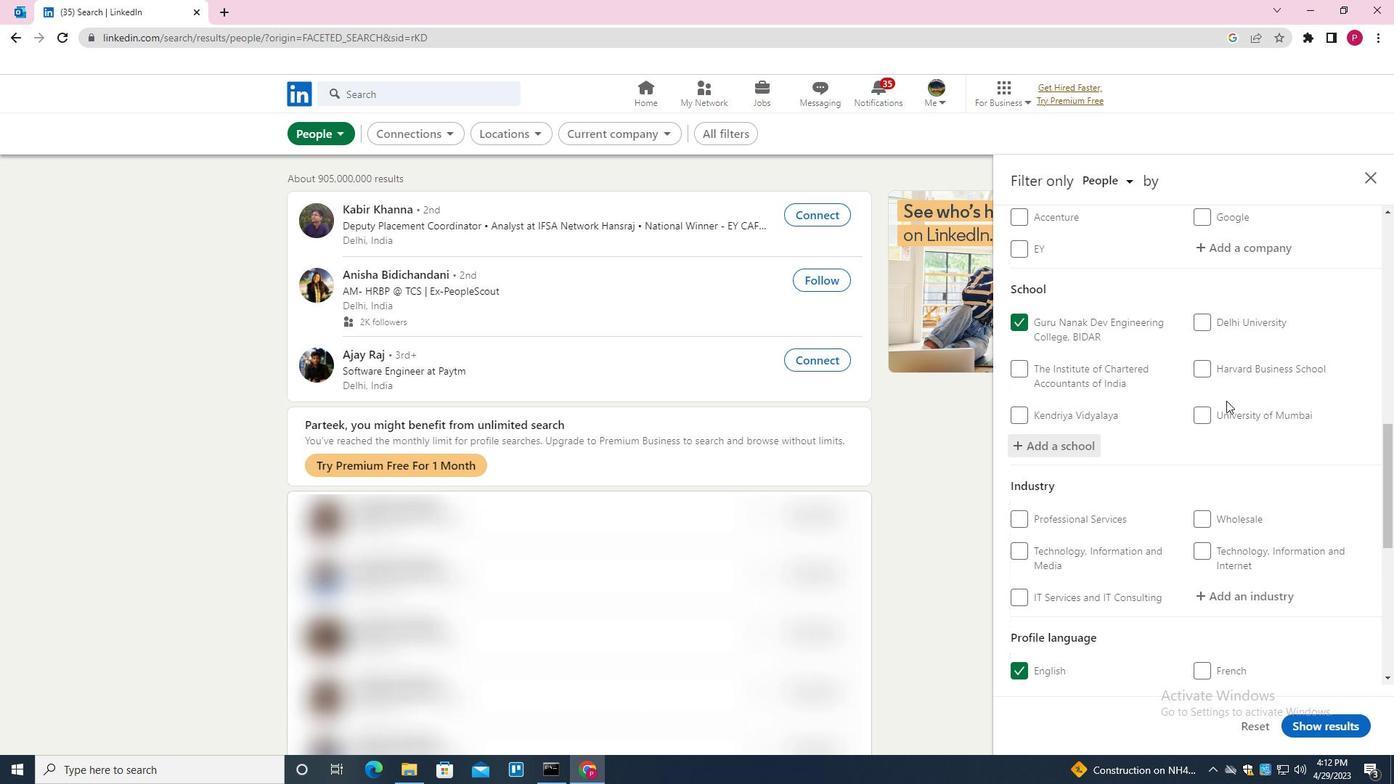 
Action: Mouse scrolled (1228, 427) with delta (0, 0)
Screenshot: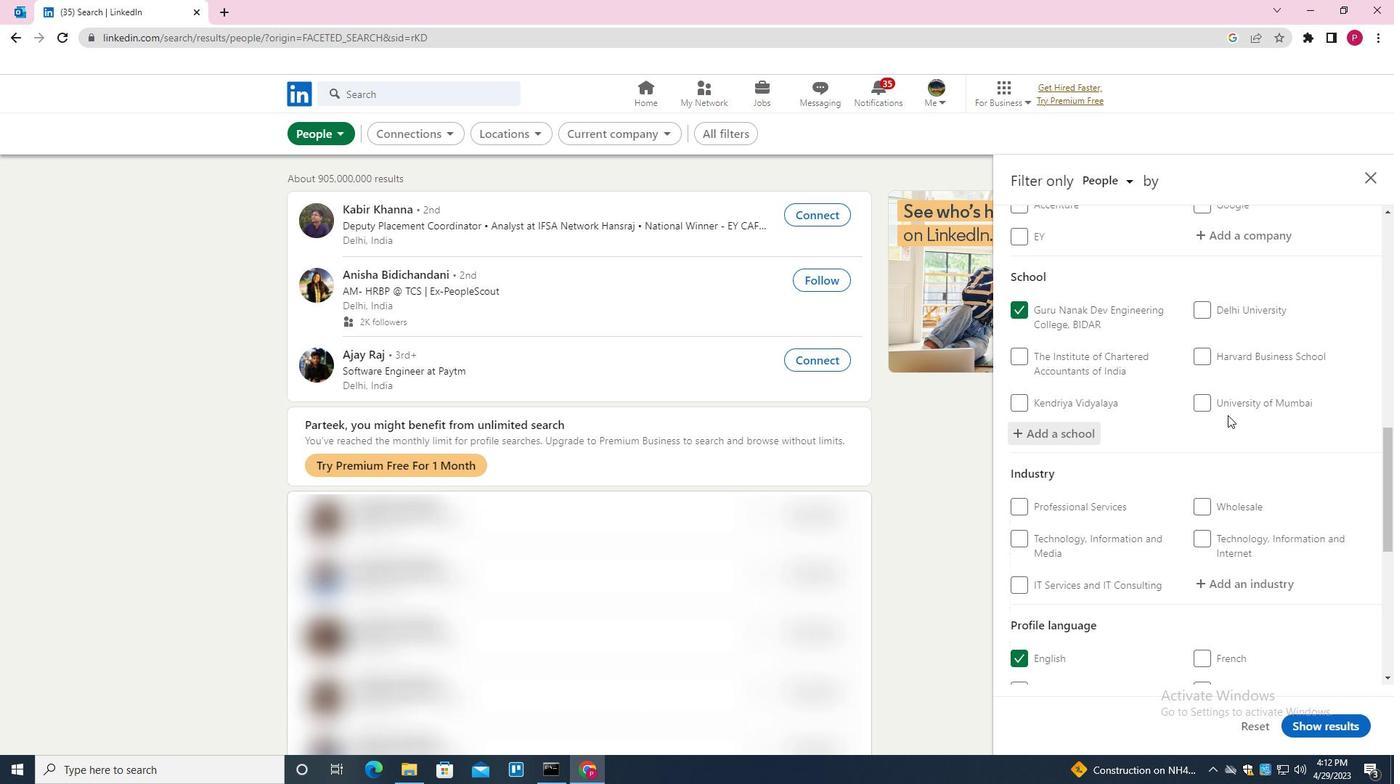 
Action: Mouse moved to (1228, 430)
Screenshot: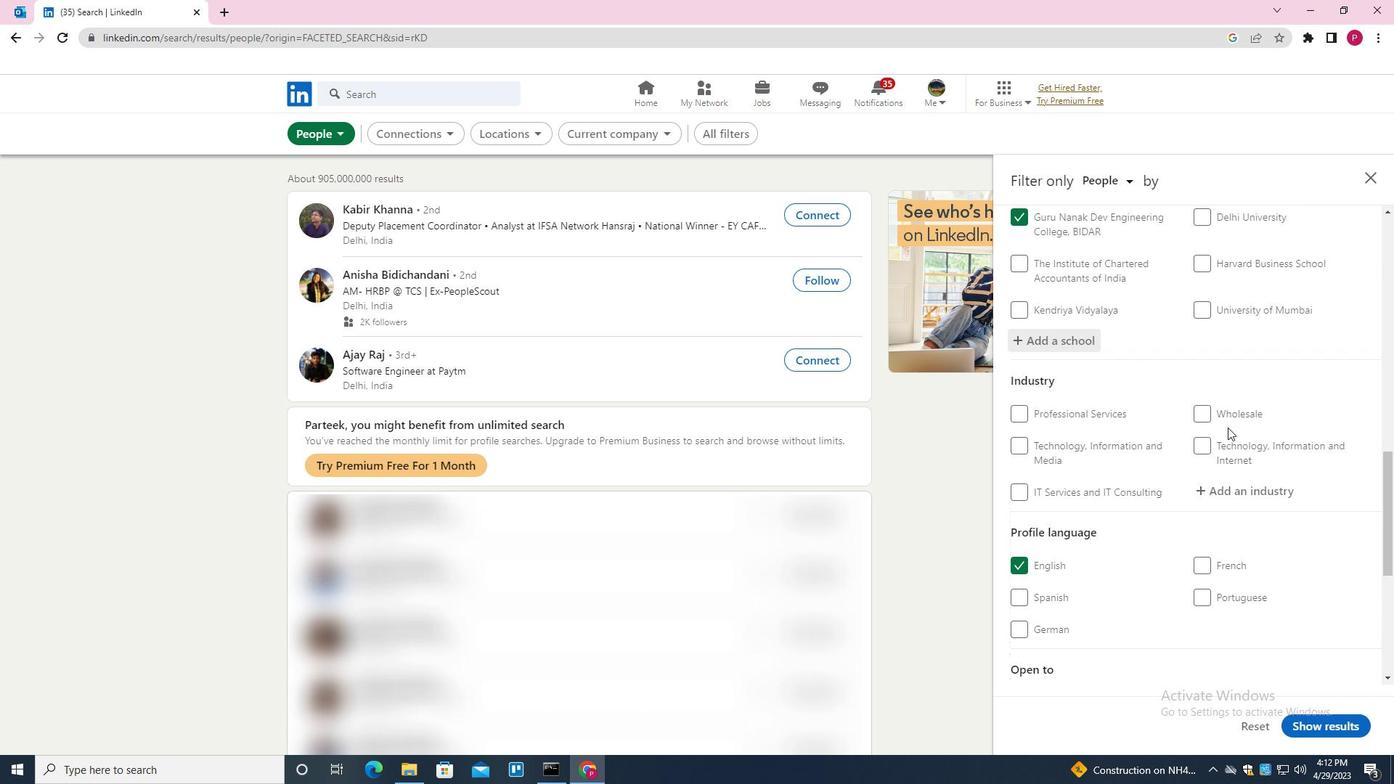 
Action: Mouse scrolled (1228, 429) with delta (0, 0)
Screenshot: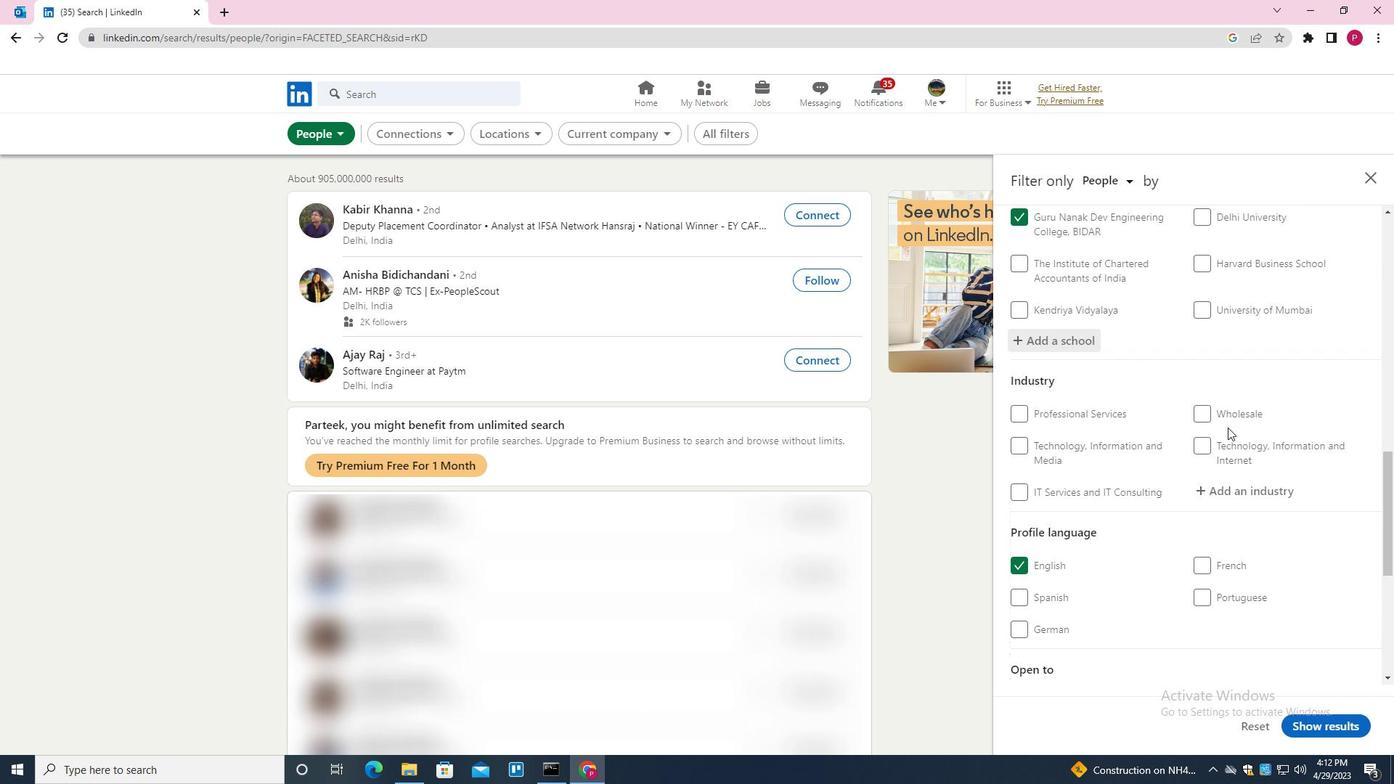 
Action: Mouse moved to (1228, 438)
Screenshot: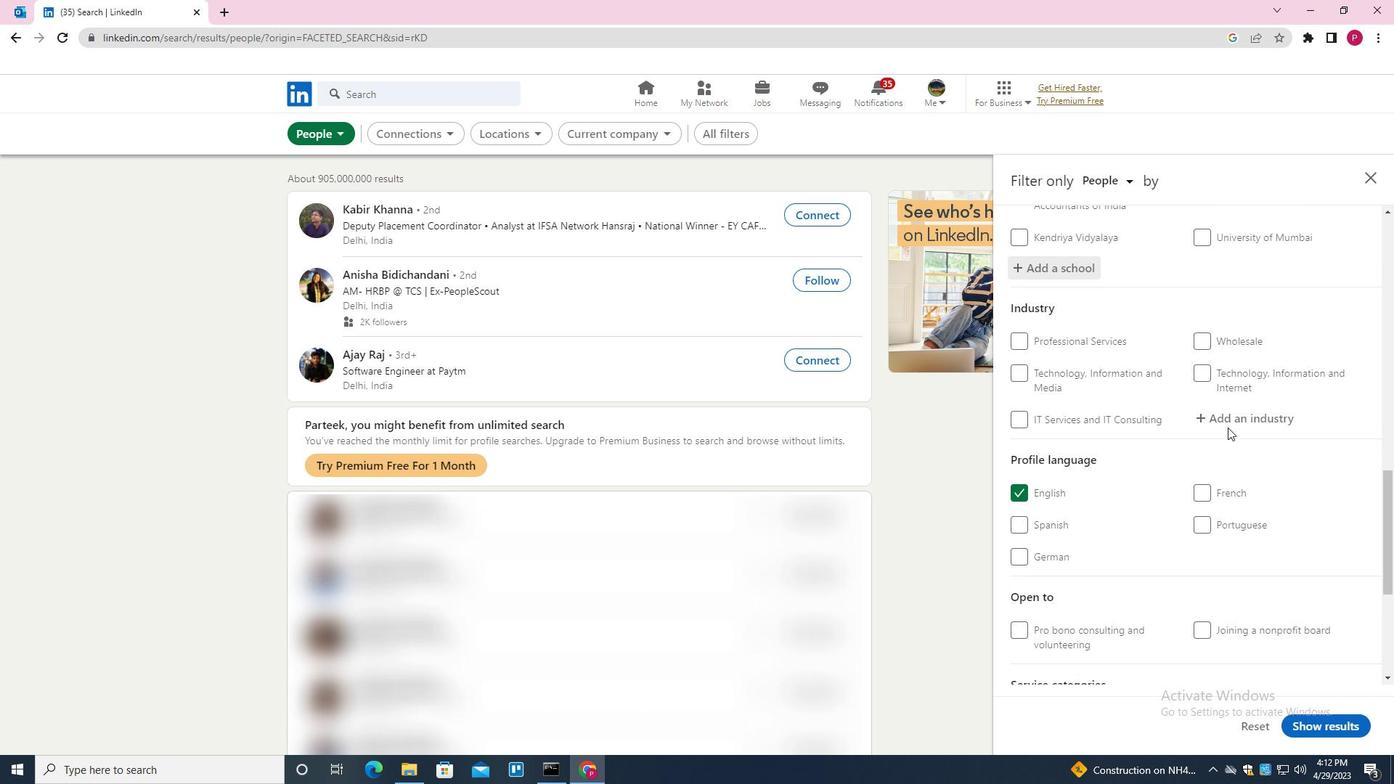 
Action: Mouse scrolled (1228, 437) with delta (0, 0)
Screenshot: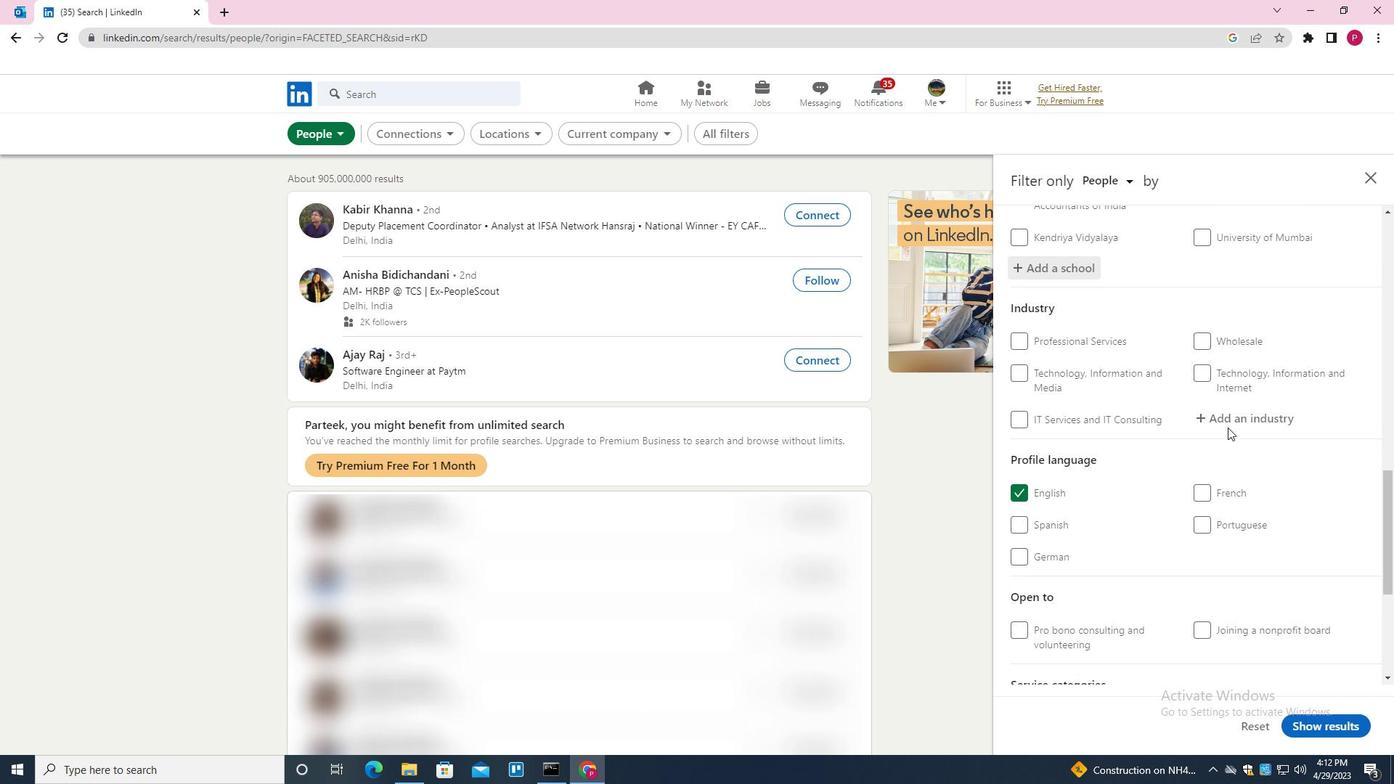 
Action: Mouse moved to (1230, 335)
Screenshot: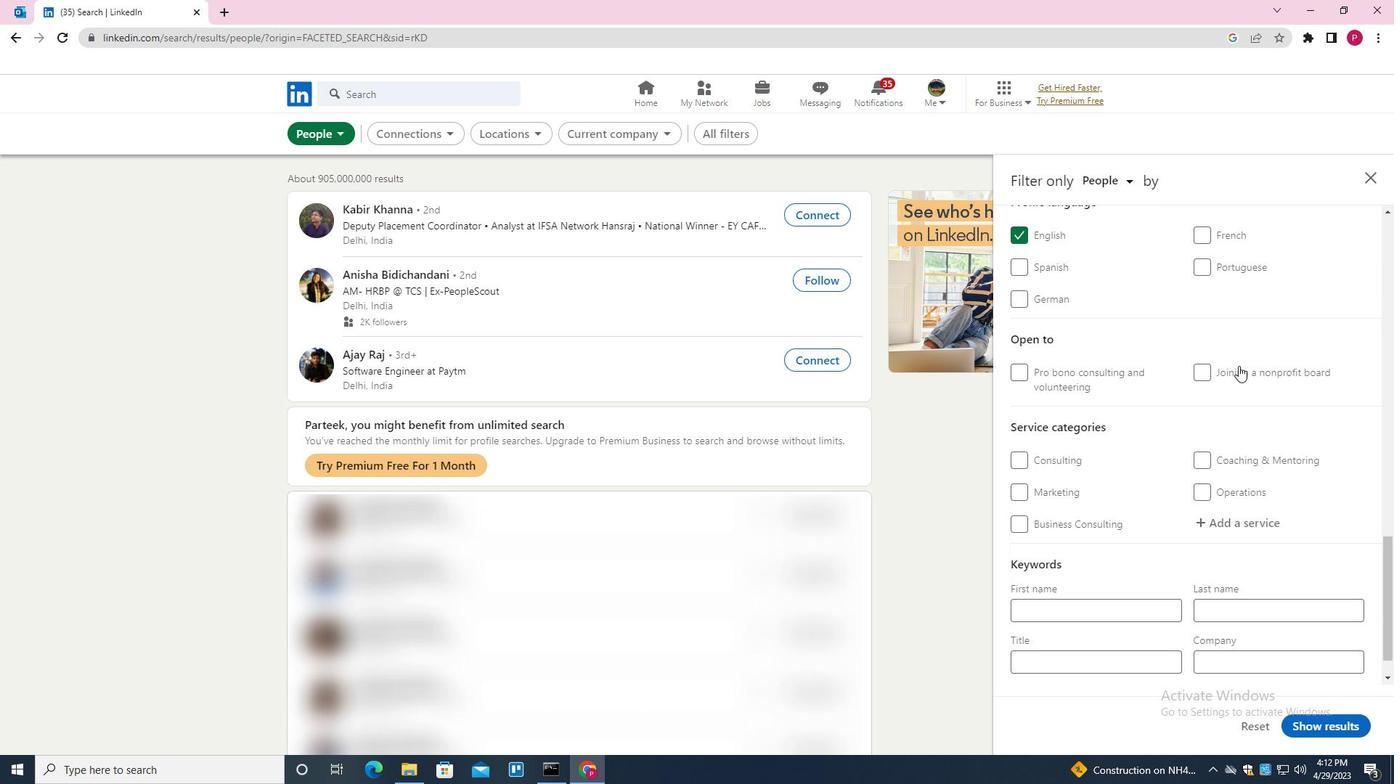 
Action: Mouse scrolled (1230, 336) with delta (0, 0)
Screenshot: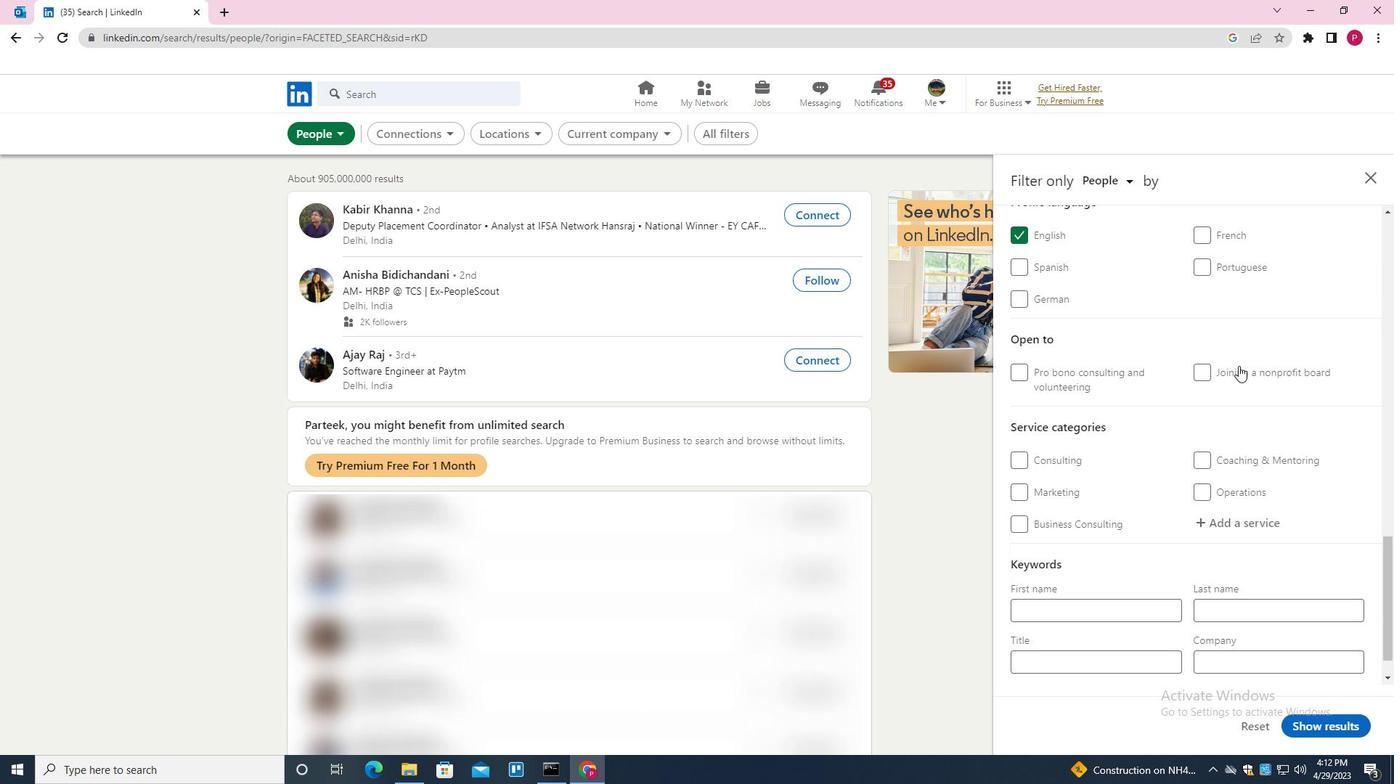 
Action: Mouse scrolled (1230, 336) with delta (0, 0)
Screenshot: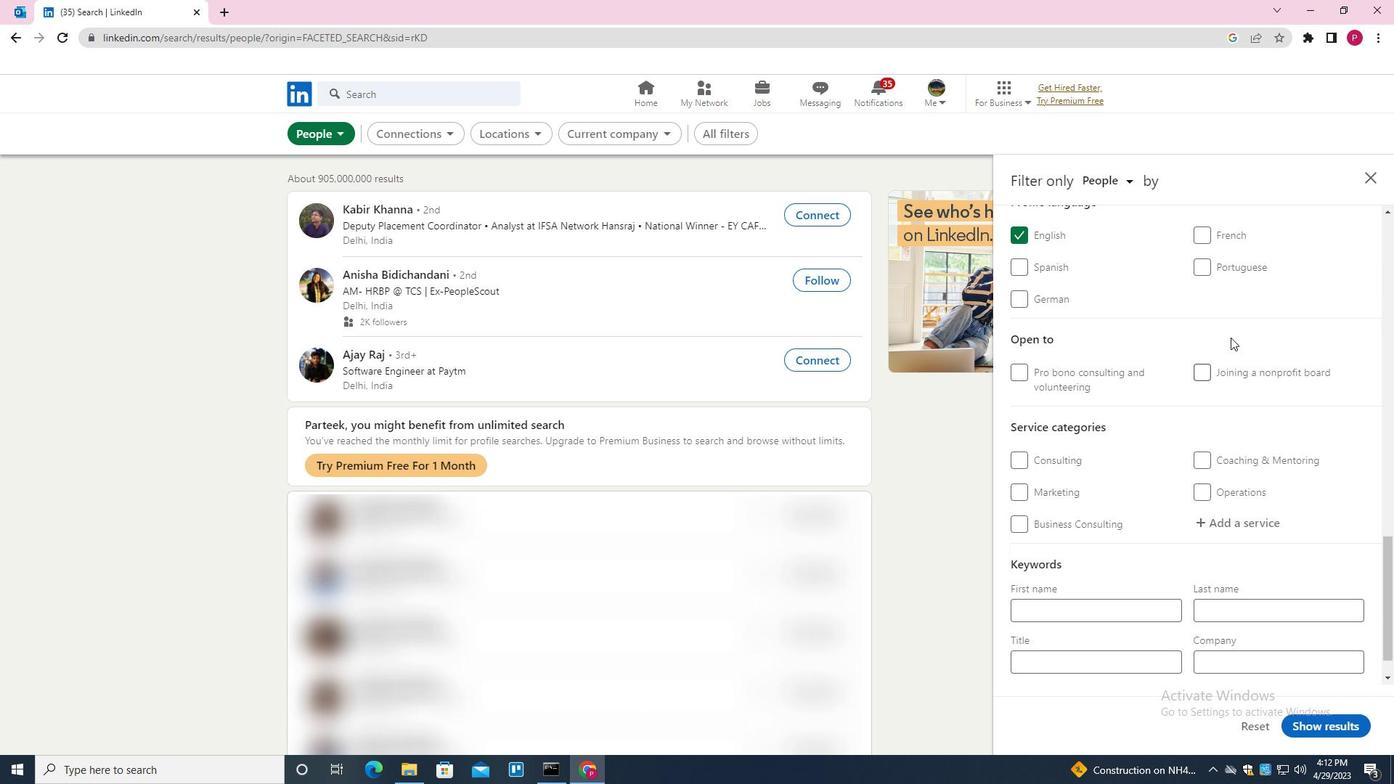 
Action: Mouse moved to (1252, 305)
Screenshot: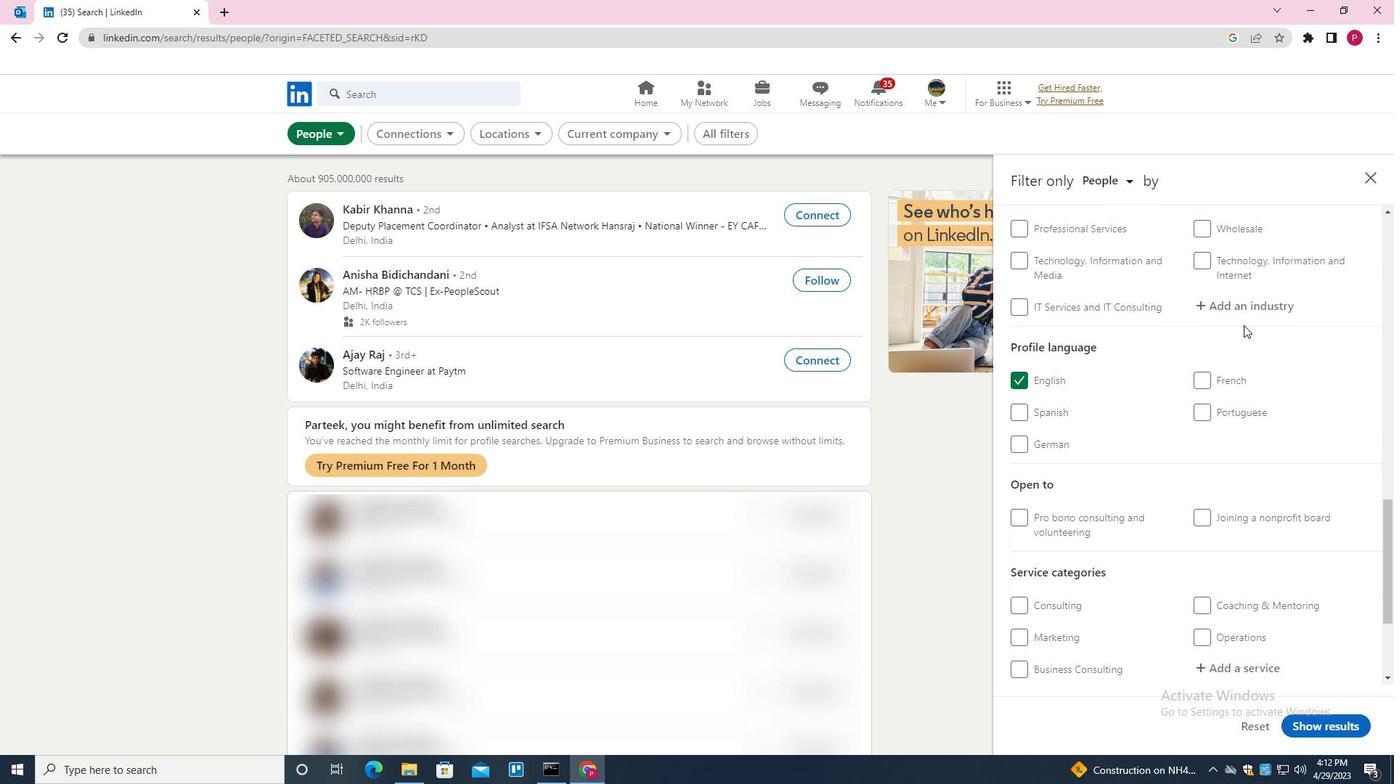 
Action: Mouse pressed left at (1252, 305)
Screenshot: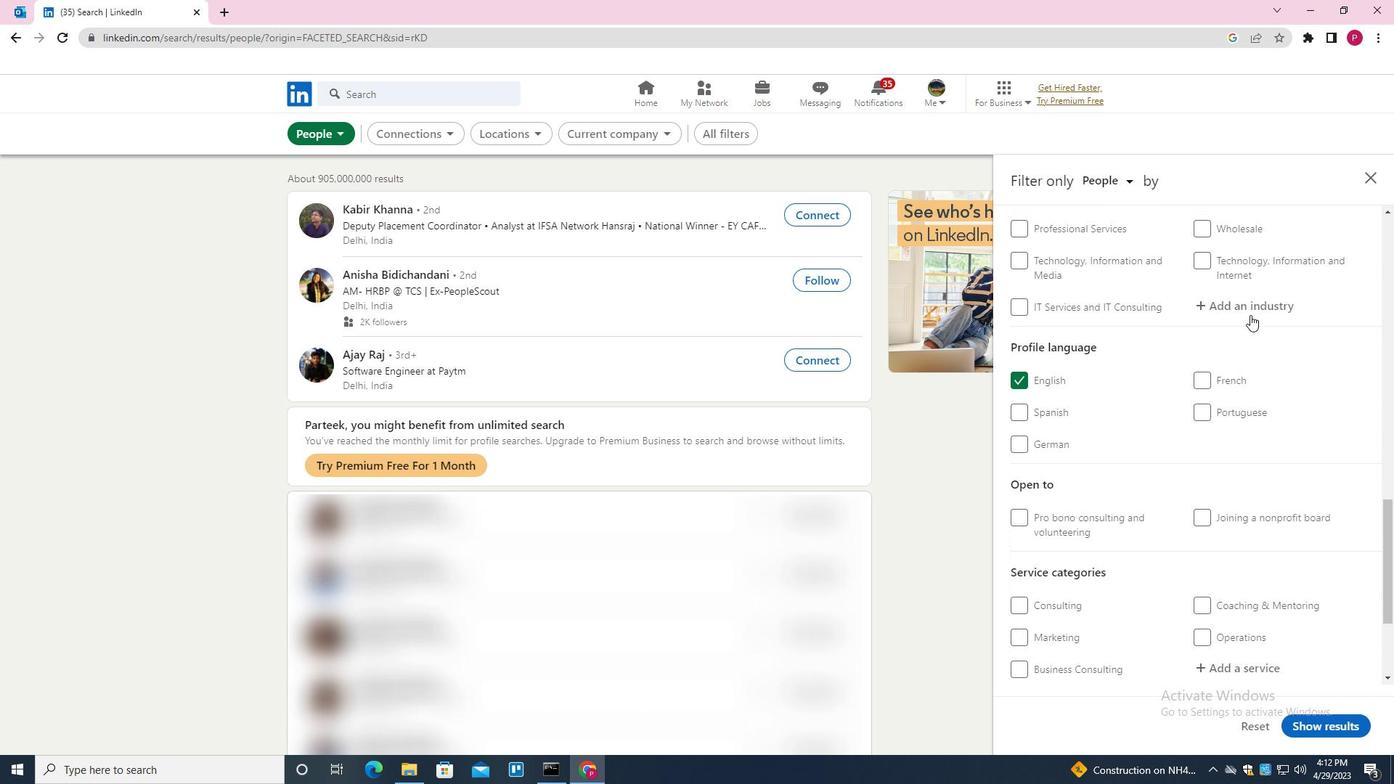 
Action: Key pressed <Key.shift>INTERNET<Key.space><Key.down><Key.down><Key.down><Key.down><Key.enter>
Screenshot: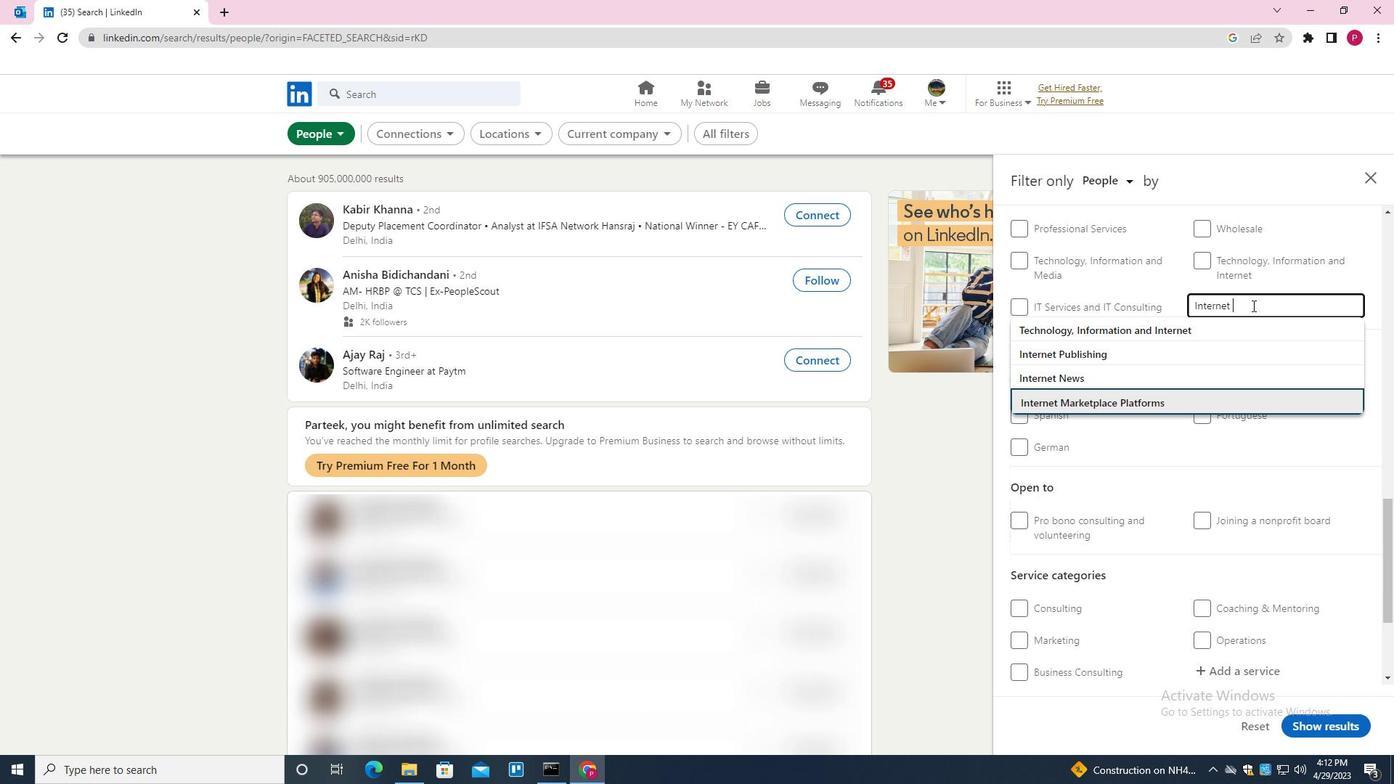 
Action: Mouse moved to (1222, 349)
Screenshot: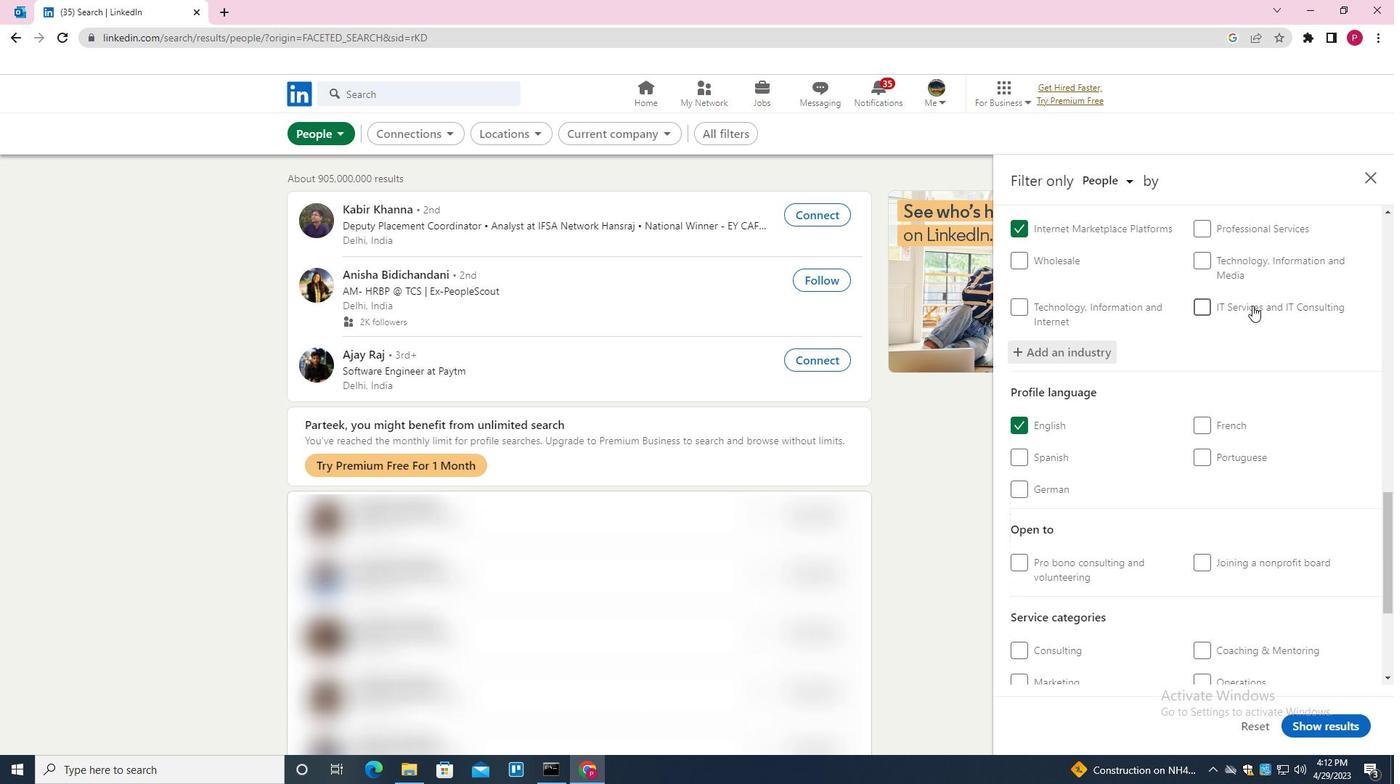 
Action: Mouse scrolled (1222, 348) with delta (0, 0)
Screenshot: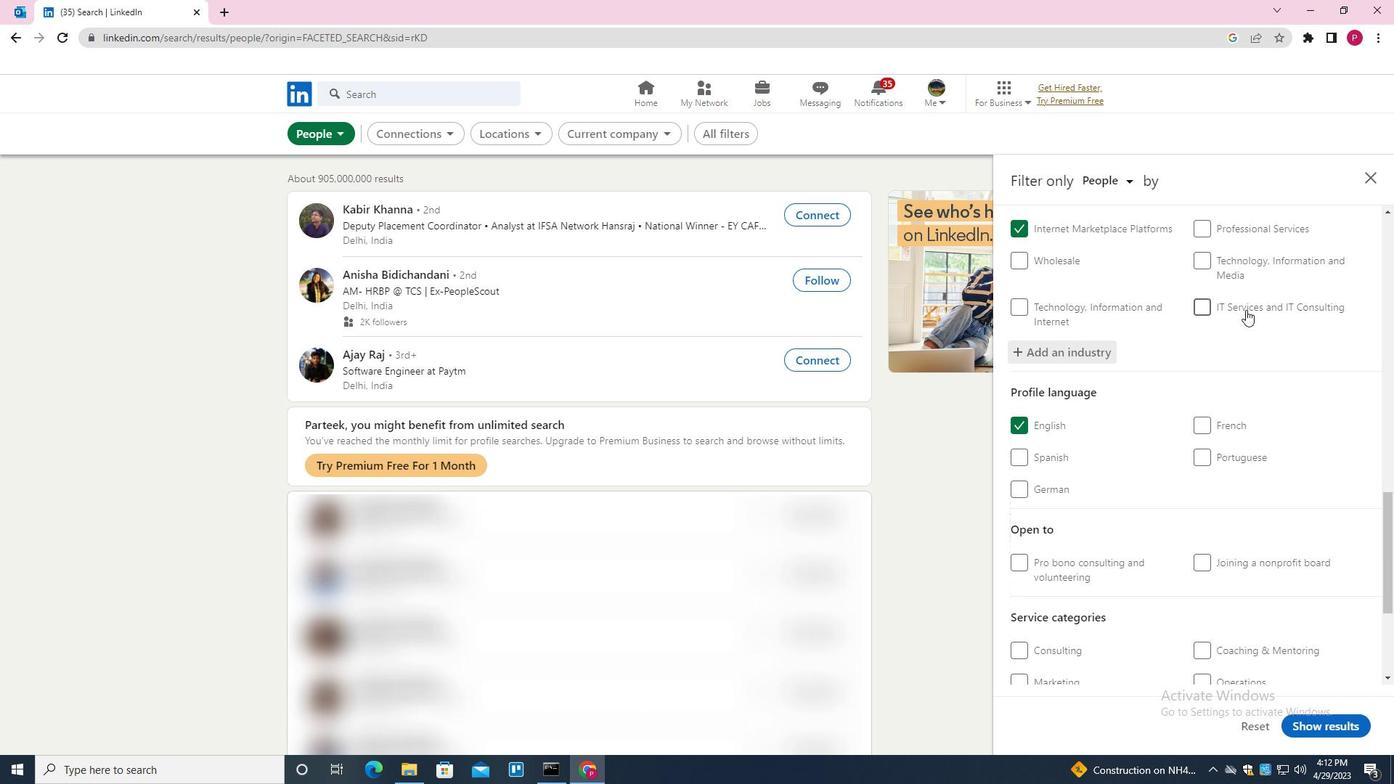 
Action: Mouse scrolled (1222, 348) with delta (0, 0)
Screenshot: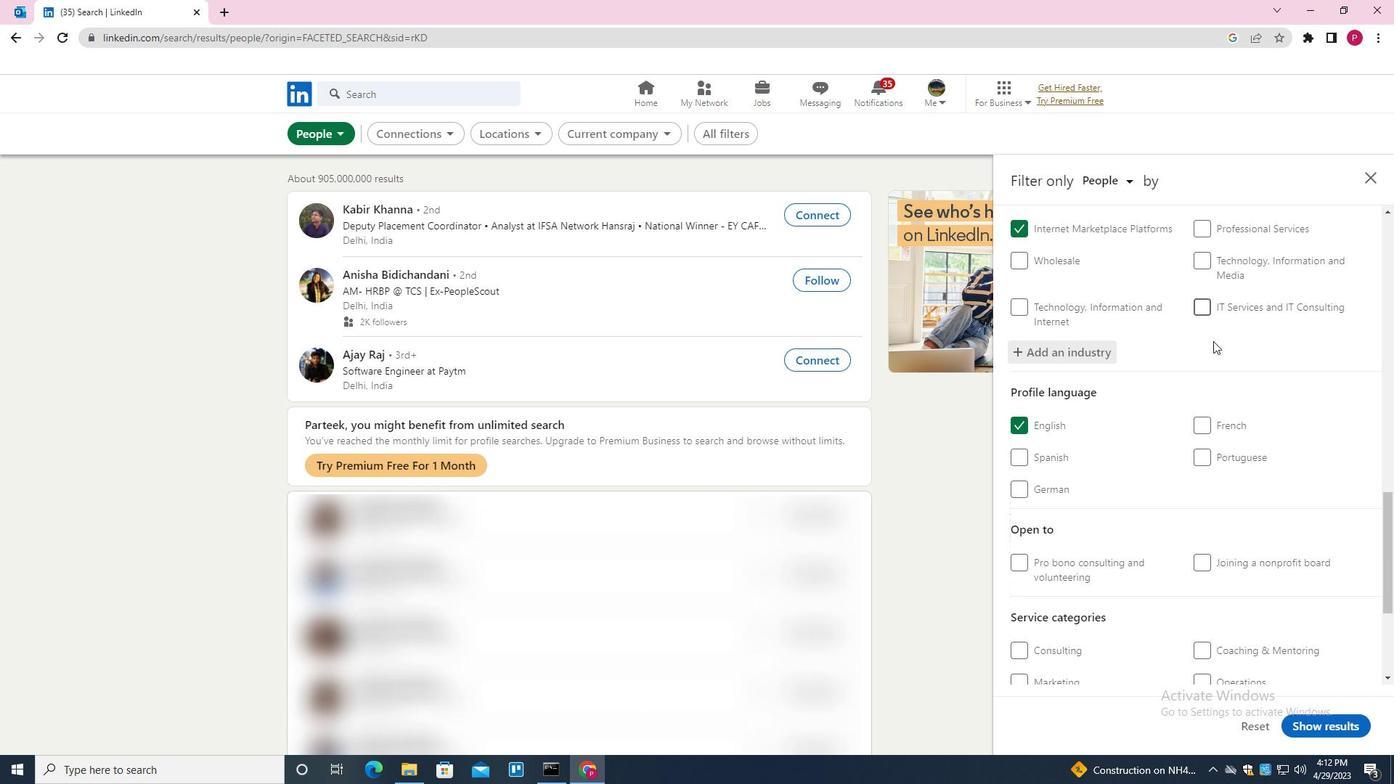 
Action: Mouse scrolled (1222, 348) with delta (0, 0)
Screenshot: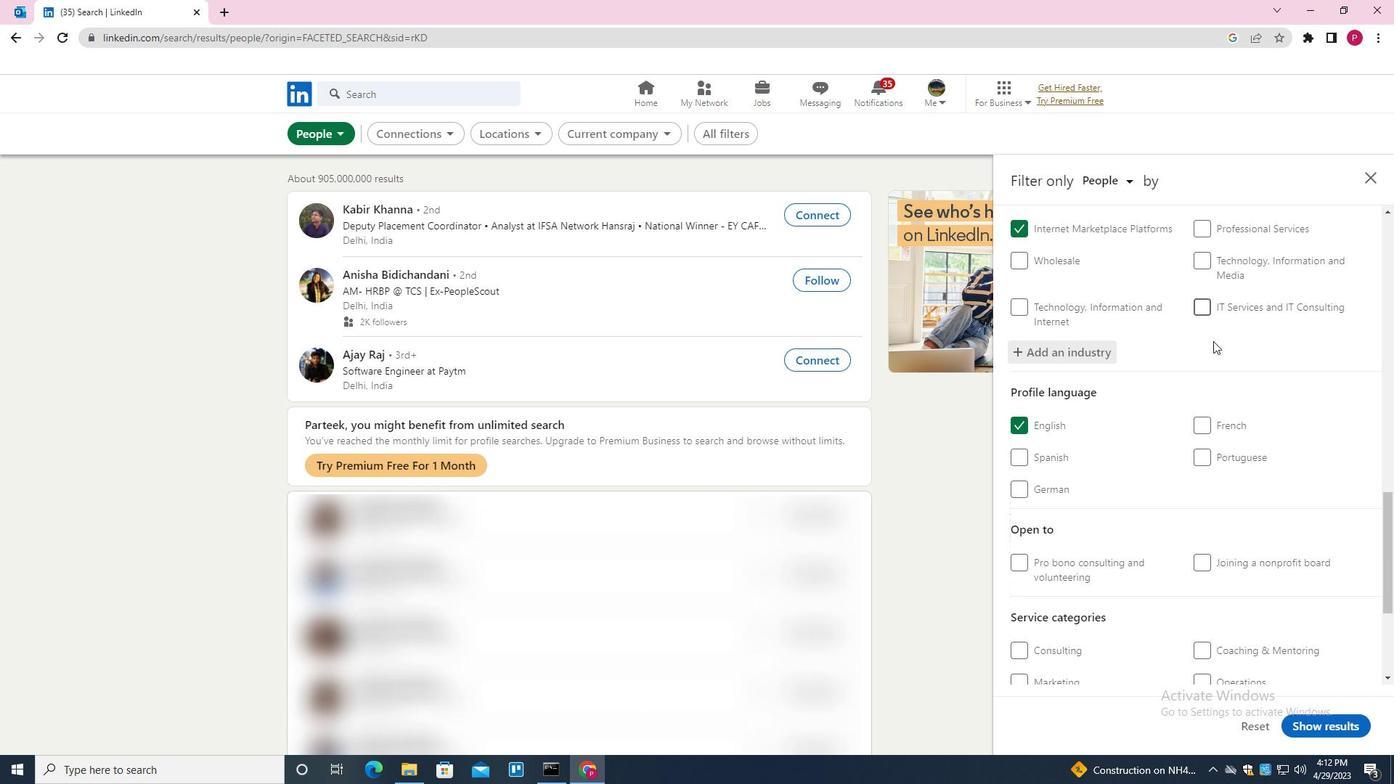 
Action: Mouse scrolled (1222, 348) with delta (0, 0)
Screenshot: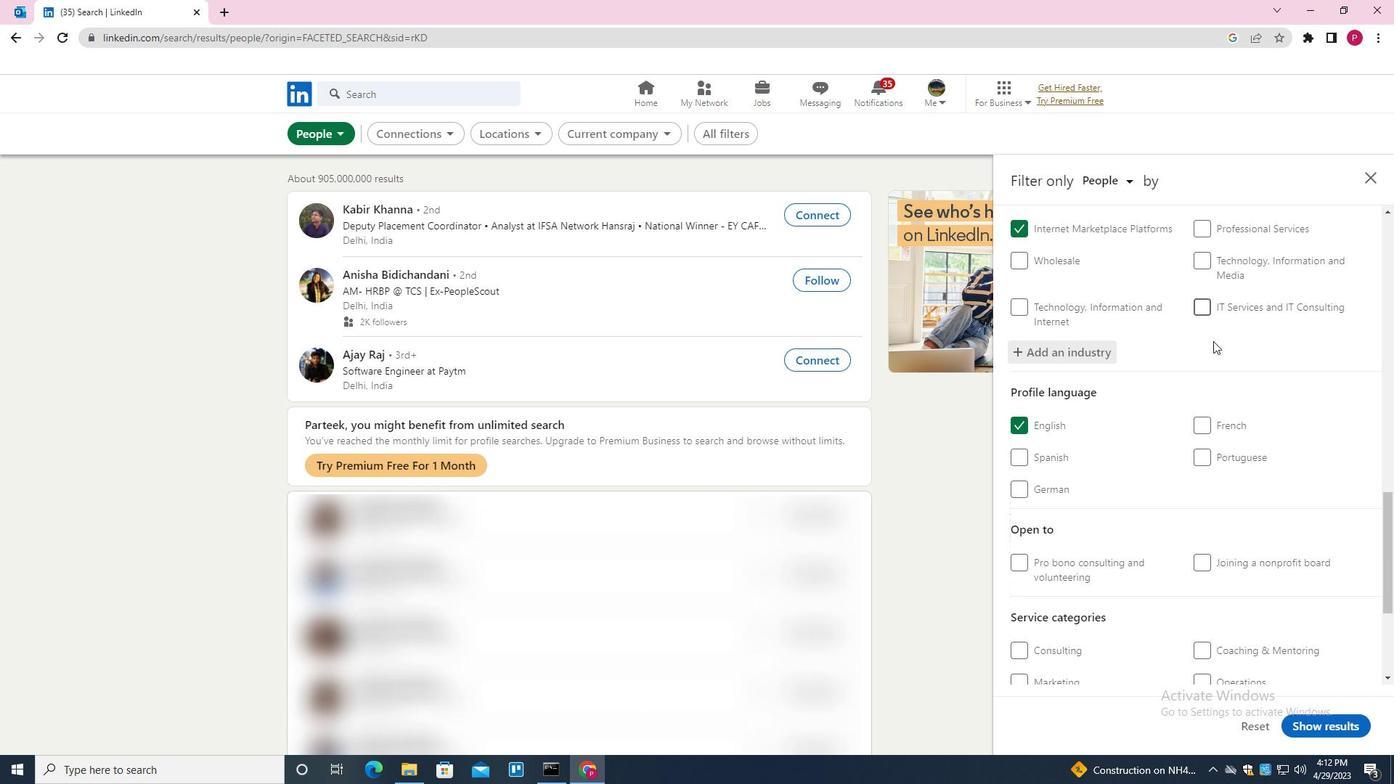
Action: Mouse scrolled (1222, 348) with delta (0, 0)
Screenshot: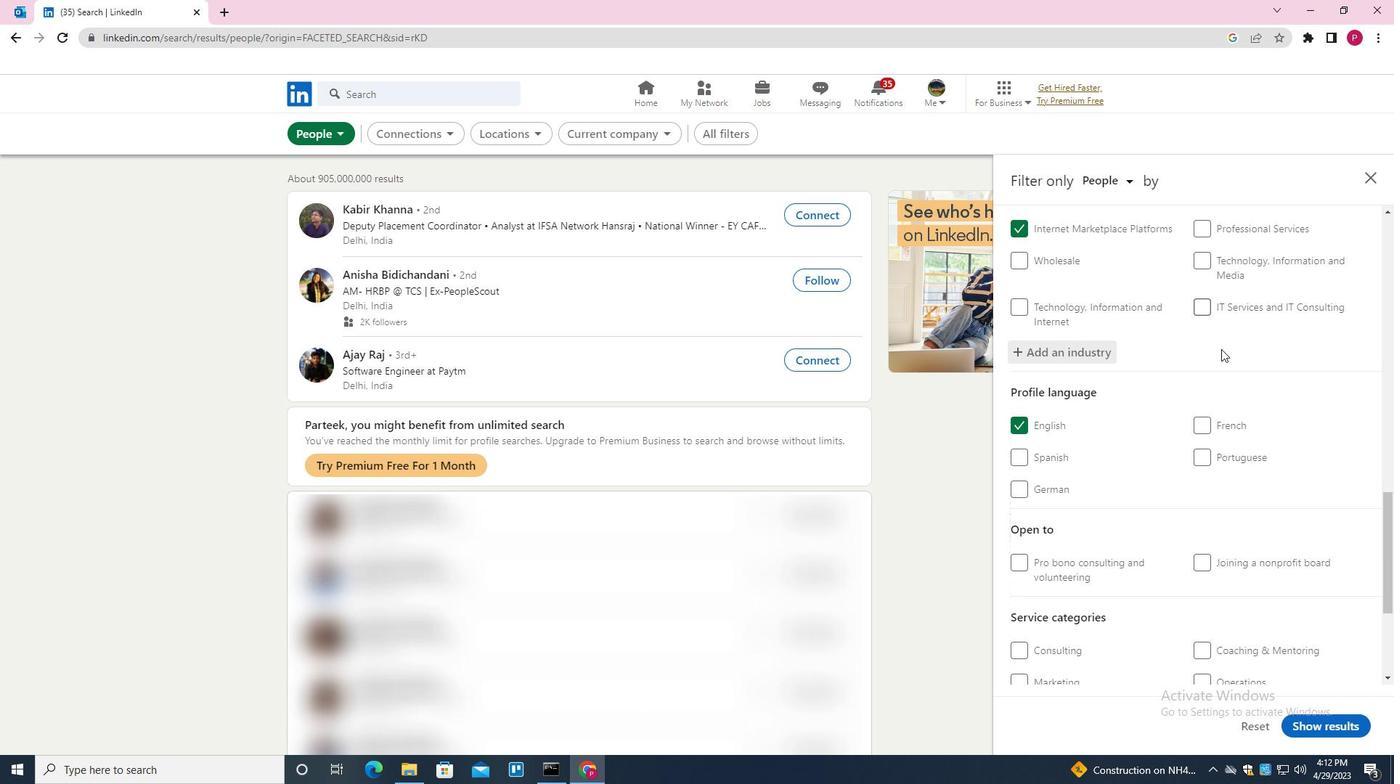 
Action: Mouse moved to (1252, 482)
Screenshot: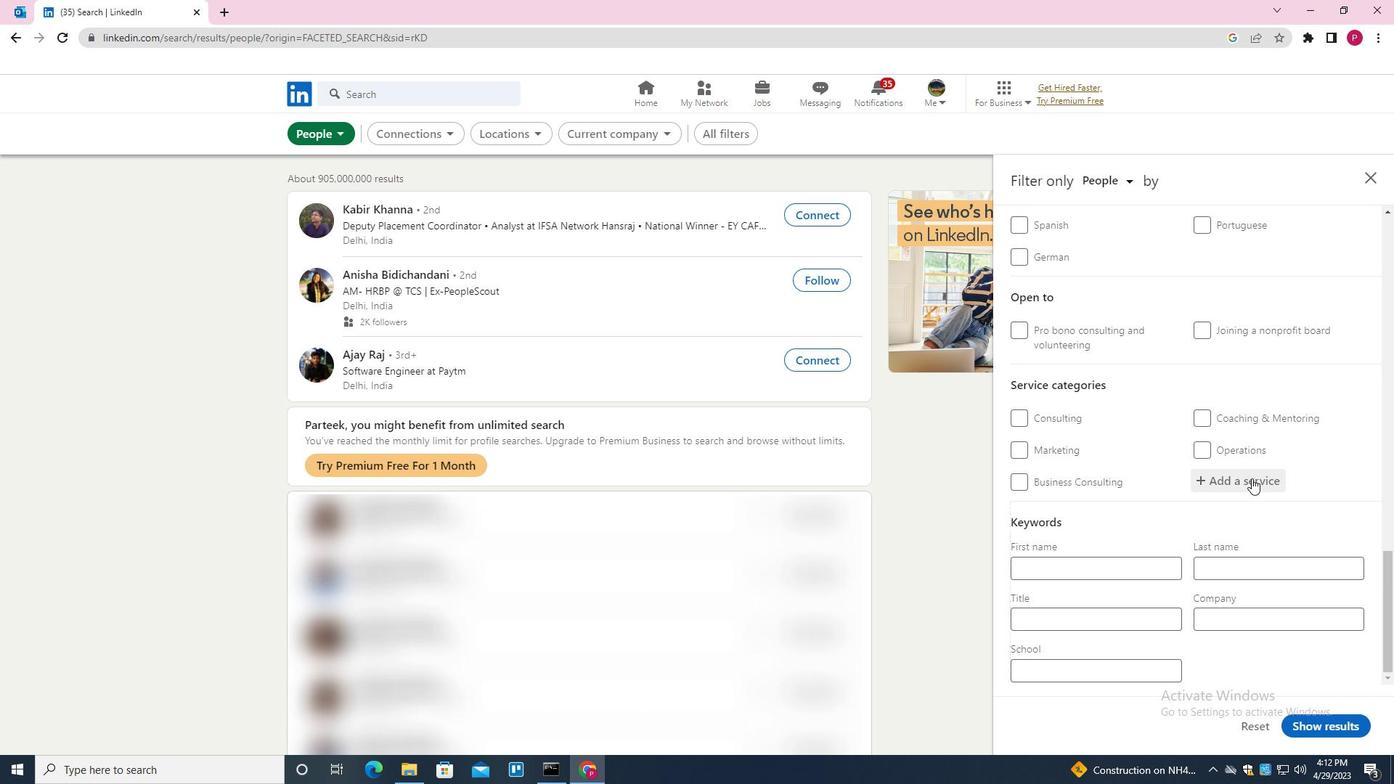 
Action: Mouse pressed left at (1252, 482)
Screenshot: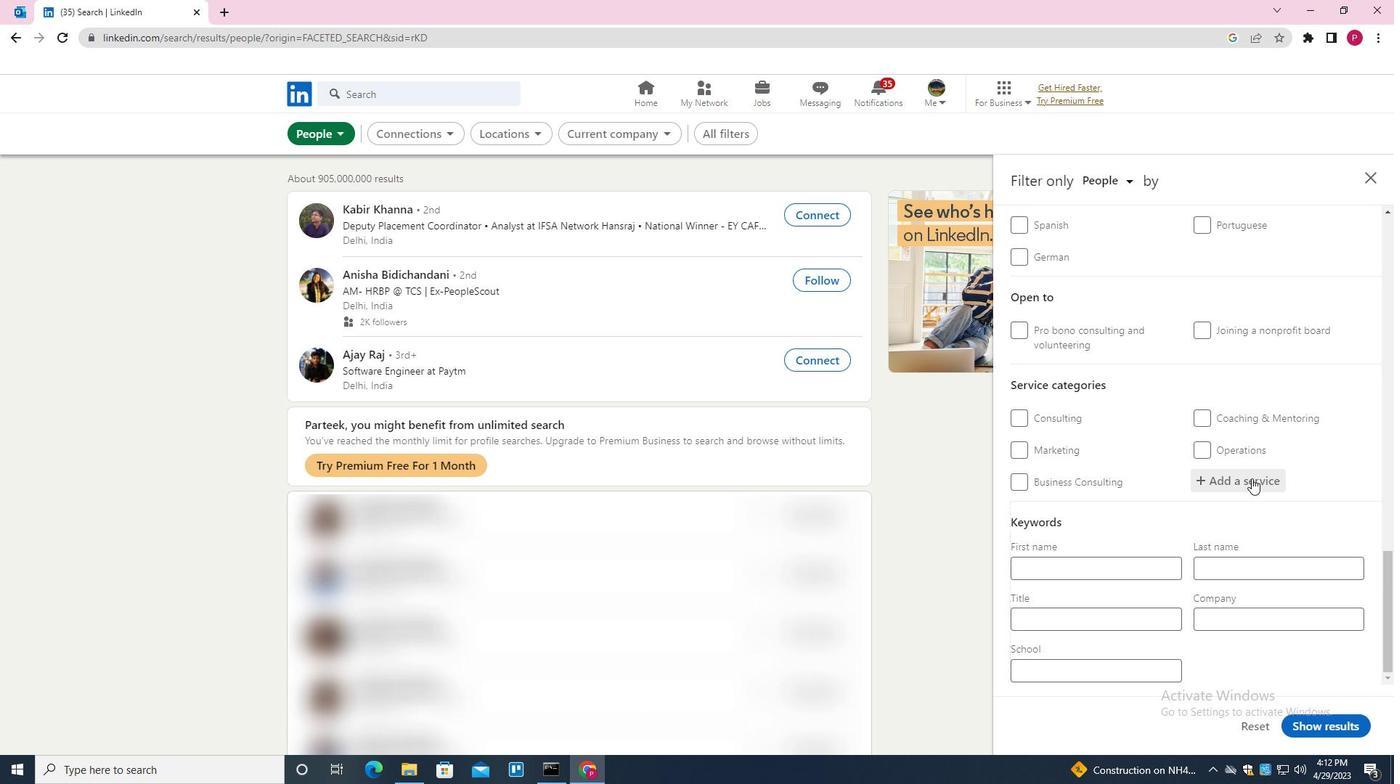 
Action: Key pressed <Key.shift>PROFESSOR
Screenshot: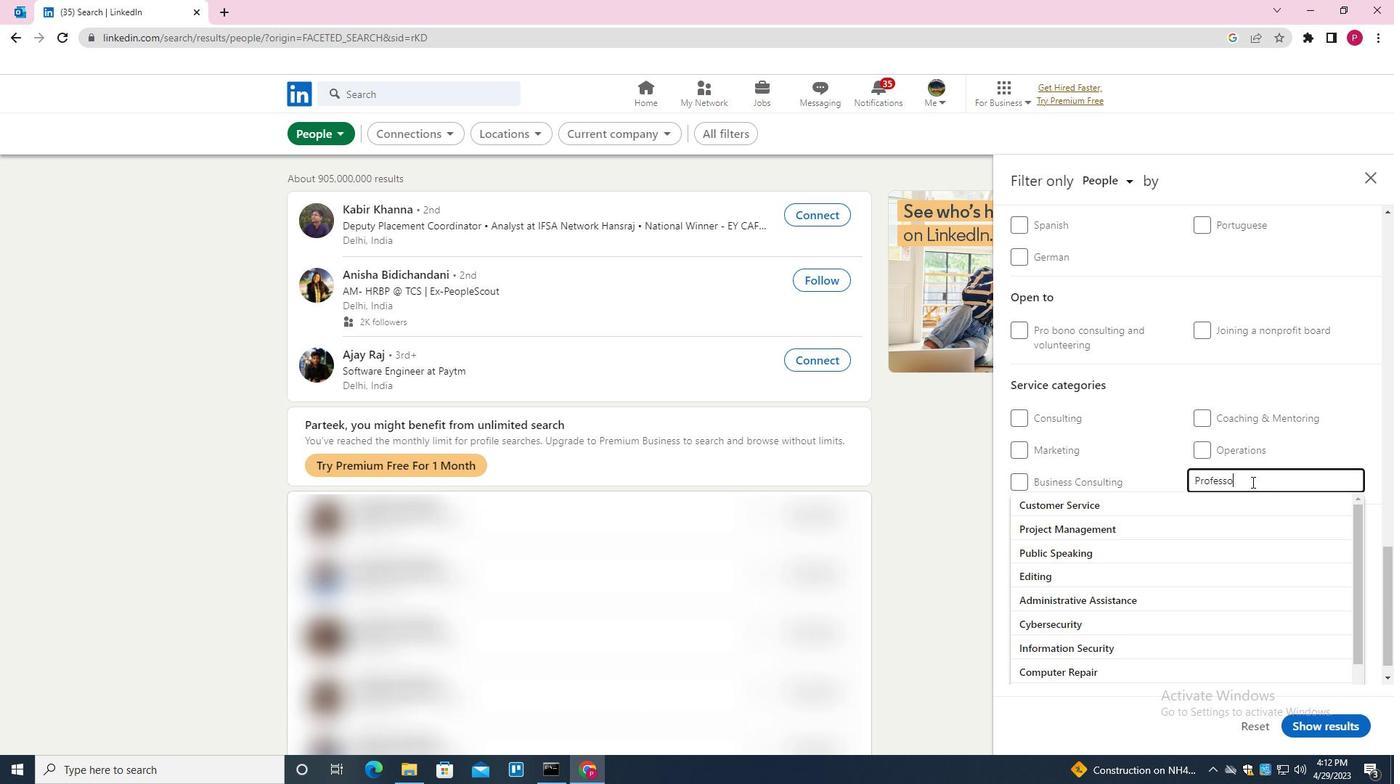 
Action: Mouse moved to (1228, 498)
Screenshot: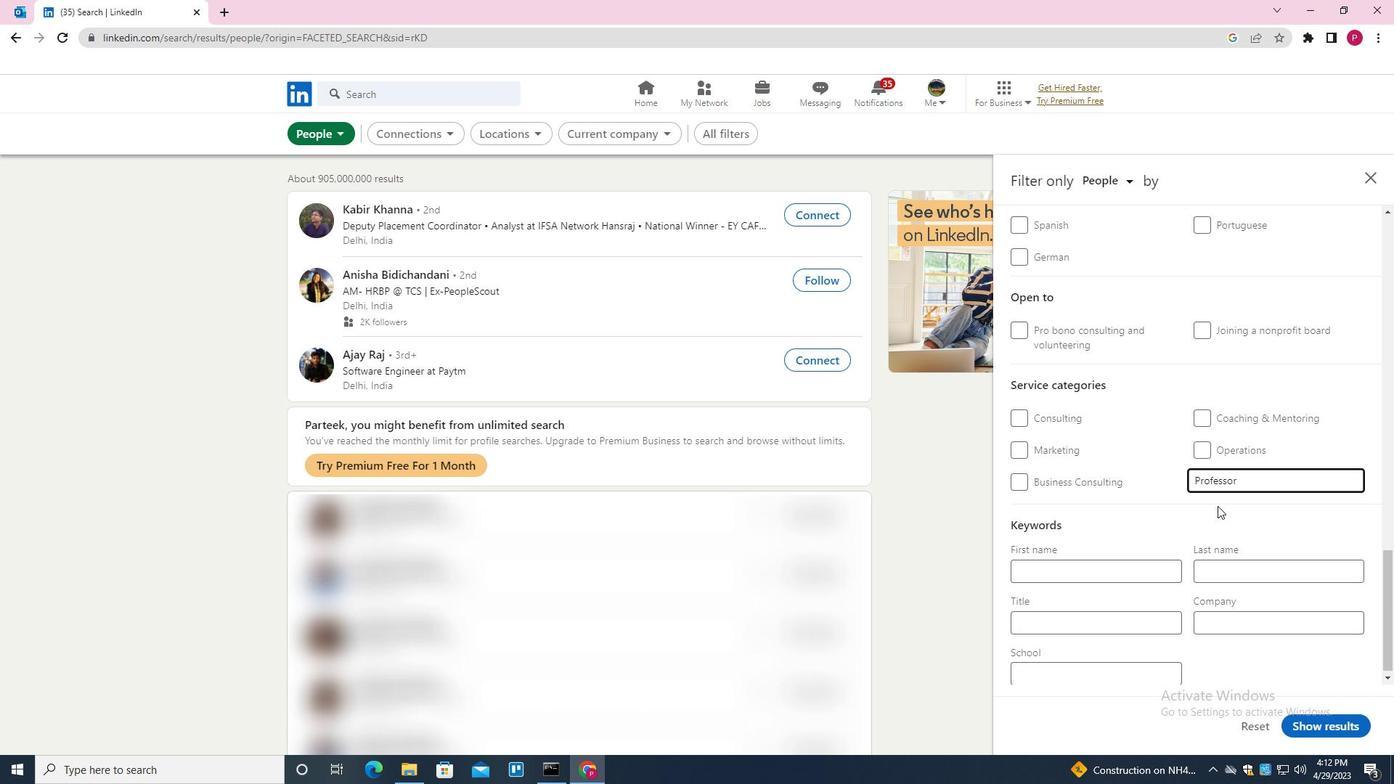 
Action: Key pressed <Key.backspace><Key.backspace><Key.backspace><Key.backspace><Key.backspace><Key.backspace><Key.backspace><Key.backspace><Key.backspace><Key.shift>COMPUTER<Key.down><Key.down><Key.enter>
Screenshot: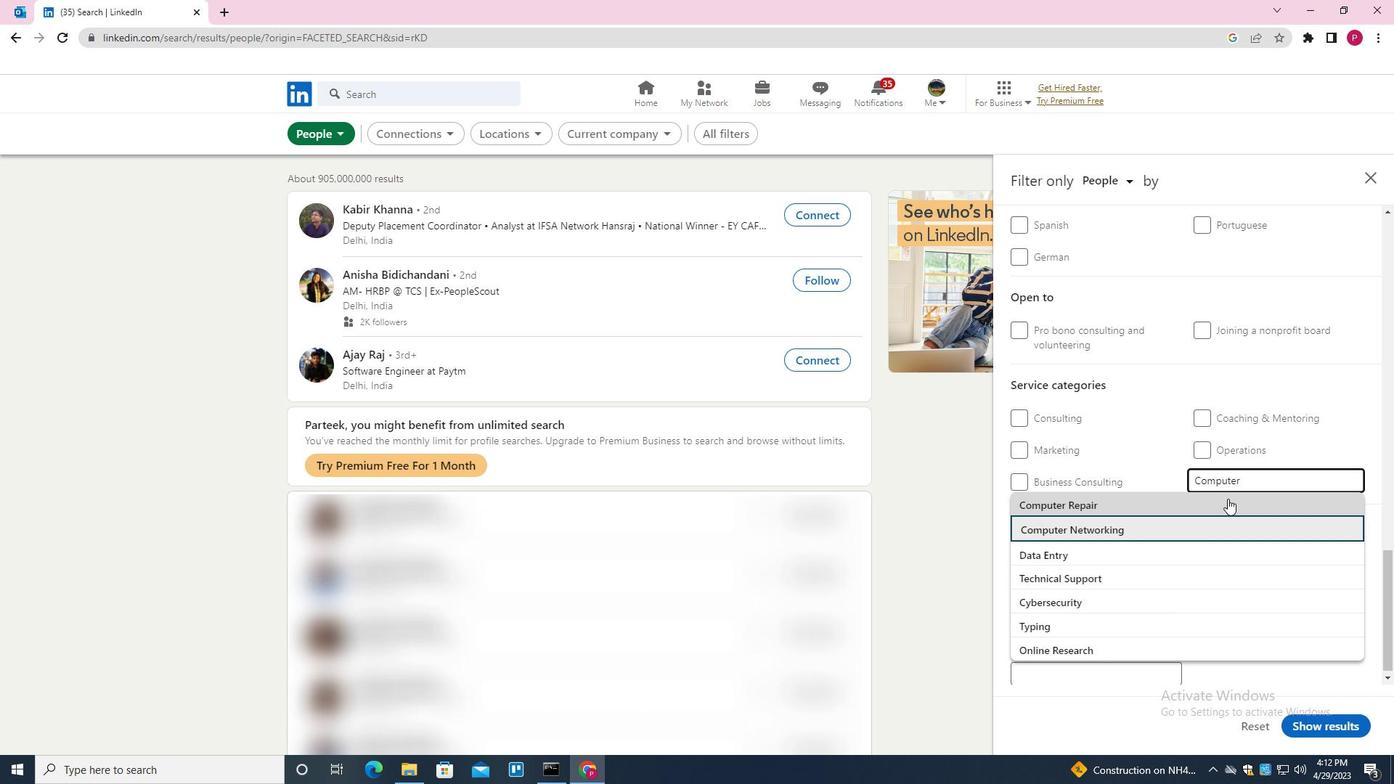 
Action: Mouse moved to (1201, 517)
Screenshot: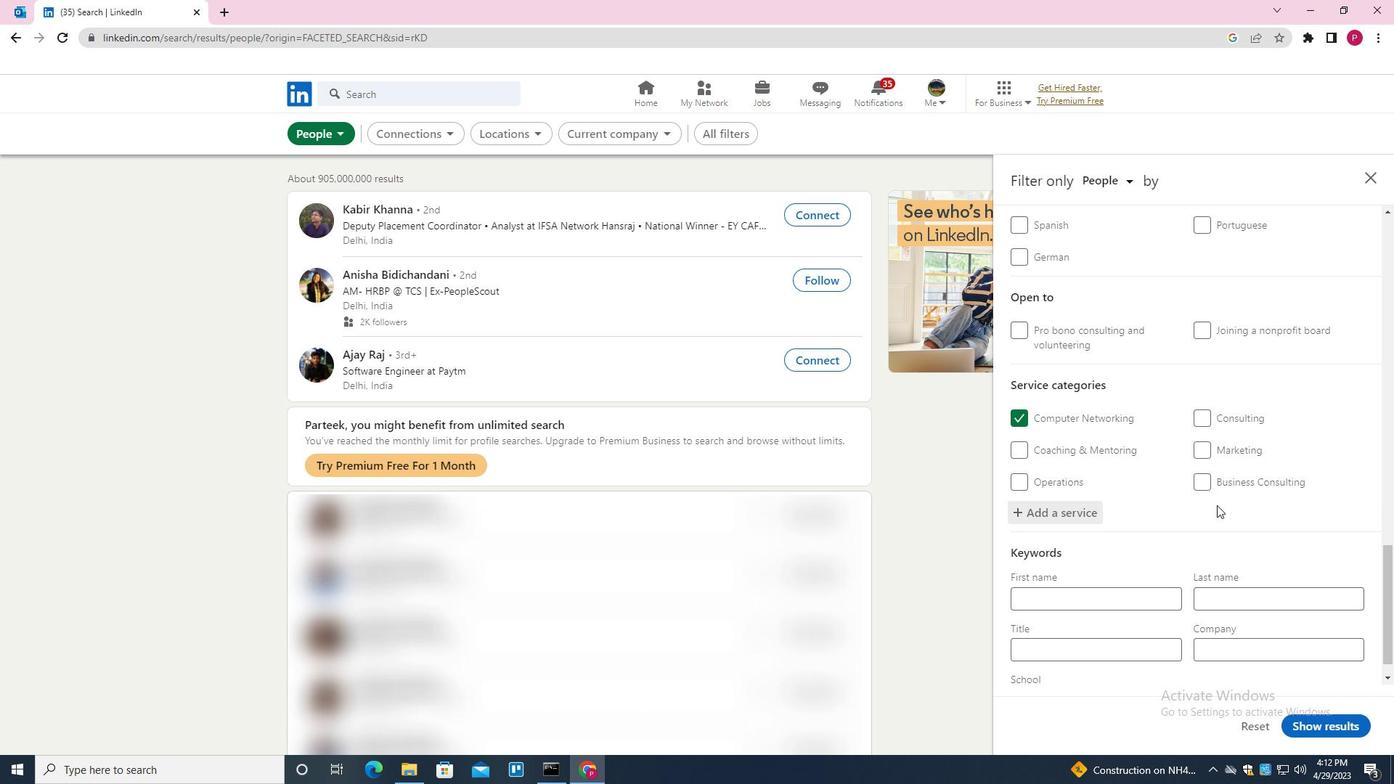 
Action: Mouse scrolled (1201, 517) with delta (0, 0)
Screenshot: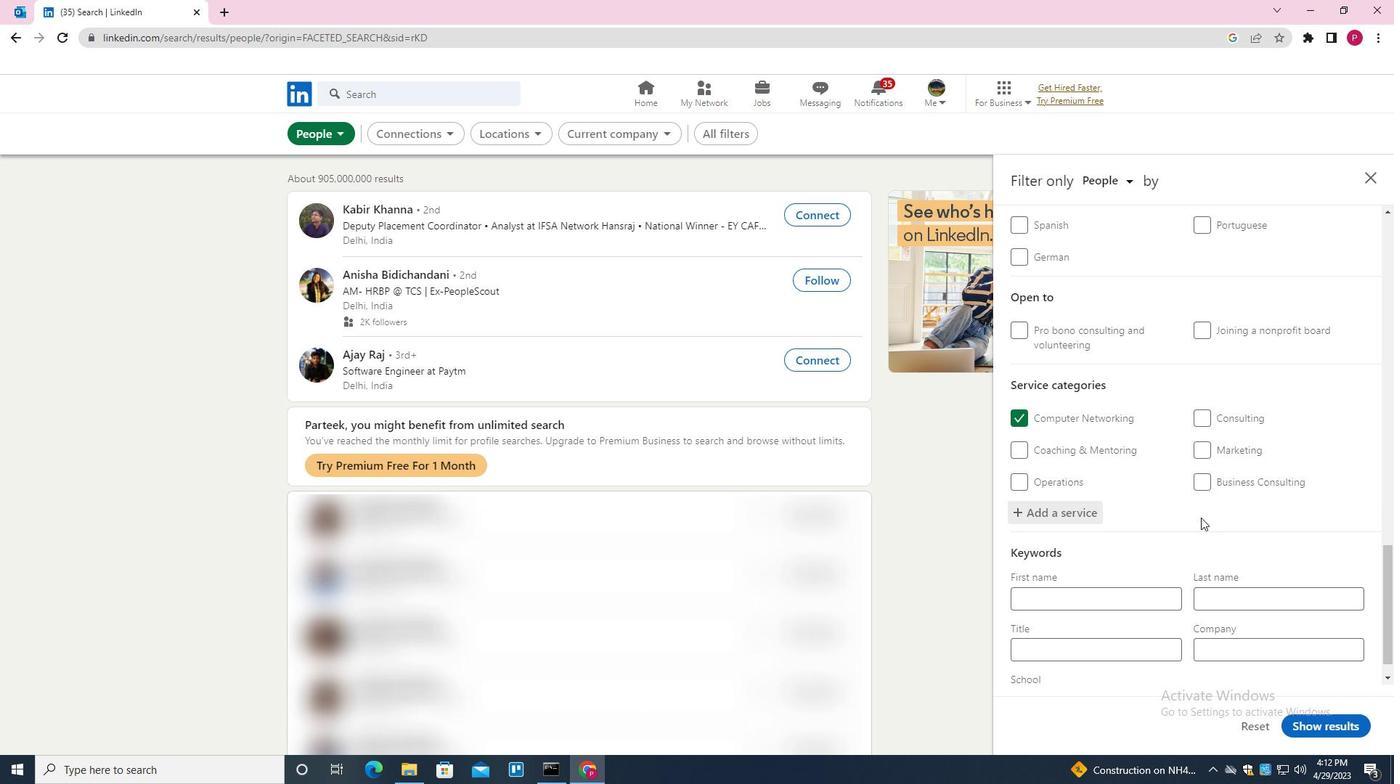 
Action: Mouse moved to (1201, 517)
Screenshot: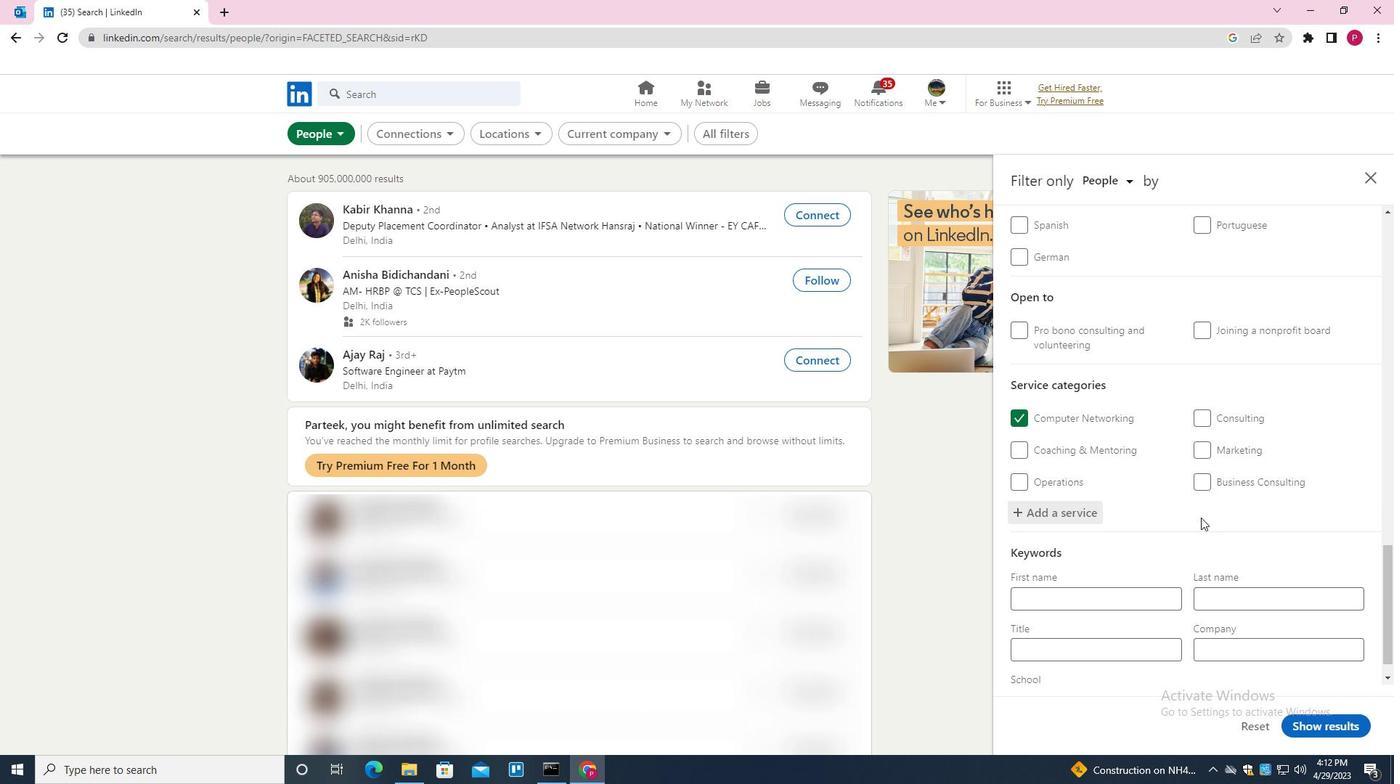 
Action: Mouse scrolled (1201, 517) with delta (0, 0)
Screenshot: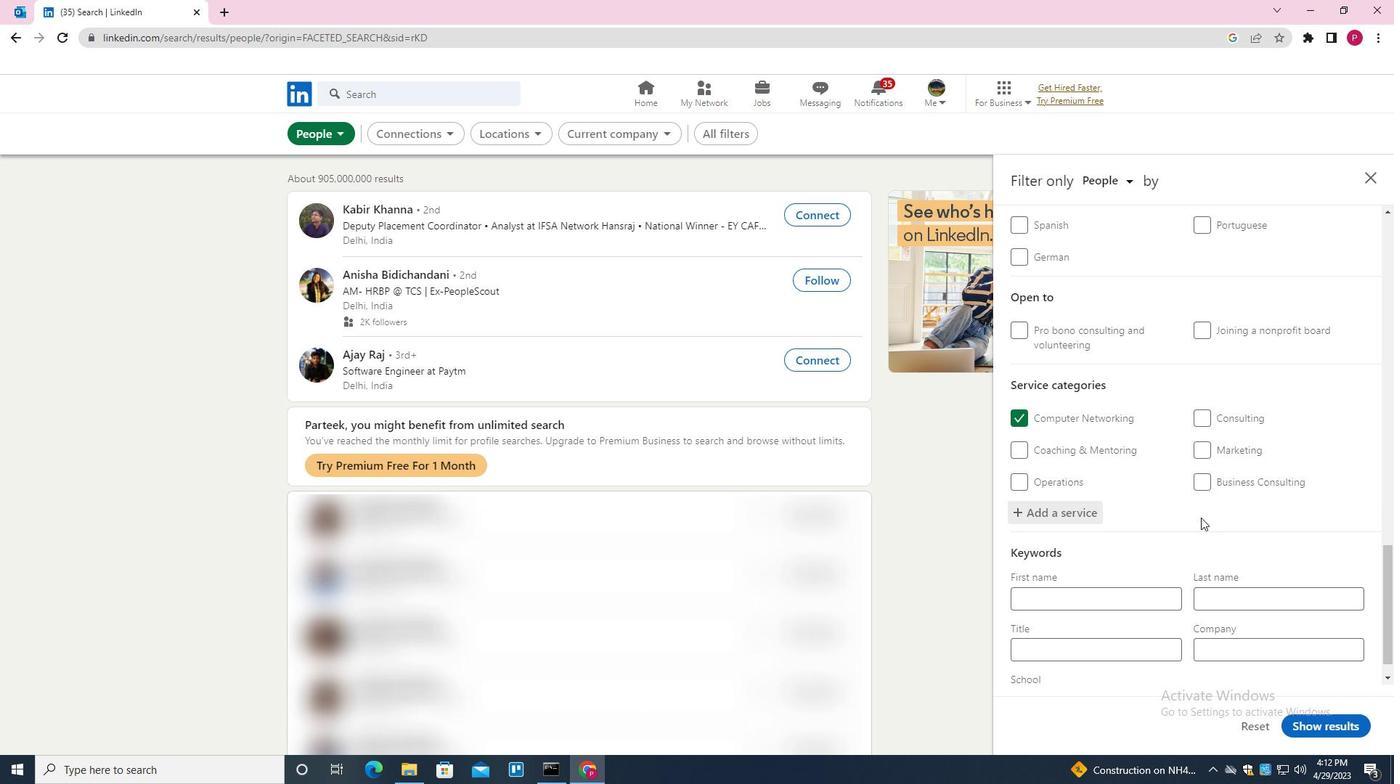
Action: Mouse scrolled (1201, 517) with delta (0, 0)
Screenshot: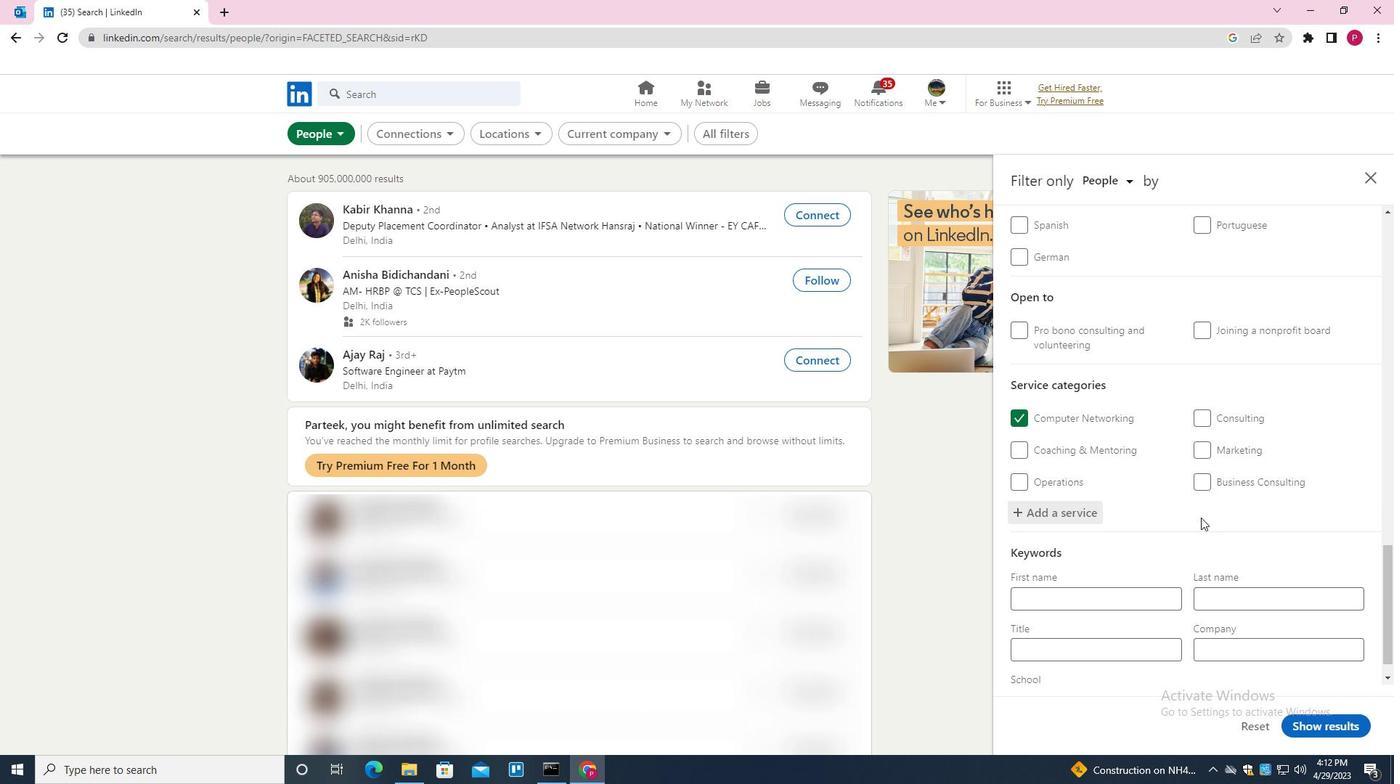
Action: Mouse moved to (1201, 527)
Screenshot: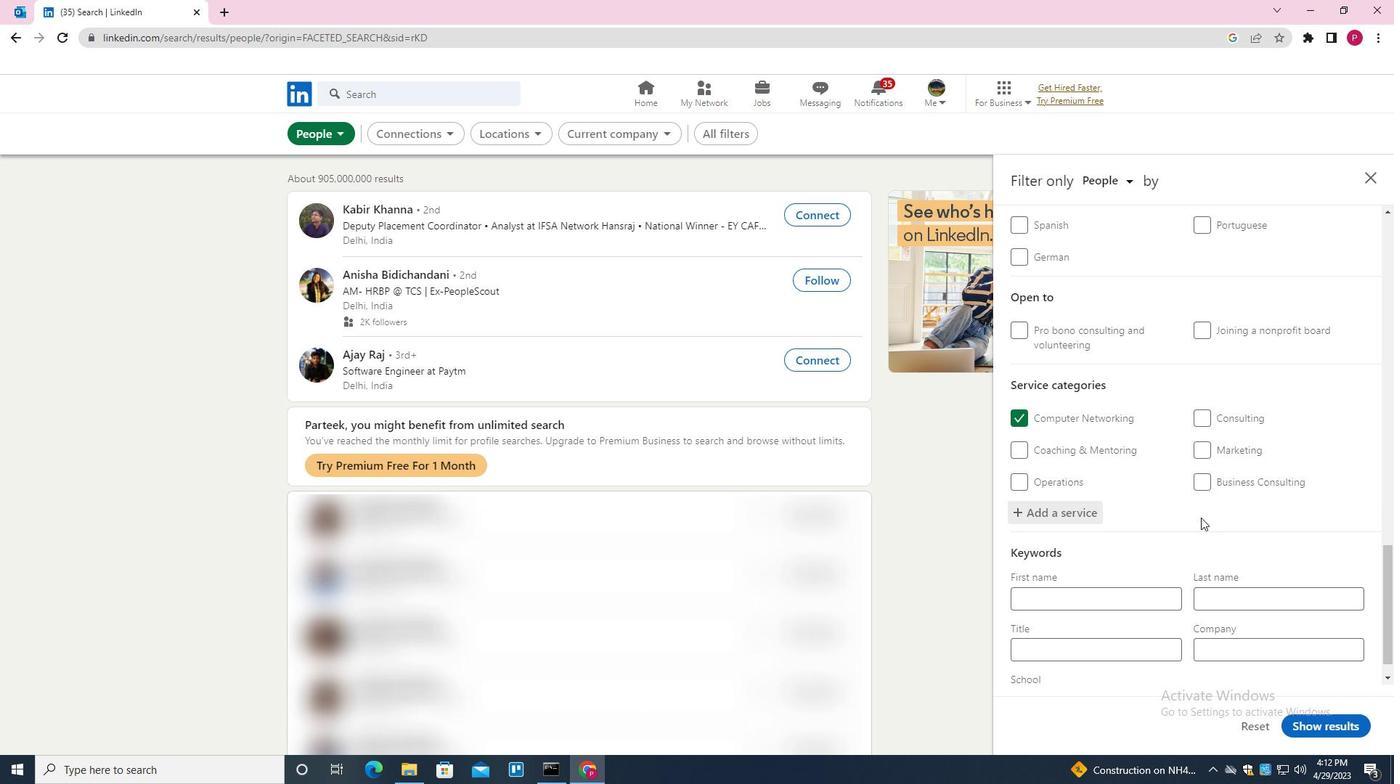 
Action: Mouse scrolled (1201, 526) with delta (0, 0)
Screenshot: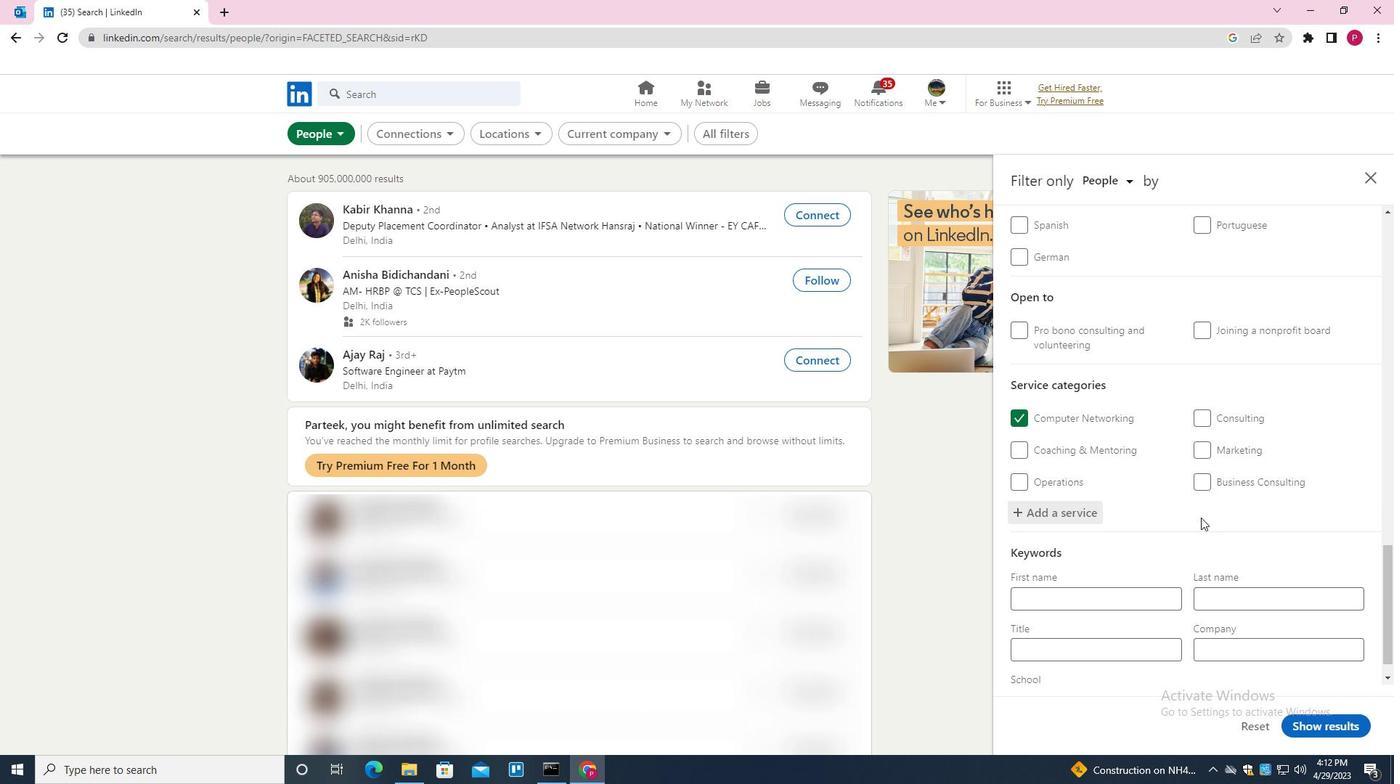 
Action: Mouse moved to (1143, 624)
Screenshot: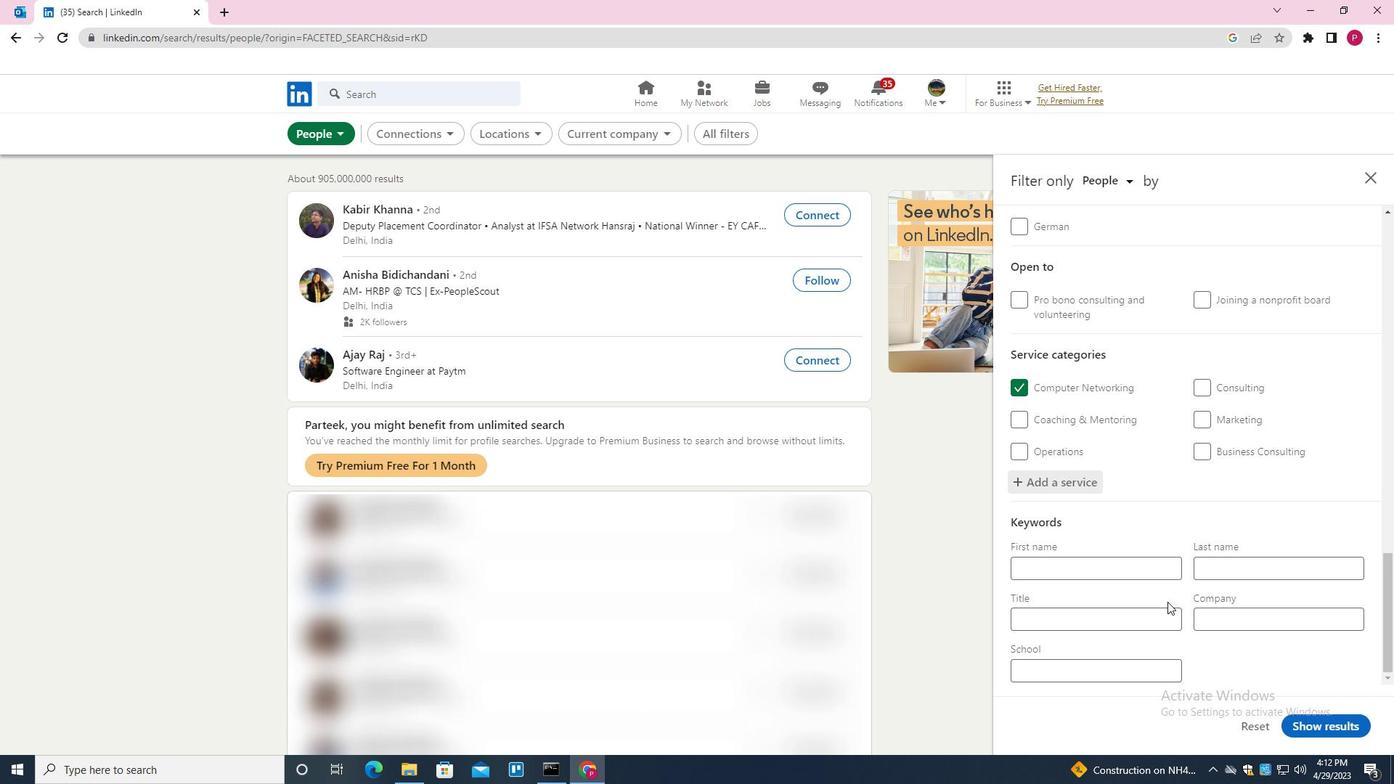 
Action: Mouse pressed left at (1143, 624)
Screenshot: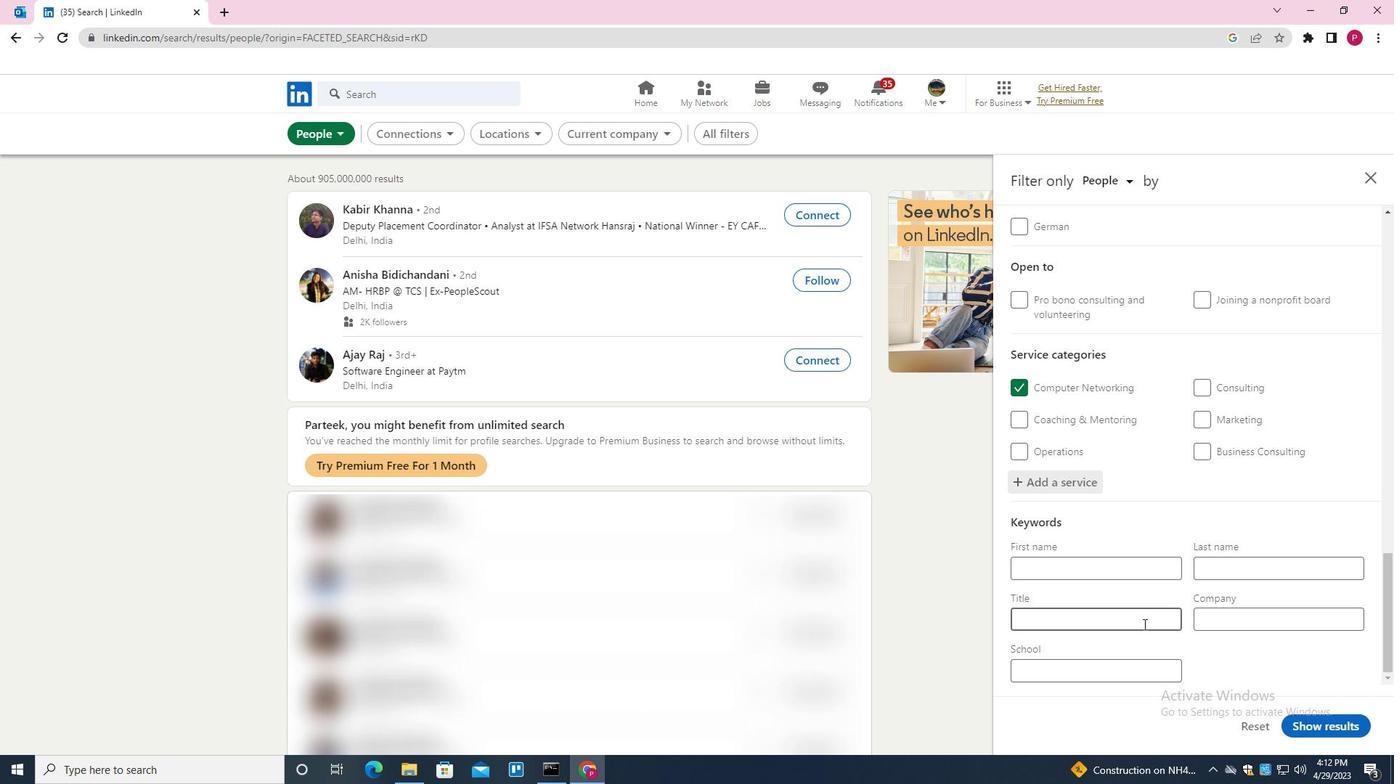 
Action: Key pressed <Key.shift>PROFESSOR
Screenshot: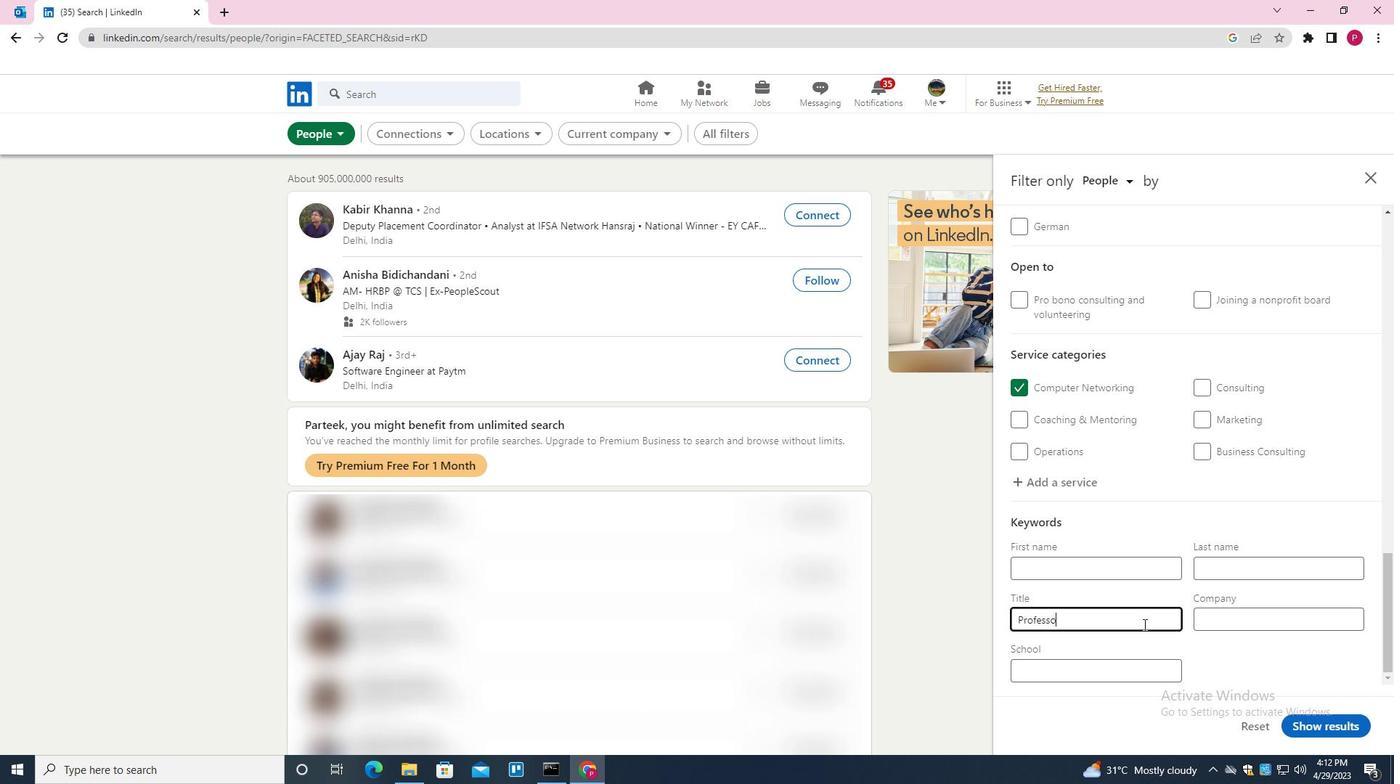 
Action: Mouse moved to (1323, 730)
Screenshot: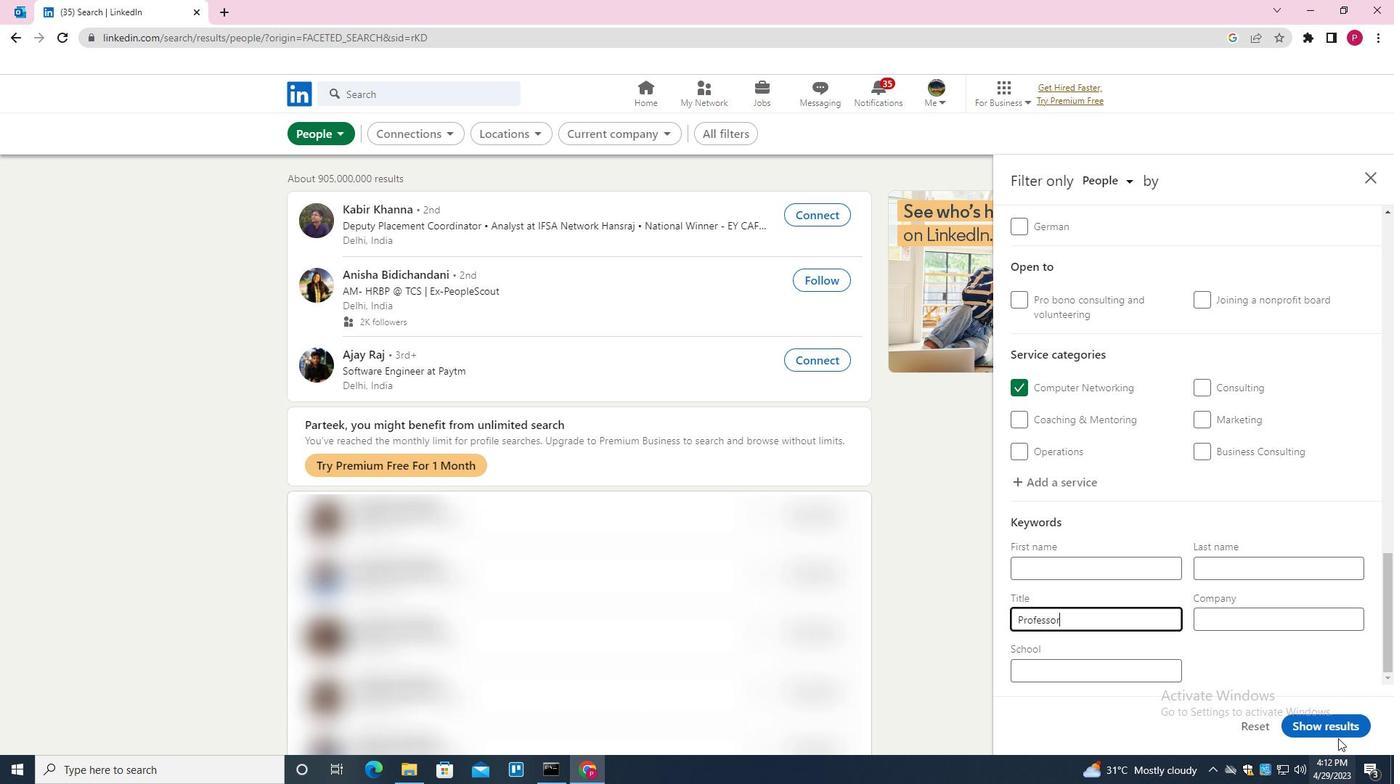 
Action: Mouse pressed left at (1323, 730)
Screenshot: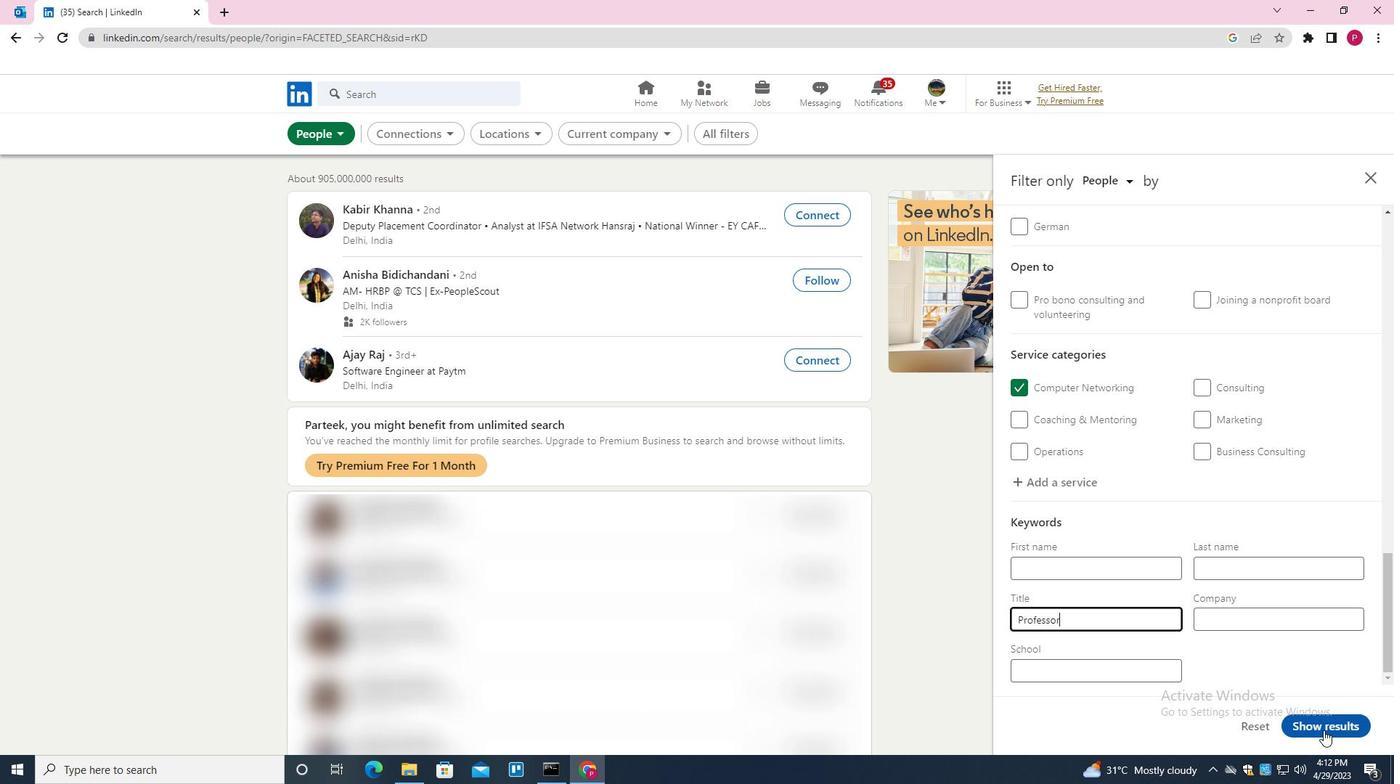 
Action: Mouse moved to (680, 296)
Screenshot: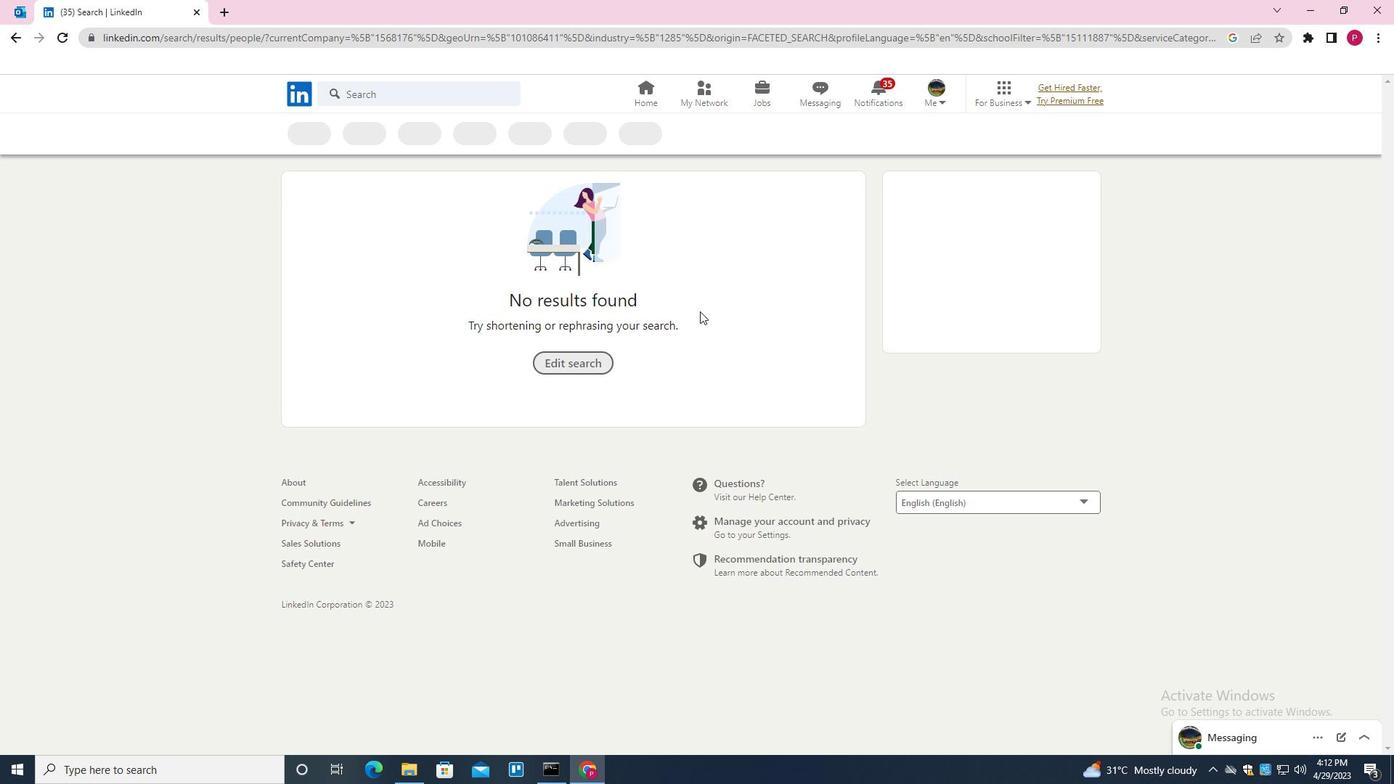 
